 Task: Create record types in order object.
Action: Mouse moved to (774, 48)
Screenshot: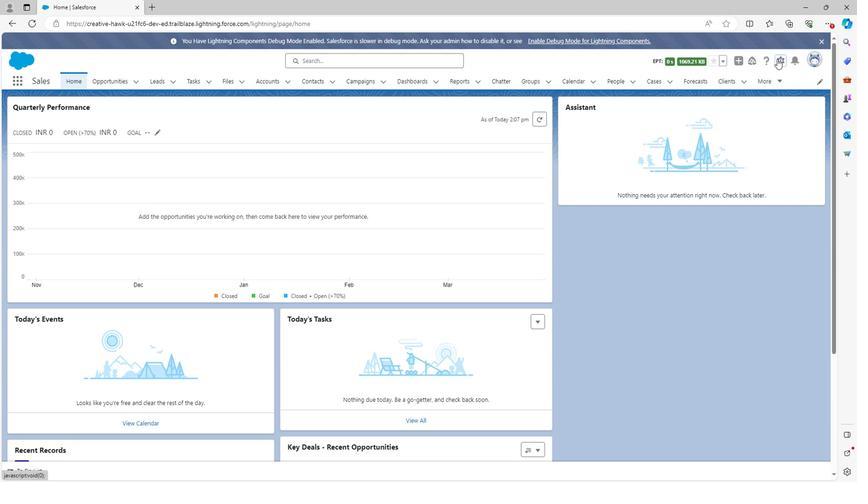 
Action: Mouse pressed left at (774, 48)
Screenshot: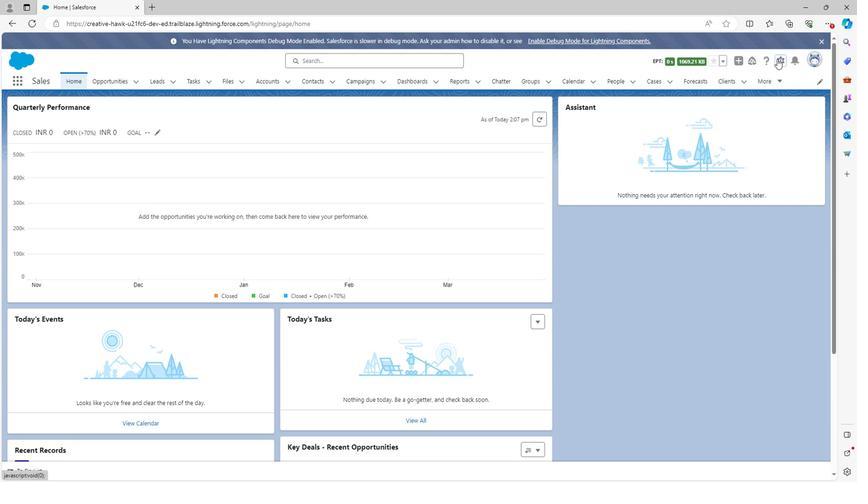 
Action: Mouse moved to (746, 76)
Screenshot: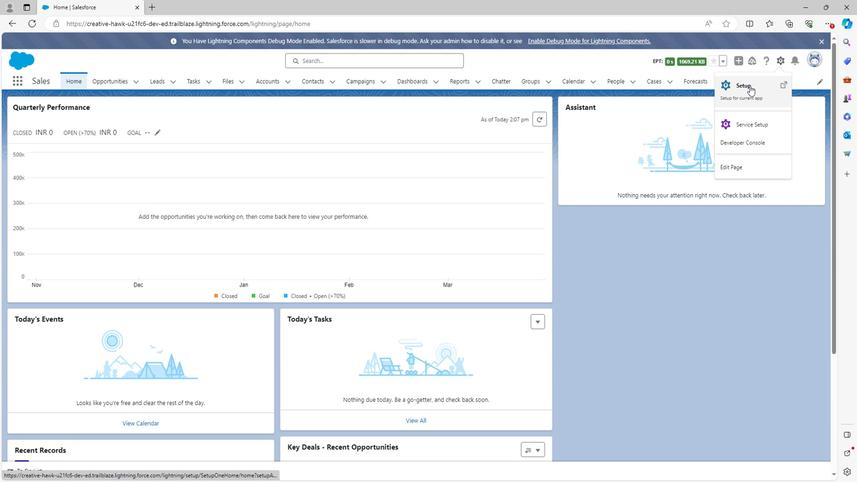
Action: Mouse pressed left at (746, 76)
Screenshot: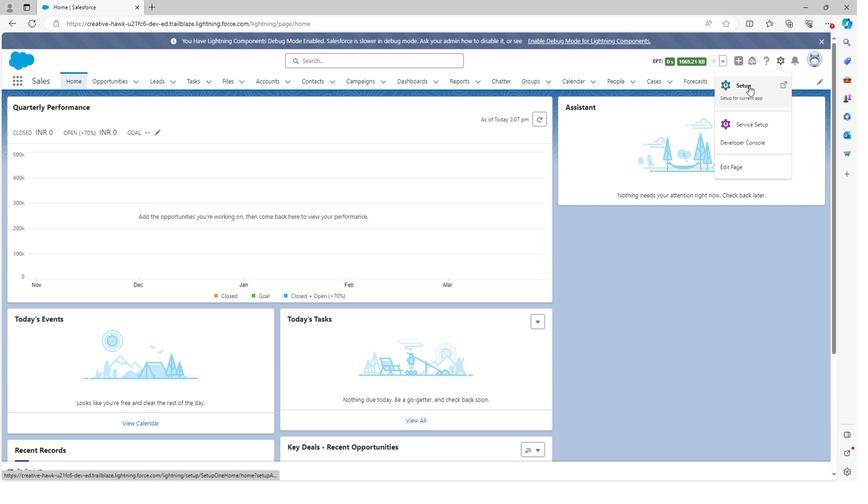 
Action: Mouse moved to (114, 71)
Screenshot: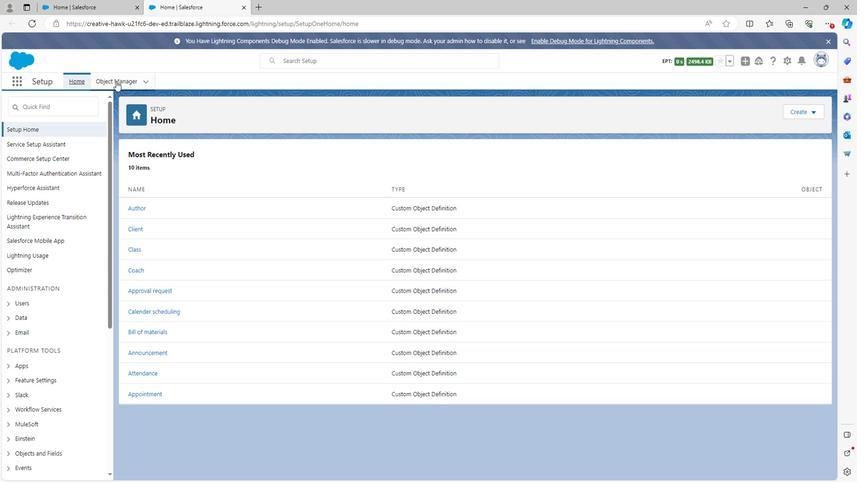 
Action: Mouse pressed left at (114, 71)
Screenshot: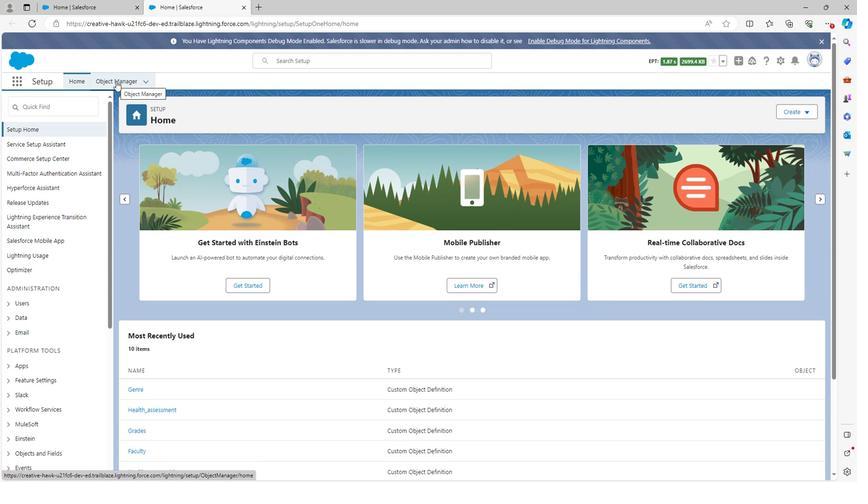 
Action: Mouse moved to (88, 310)
Screenshot: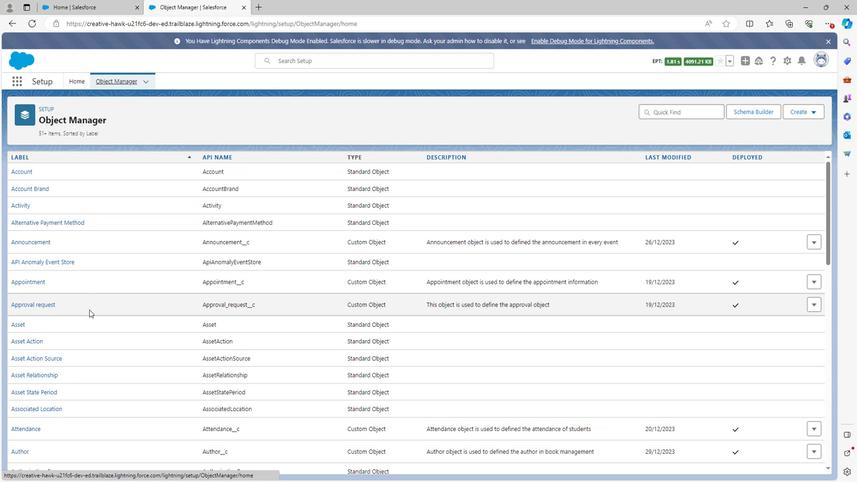 
Action: Mouse scrolled (88, 309) with delta (0, 0)
Screenshot: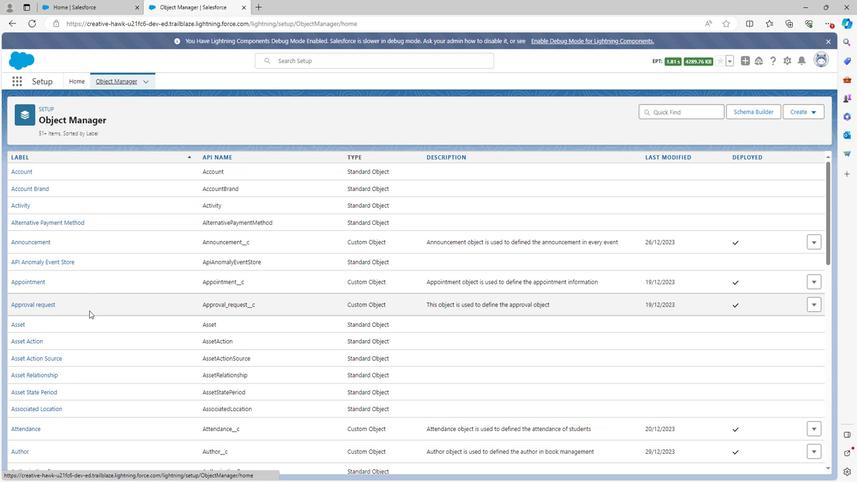 
Action: Mouse scrolled (88, 309) with delta (0, 0)
Screenshot: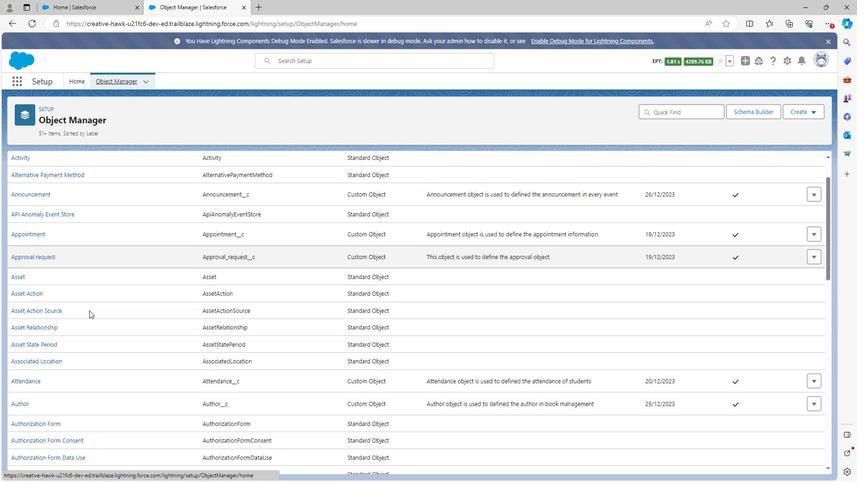 
Action: Mouse scrolled (88, 309) with delta (0, 0)
Screenshot: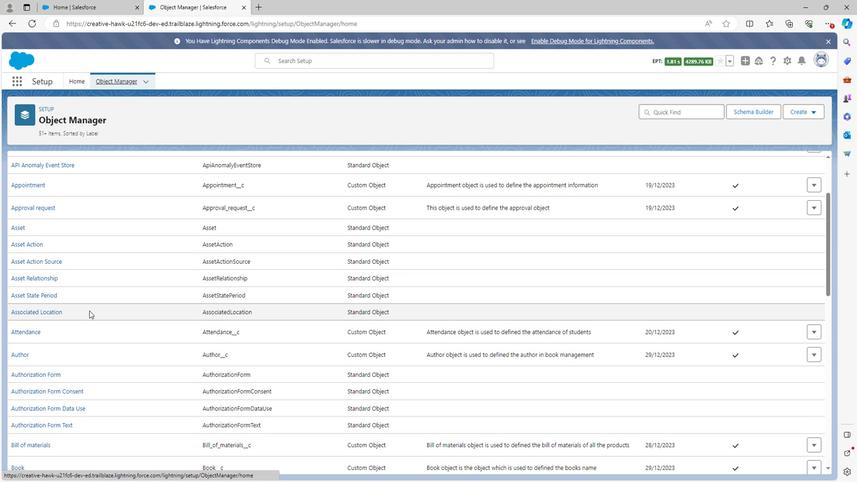 
Action: Mouse scrolled (88, 309) with delta (0, 0)
Screenshot: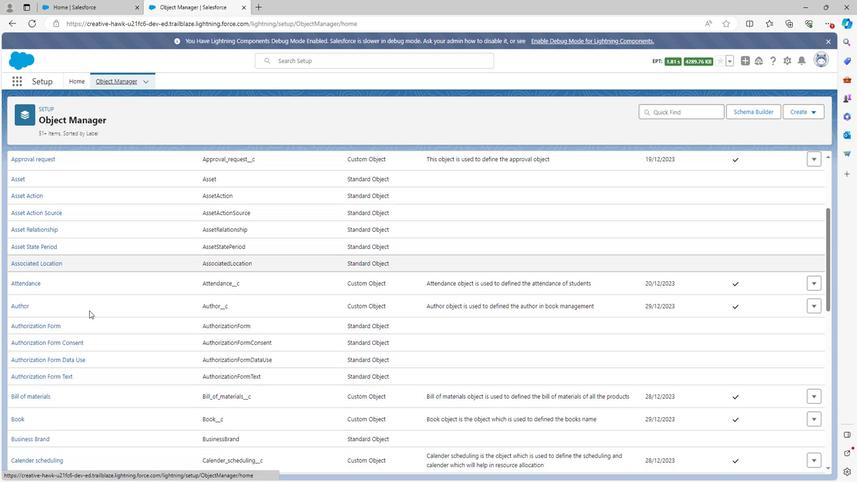 
Action: Mouse moved to (88, 310)
Screenshot: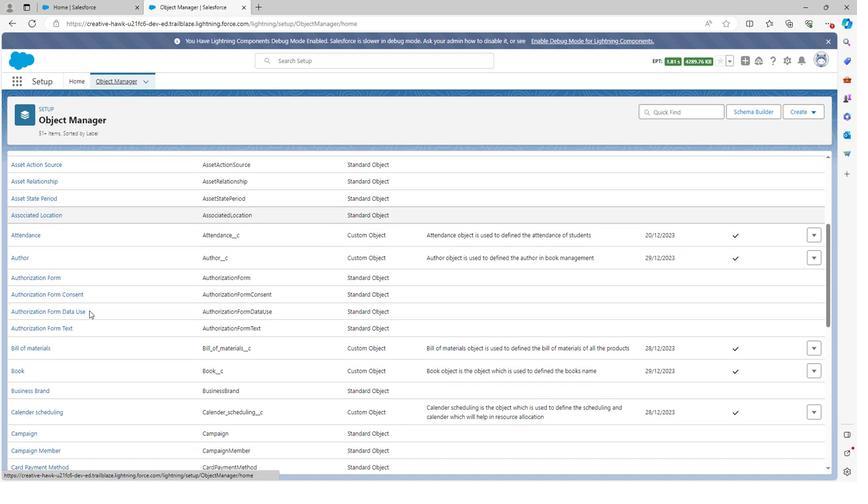 
Action: Mouse scrolled (88, 309) with delta (0, 0)
Screenshot: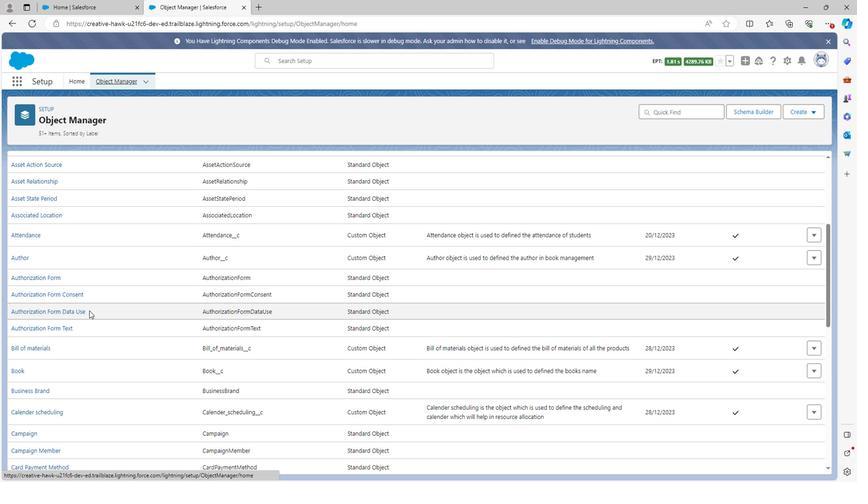 
Action: Mouse scrolled (88, 309) with delta (0, 0)
Screenshot: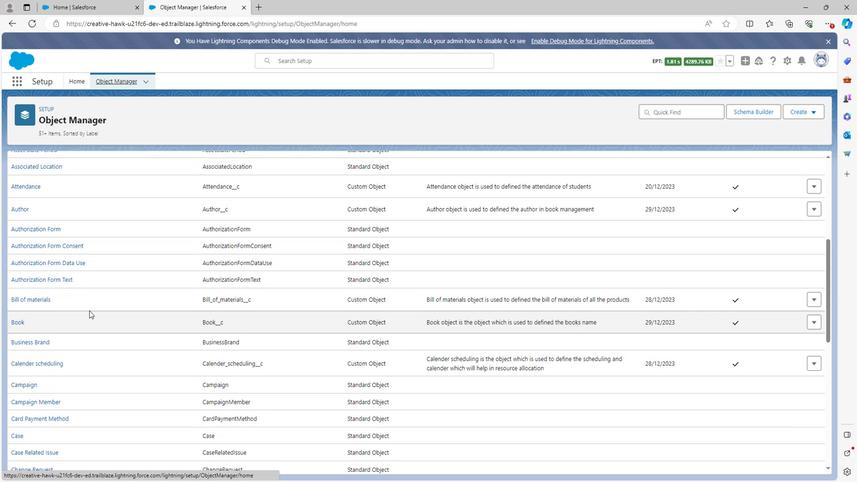 
Action: Mouse scrolled (88, 309) with delta (0, 0)
Screenshot: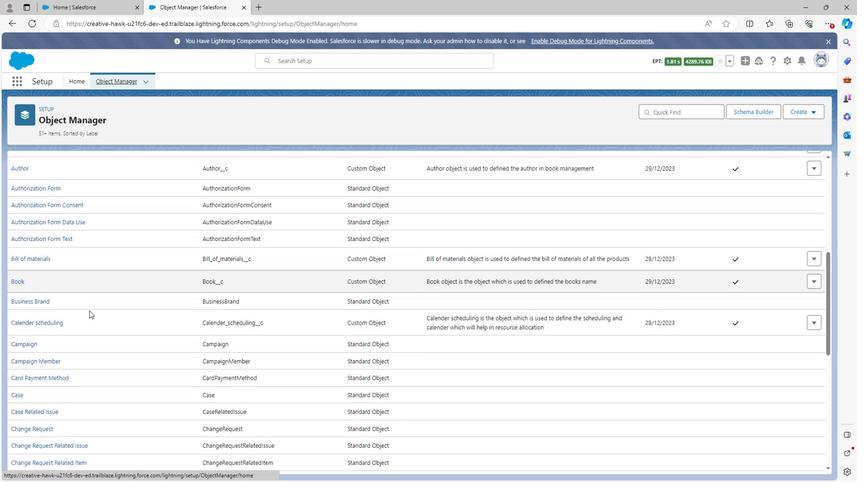 
Action: Mouse scrolled (88, 309) with delta (0, 0)
Screenshot: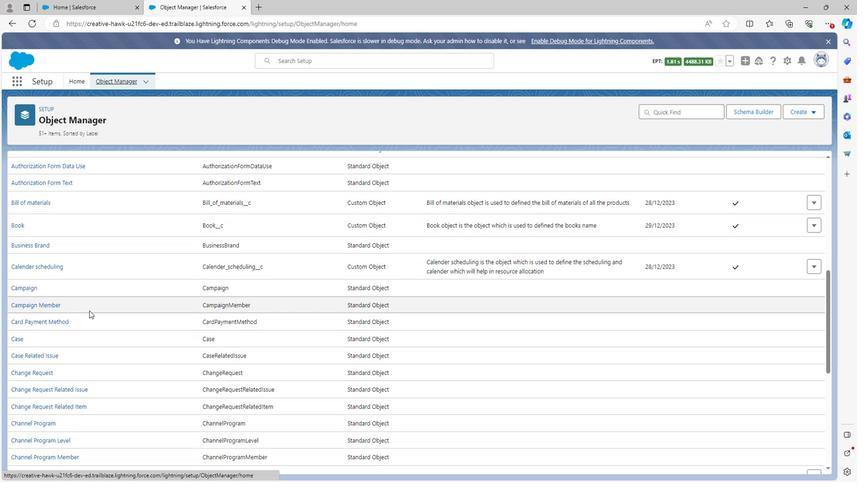 
Action: Mouse scrolled (88, 309) with delta (0, 0)
Screenshot: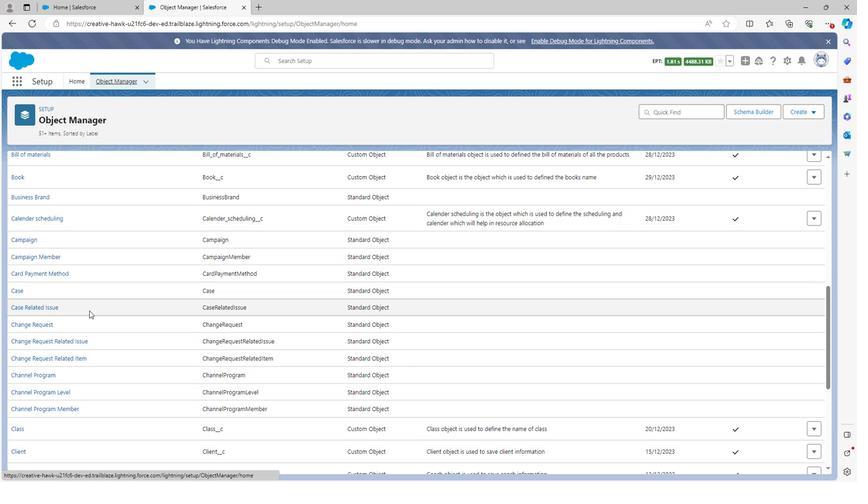 
Action: Mouse scrolled (88, 309) with delta (0, 0)
Screenshot: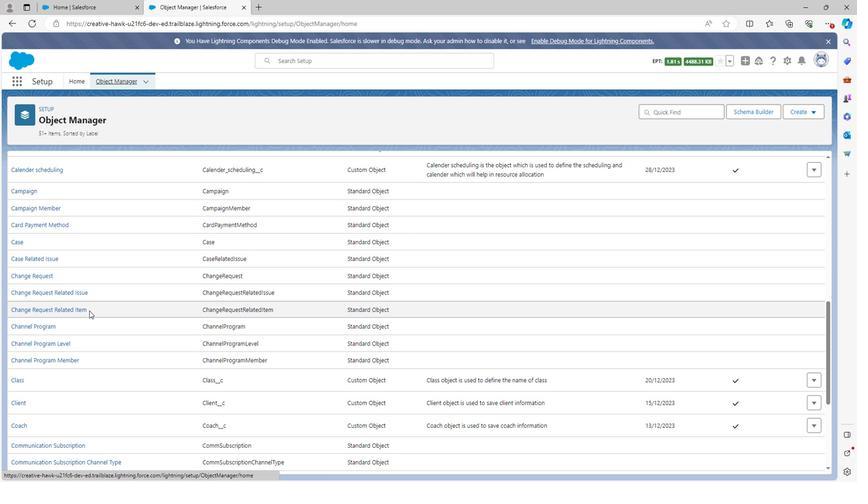 
Action: Mouse scrolled (88, 309) with delta (0, 0)
Screenshot: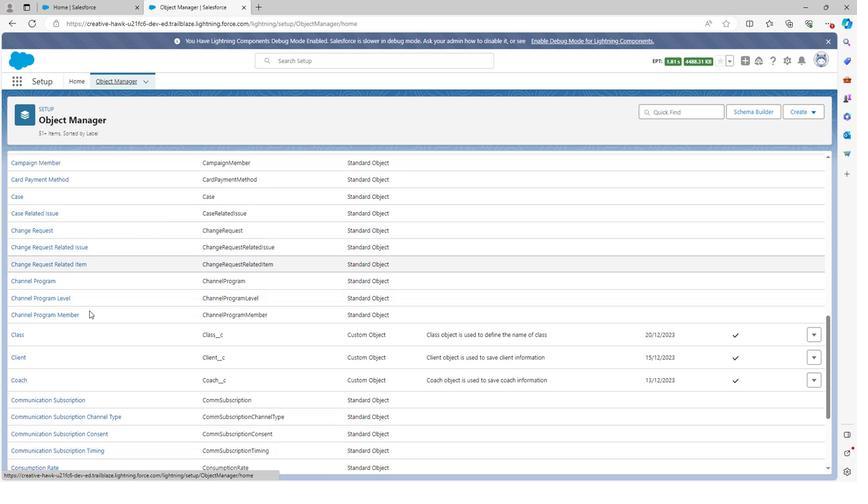 
Action: Mouse scrolled (88, 309) with delta (0, 0)
Screenshot: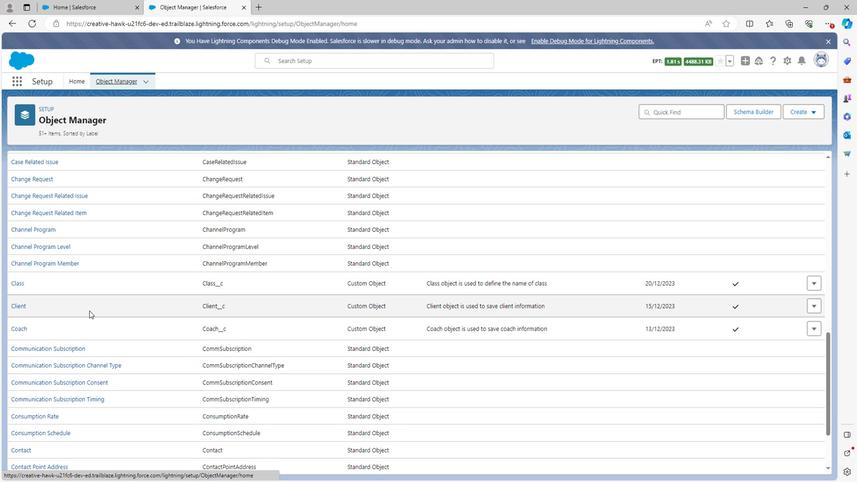 
Action: Mouse scrolled (88, 309) with delta (0, 0)
Screenshot: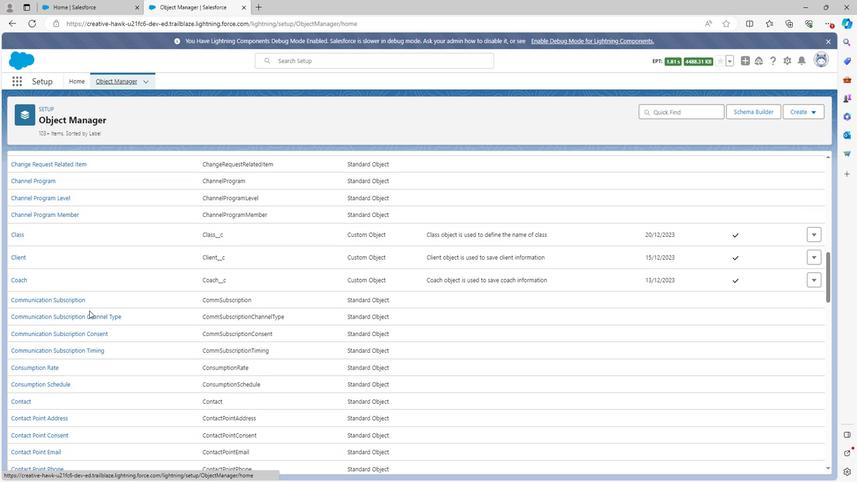 
Action: Mouse scrolled (88, 309) with delta (0, 0)
Screenshot: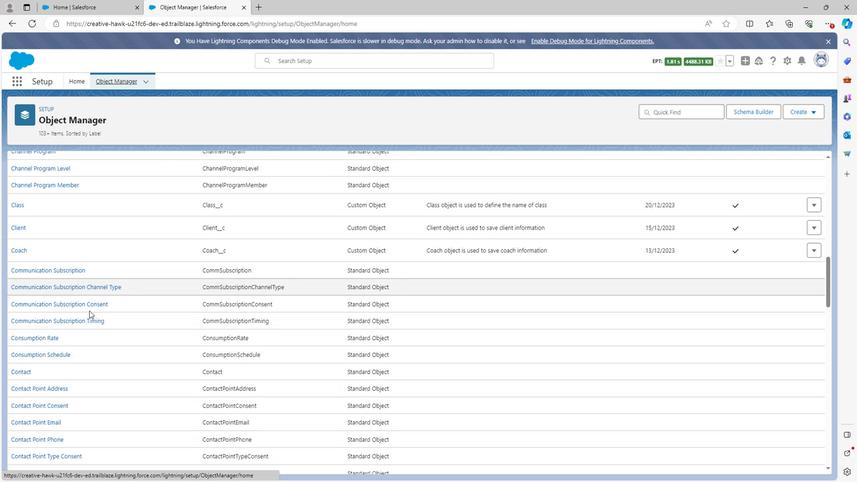 
Action: Mouse scrolled (88, 309) with delta (0, 0)
Screenshot: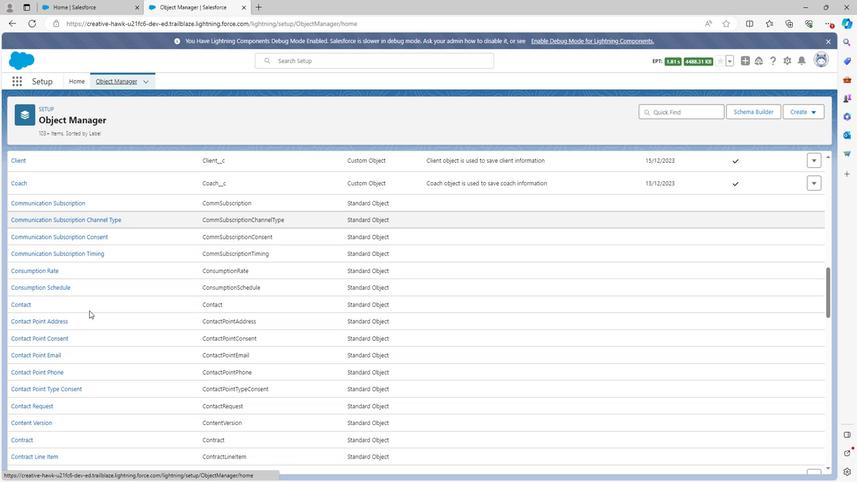 
Action: Mouse scrolled (88, 309) with delta (0, 0)
Screenshot: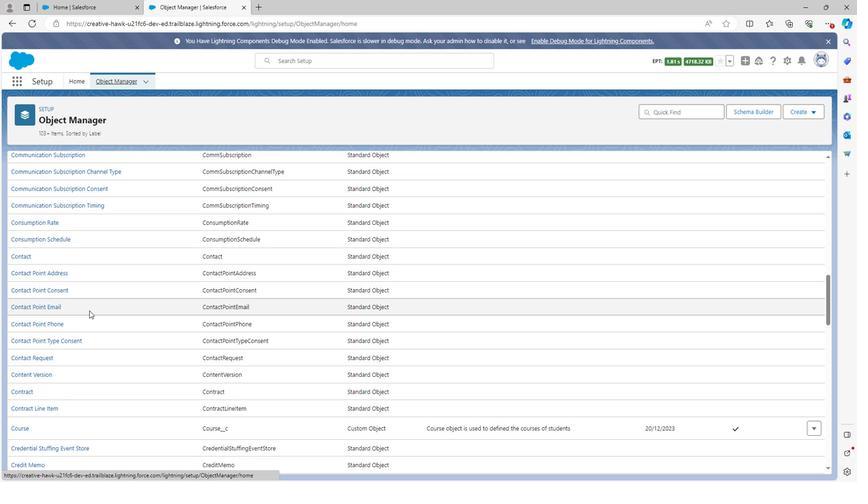 
Action: Mouse scrolled (88, 309) with delta (0, 0)
Screenshot: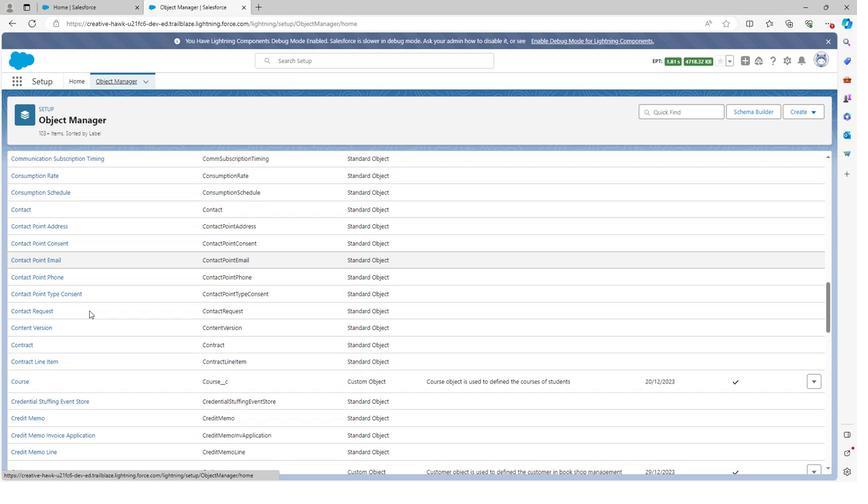 
Action: Mouse scrolled (88, 309) with delta (0, 0)
Screenshot: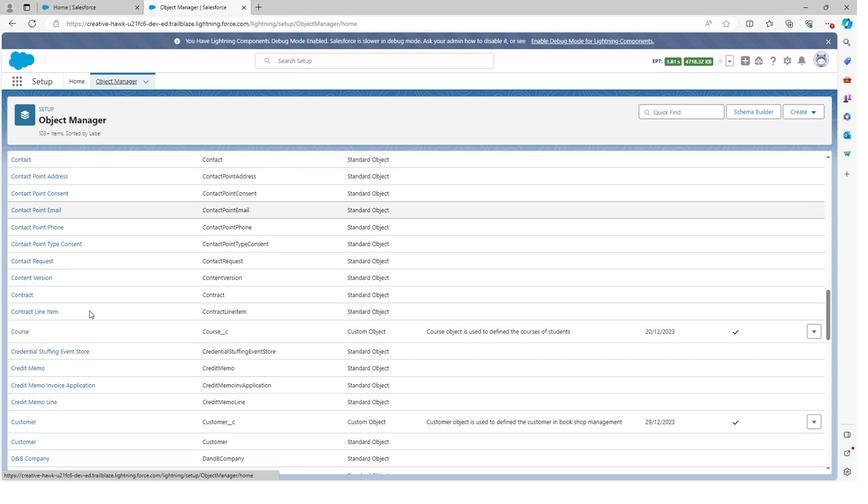 
Action: Mouse scrolled (88, 309) with delta (0, 0)
Screenshot: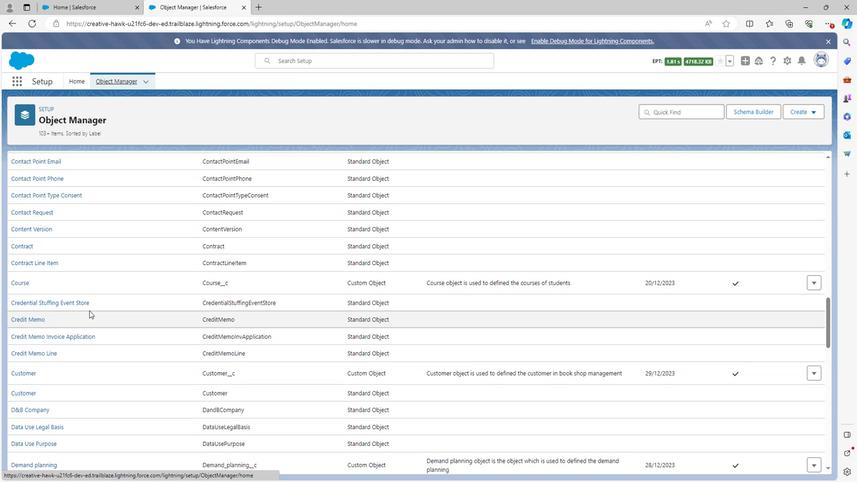 
Action: Mouse scrolled (88, 309) with delta (0, 0)
Screenshot: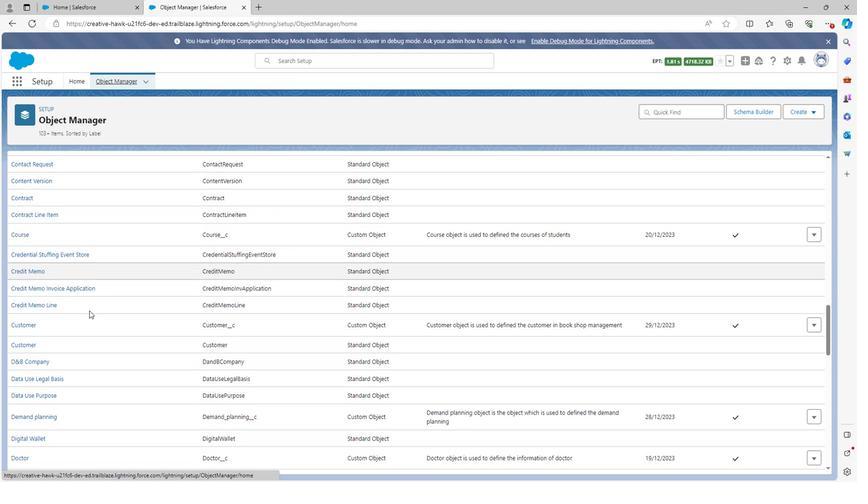 
Action: Mouse scrolled (88, 309) with delta (0, 0)
Screenshot: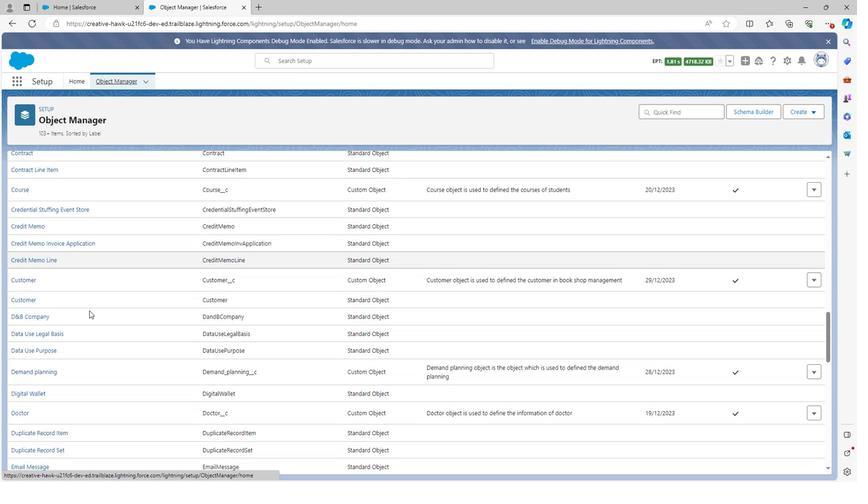 
Action: Mouse scrolled (88, 309) with delta (0, 0)
Screenshot: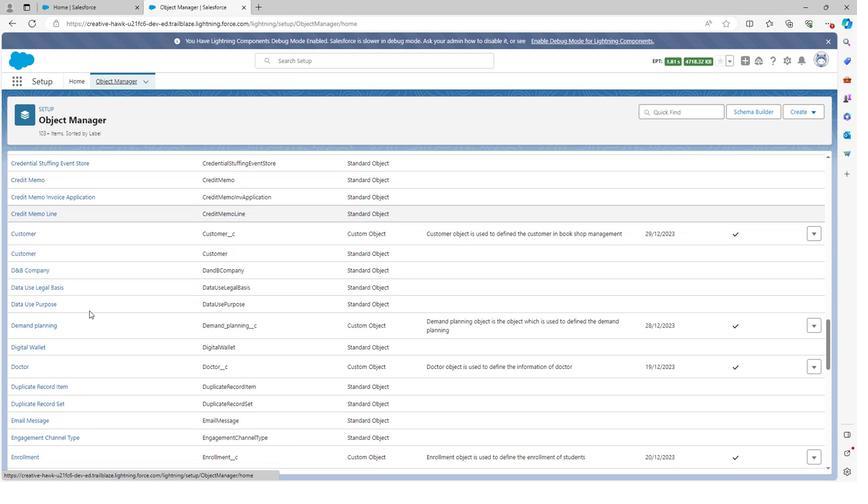 
Action: Mouse scrolled (88, 309) with delta (0, 0)
Screenshot: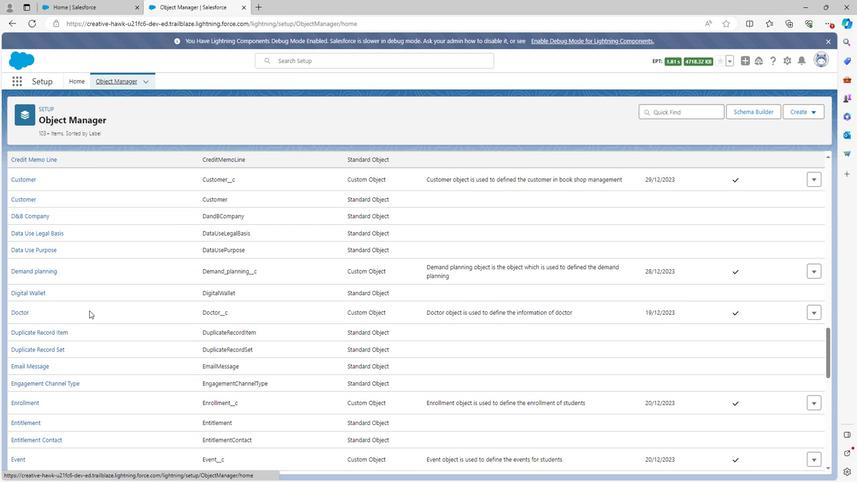 
Action: Mouse scrolled (88, 309) with delta (0, 0)
Screenshot: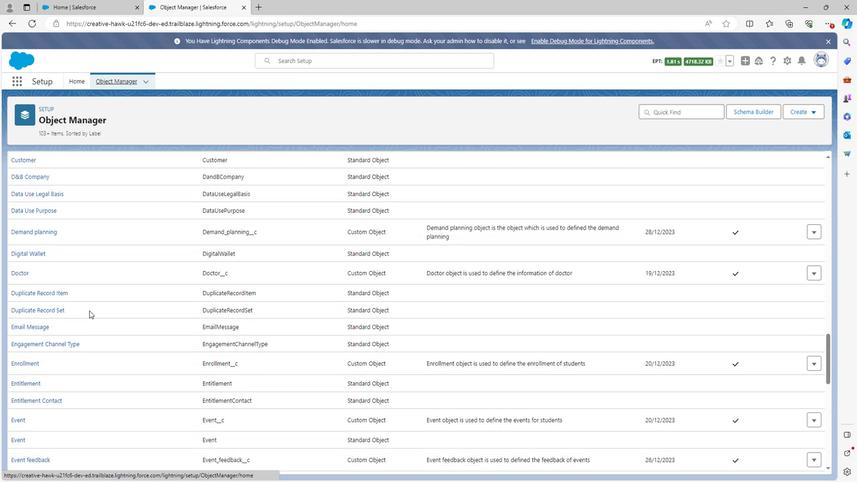 
Action: Mouse scrolled (88, 309) with delta (0, 0)
Screenshot: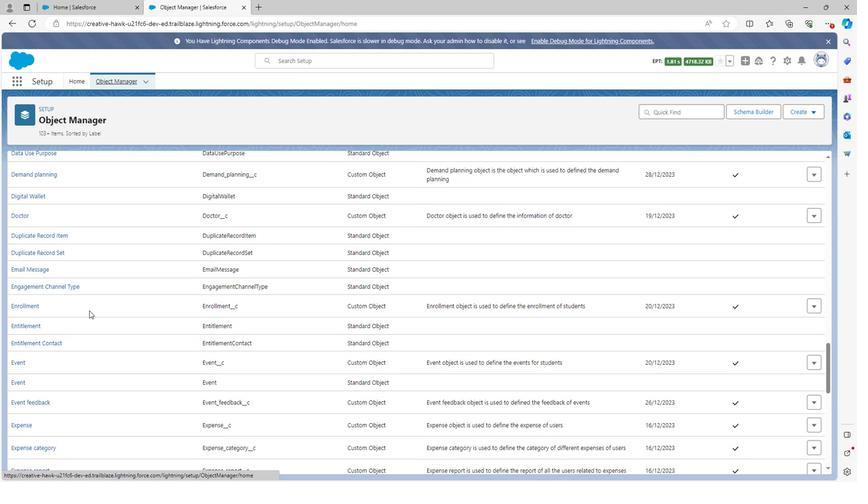 
Action: Mouse scrolled (88, 309) with delta (0, 0)
Screenshot: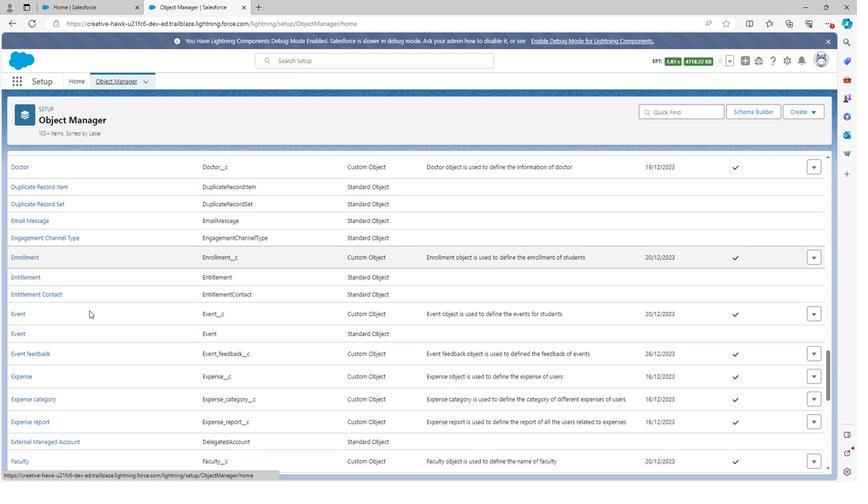 
Action: Mouse scrolled (88, 309) with delta (0, 0)
Screenshot: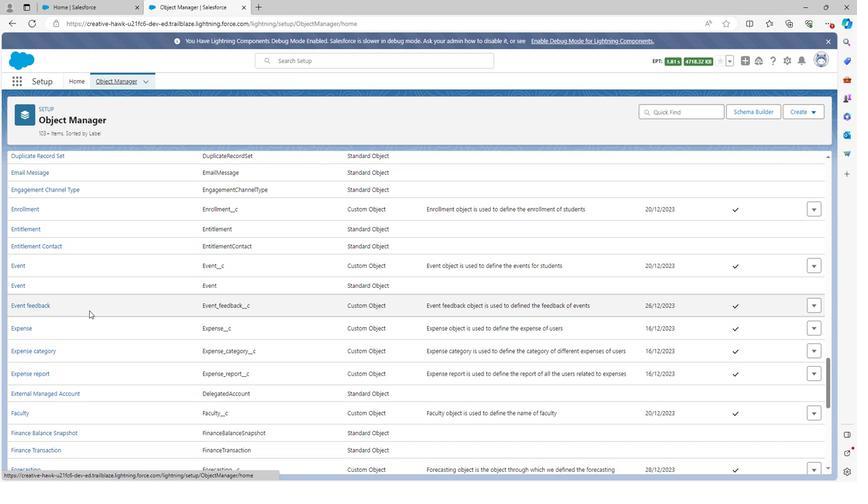 
Action: Mouse scrolled (88, 309) with delta (0, 0)
Screenshot: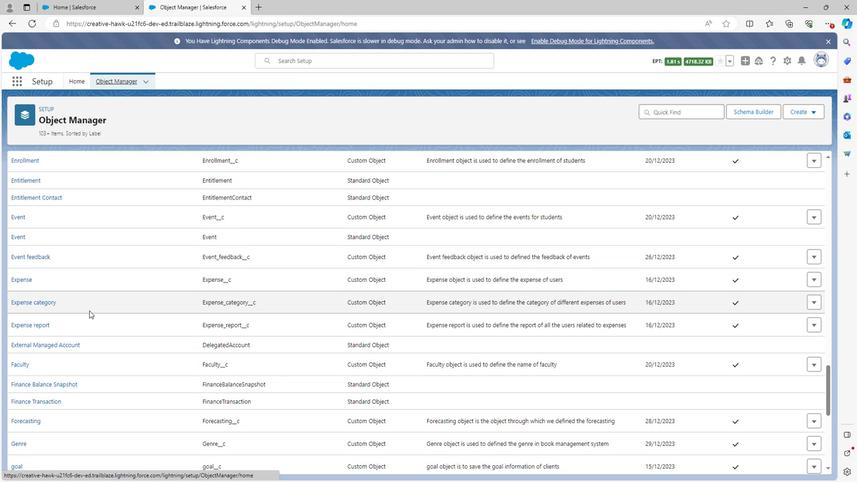 
Action: Mouse scrolled (88, 309) with delta (0, 0)
Screenshot: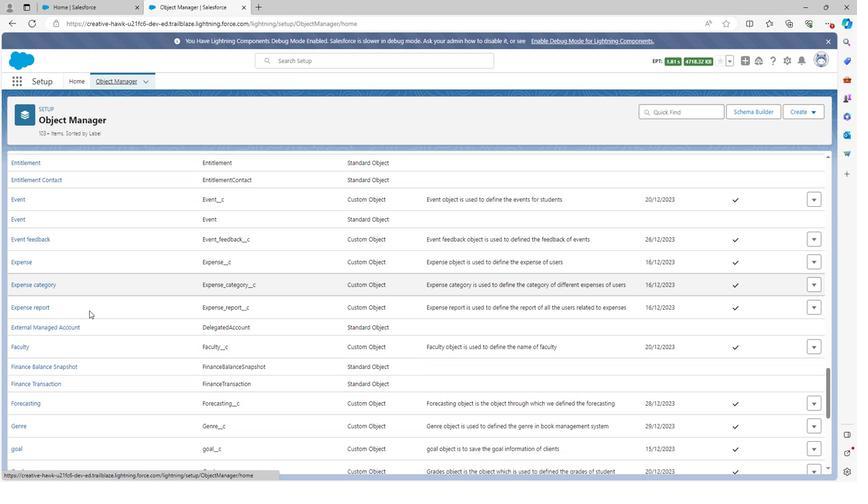 
Action: Mouse scrolled (88, 309) with delta (0, 0)
Screenshot: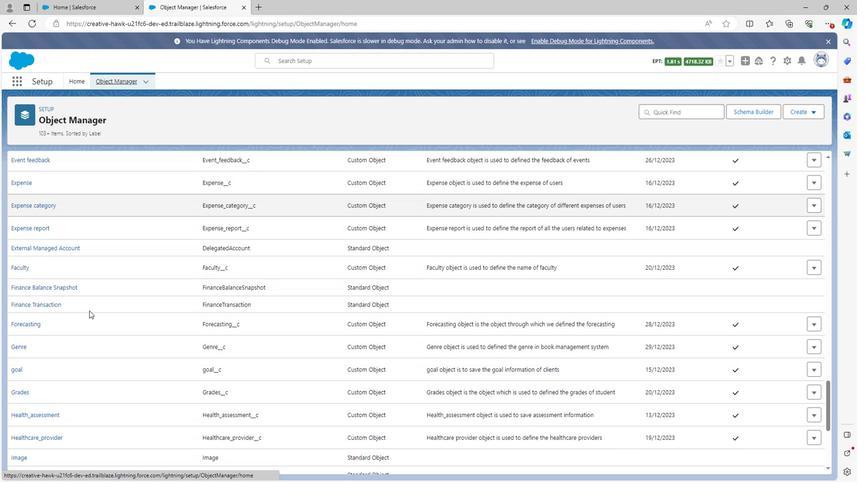 
Action: Mouse scrolled (88, 309) with delta (0, 0)
Screenshot: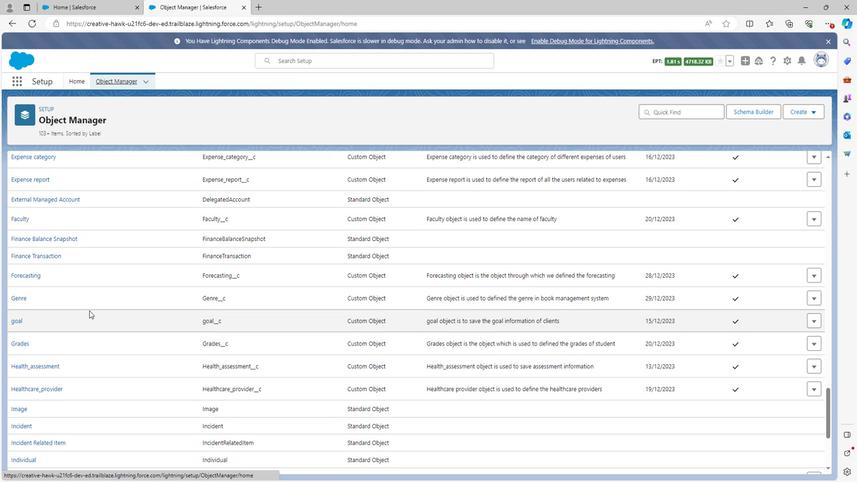 
Action: Mouse scrolled (88, 309) with delta (0, 0)
Screenshot: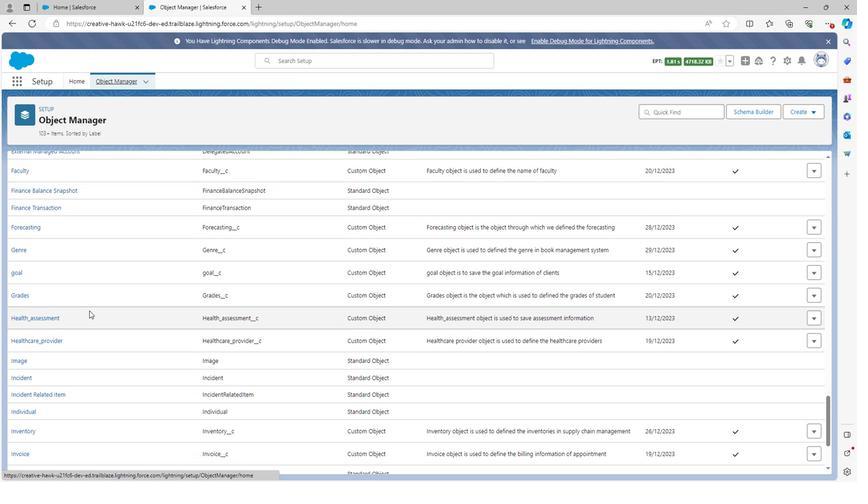 
Action: Mouse scrolled (88, 309) with delta (0, 0)
Screenshot: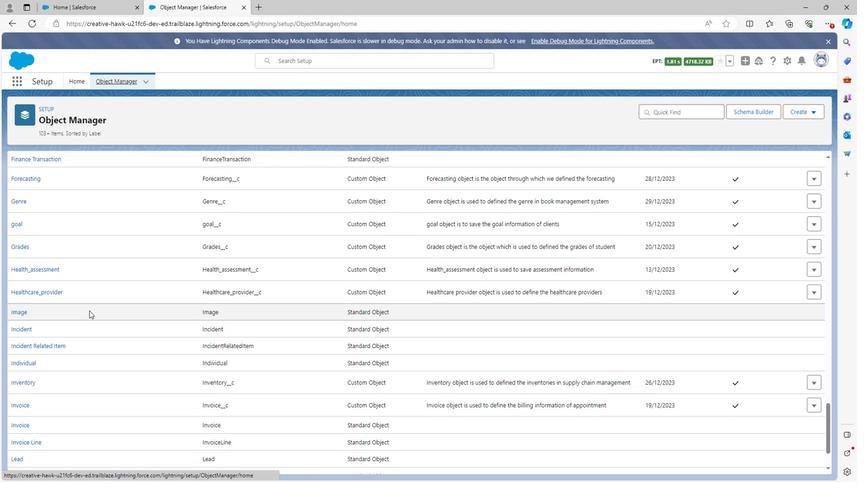 
Action: Mouse scrolled (88, 309) with delta (0, 0)
Screenshot: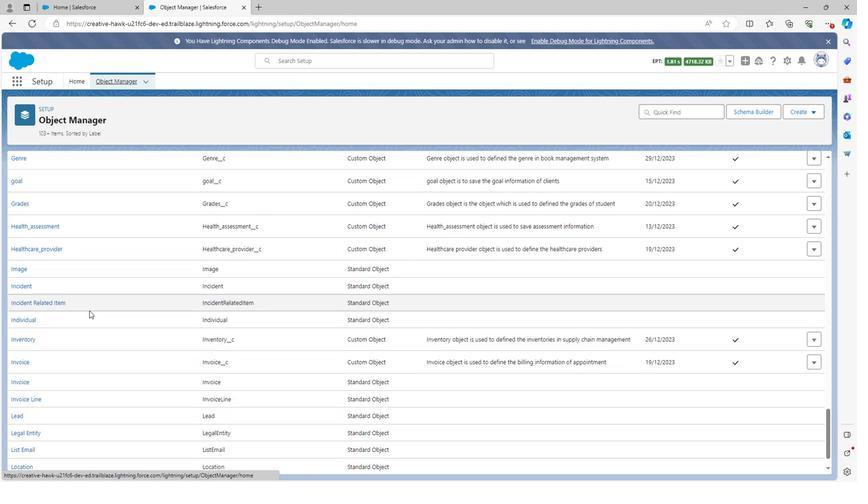 
Action: Mouse scrolled (88, 309) with delta (0, 0)
Screenshot: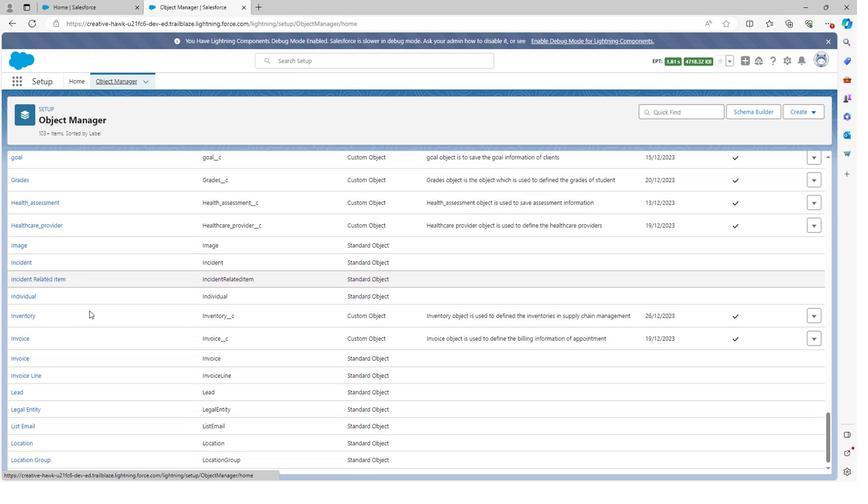 
Action: Mouse scrolled (88, 309) with delta (0, 0)
Screenshot: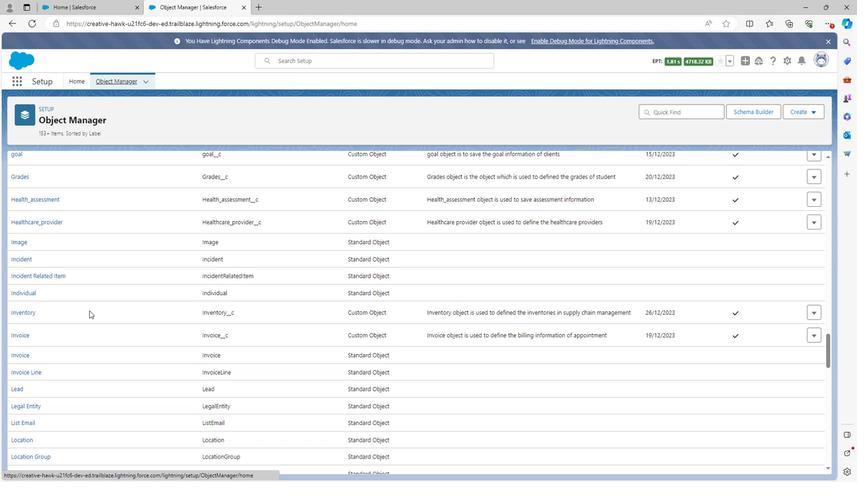 
Action: Mouse scrolled (88, 309) with delta (0, 0)
Screenshot: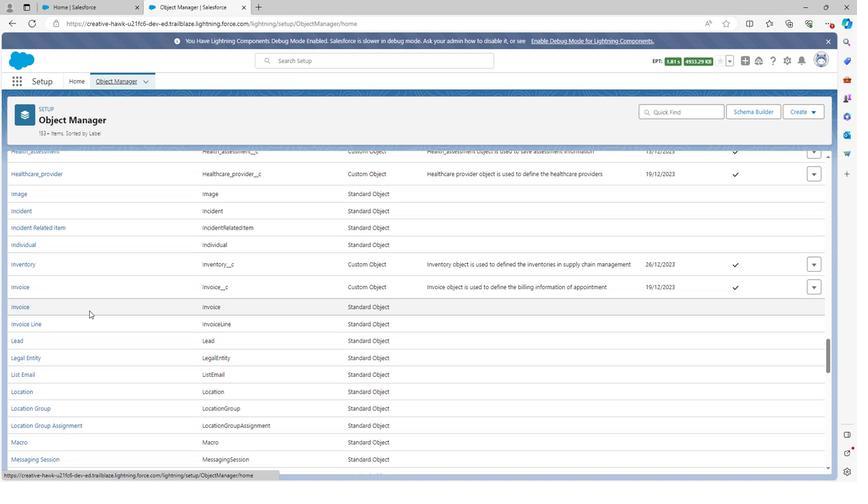 
Action: Mouse scrolled (88, 309) with delta (0, 0)
Screenshot: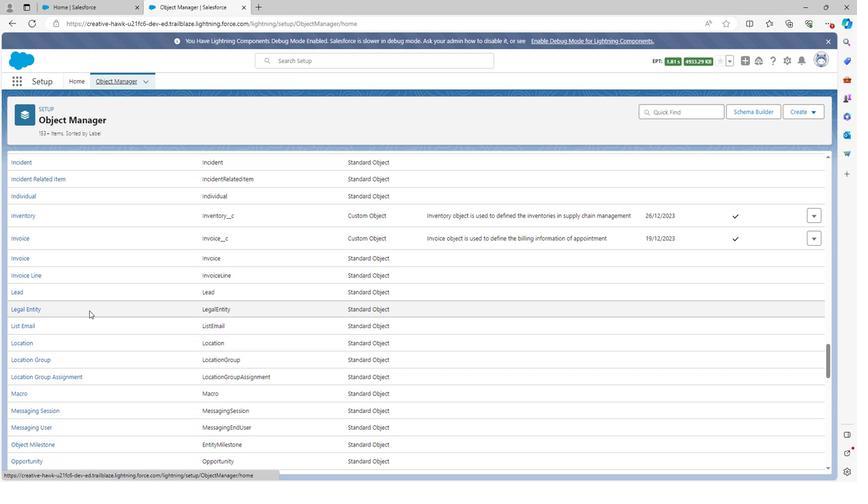
Action: Mouse scrolled (88, 309) with delta (0, 0)
Screenshot: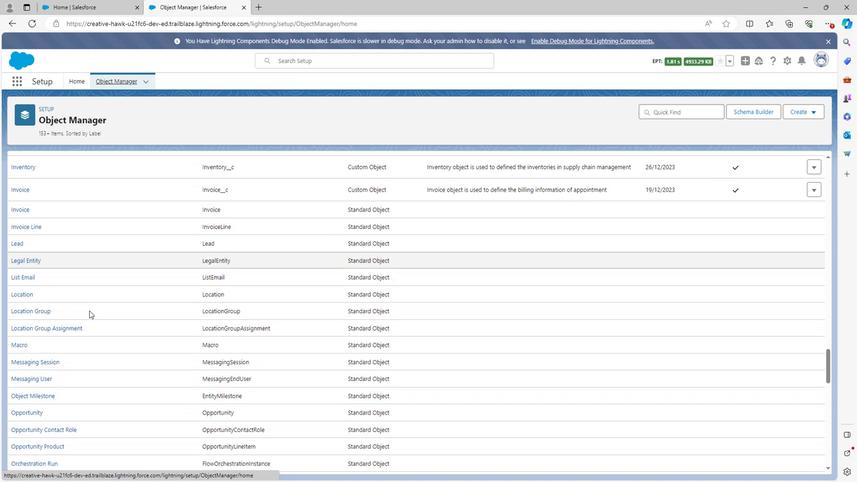
Action: Mouse scrolled (88, 309) with delta (0, 0)
Screenshot: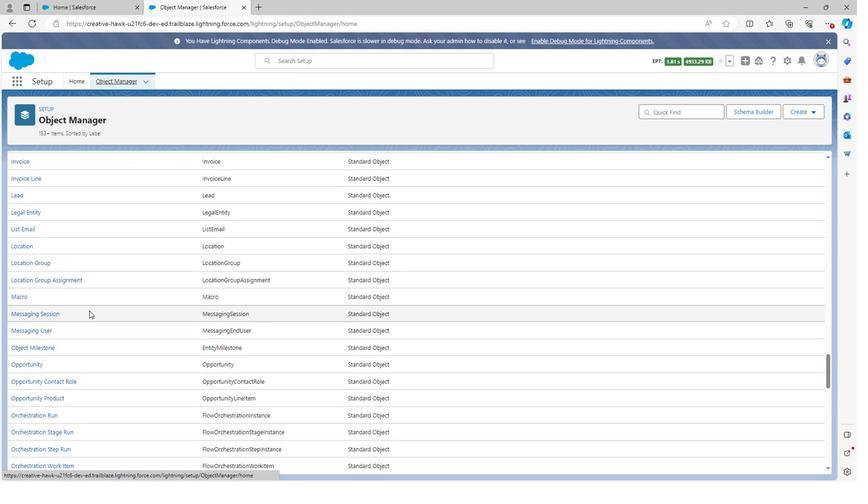 
Action: Mouse scrolled (88, 309) with delta (0, 0)
Screenshot: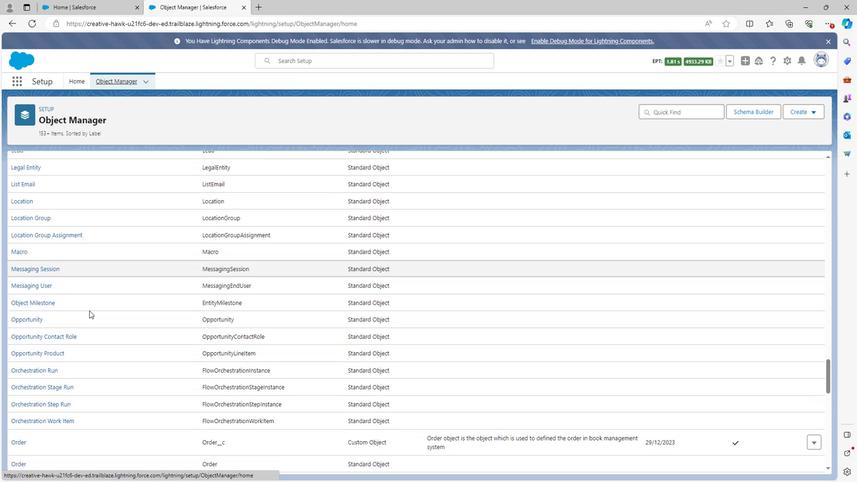 
Action: Mouse scrolled (88, 309) with delta (0, 0)
Screenshot: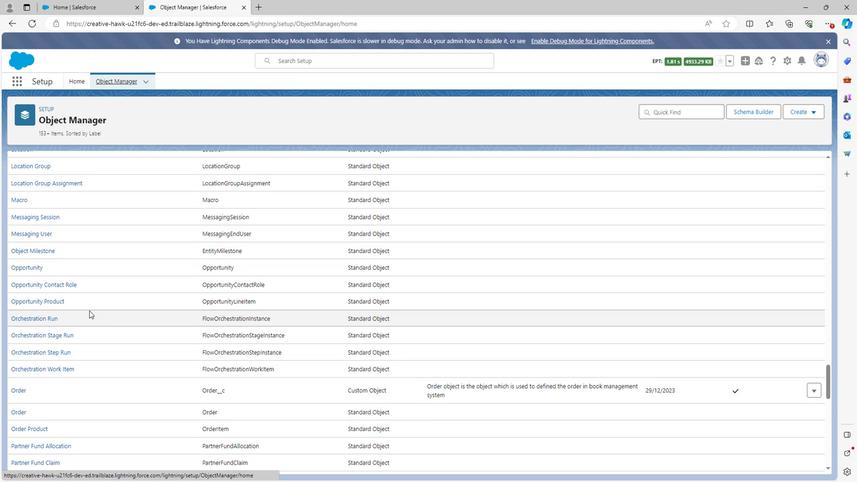 
Action: Mouse scrolled (88, 309) with delta (0, 0)
Screenshot: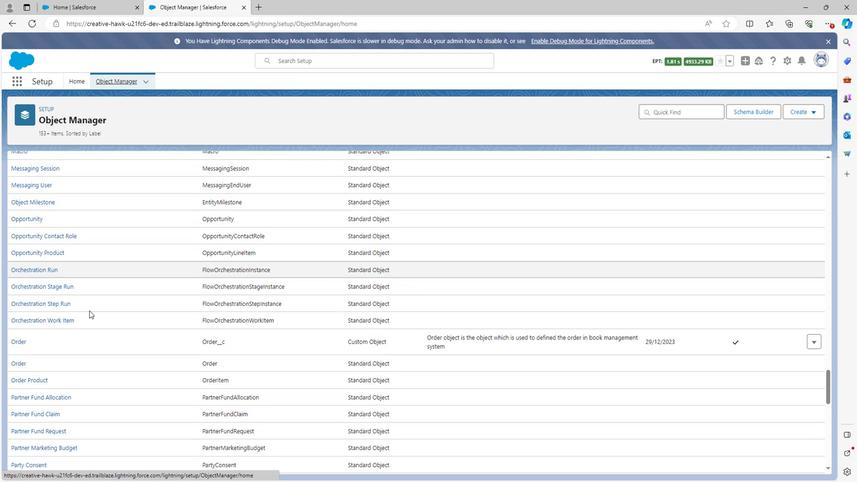 
Action: Mouse scrolled (88, 309) with delta (0, 0)
Screenshot: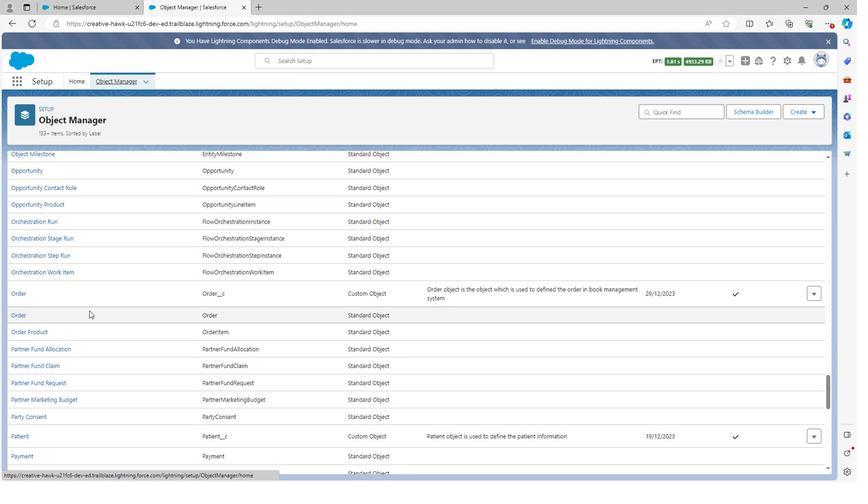 
Action: Mouse scrolled (88, 309) with delta (0, 0)
Screenshot: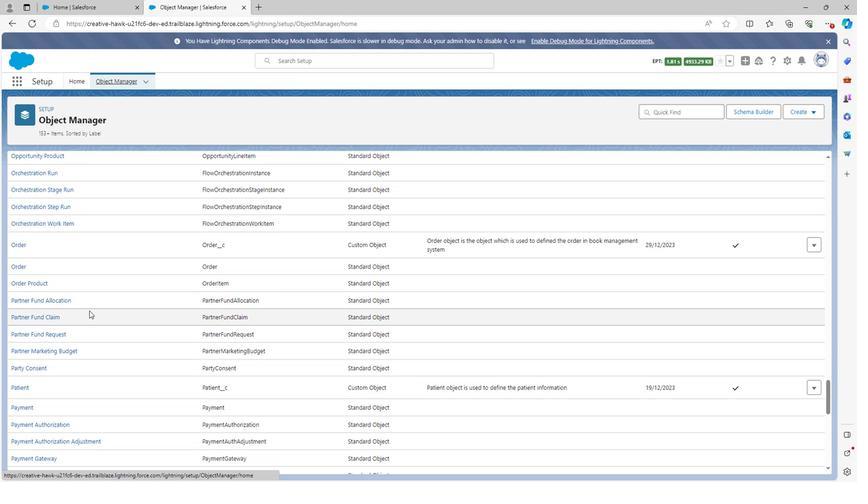 
Action: Mouse scrolled (88, 309) with delta (0, 0)
Screenshot: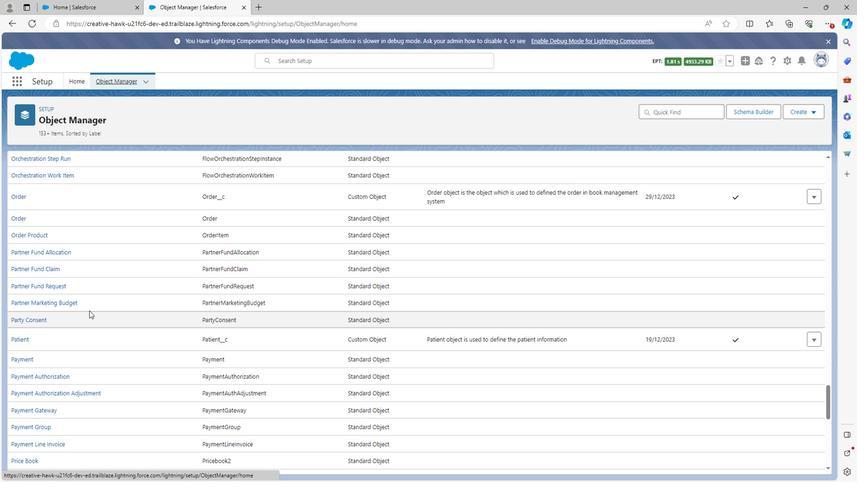 
Action: Mouse moved to (21, 164)
Screenshot: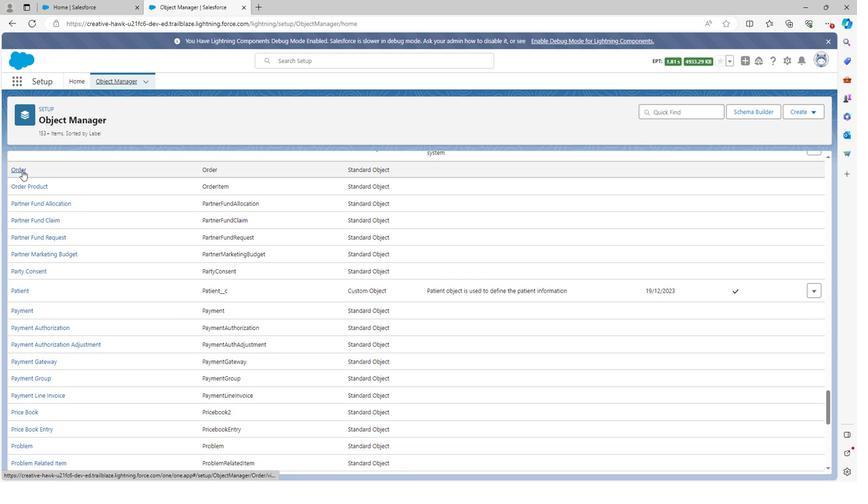 
Action: Mouse pressed left at (21, 164)
Screenshot: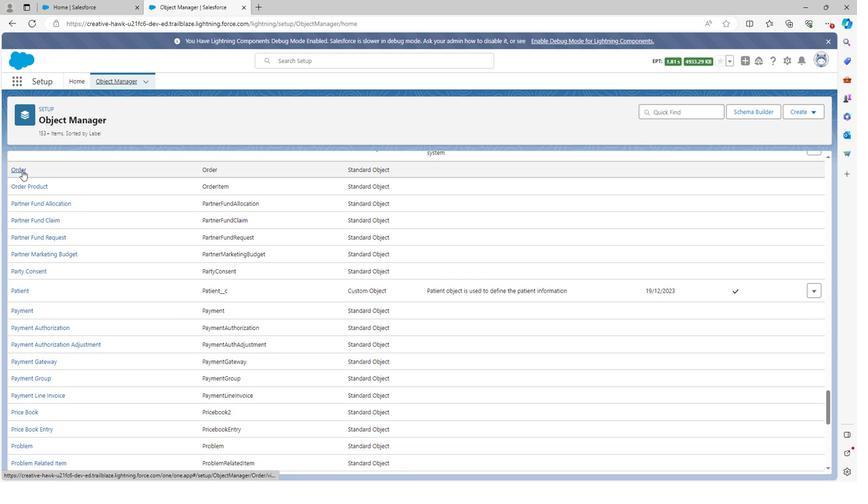 
Action: Mouse moved to (44, 165)
Screenshot: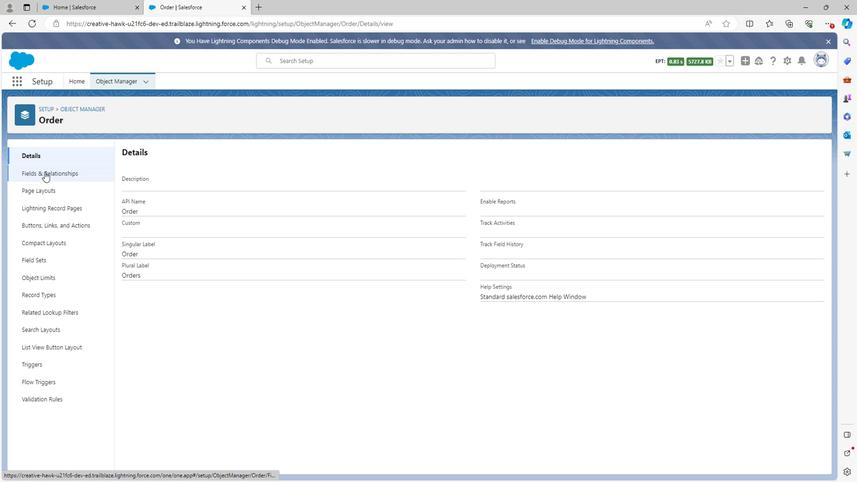 
Action: Mouse pressed left at (44, 165)
Screenshot: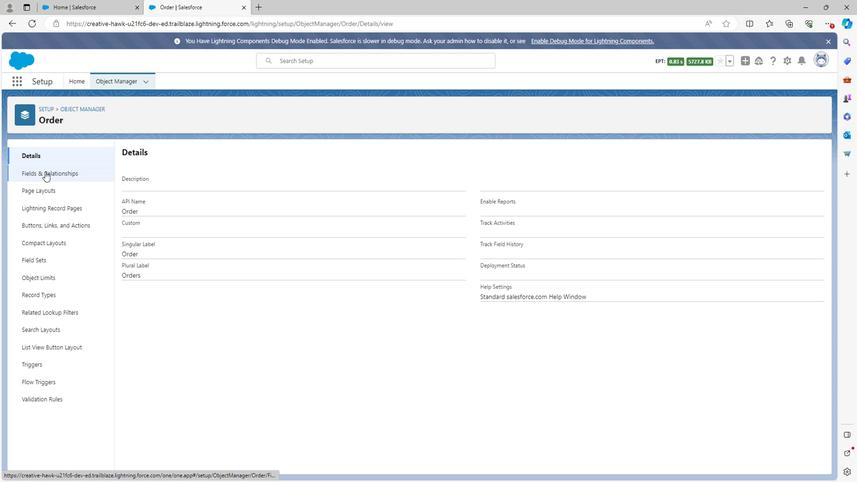 
Action: Mouse moved to (48, 289)
Screenshot: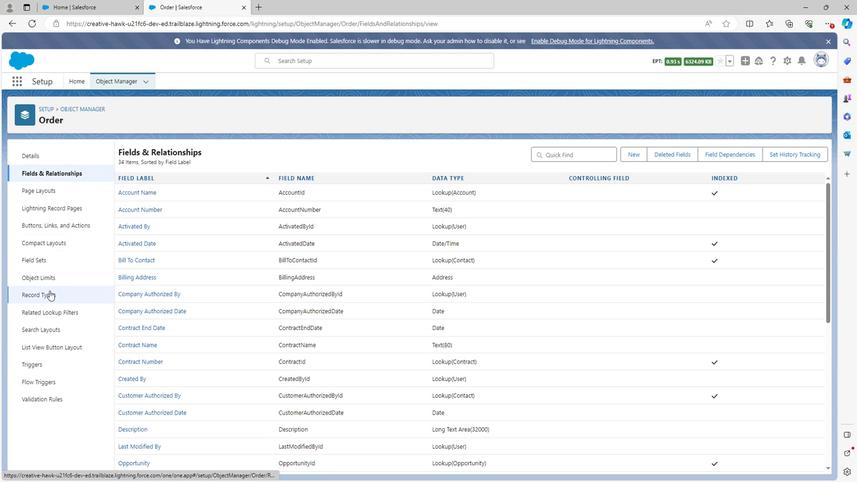 
Action: Mouse pressed left at (48, 289)
Screenshot: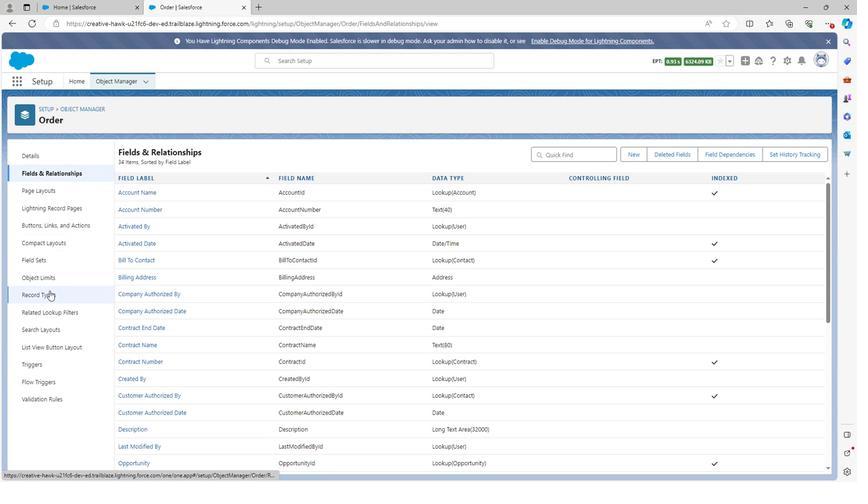 
Action: Mouse moved to (733, 148)
Screenshot: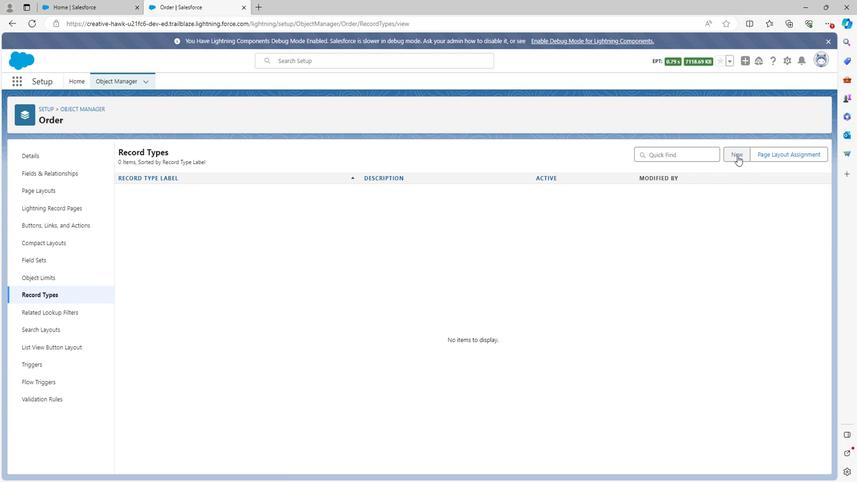 
Action: Mouse pressed left at (733, 148)
Screenshot: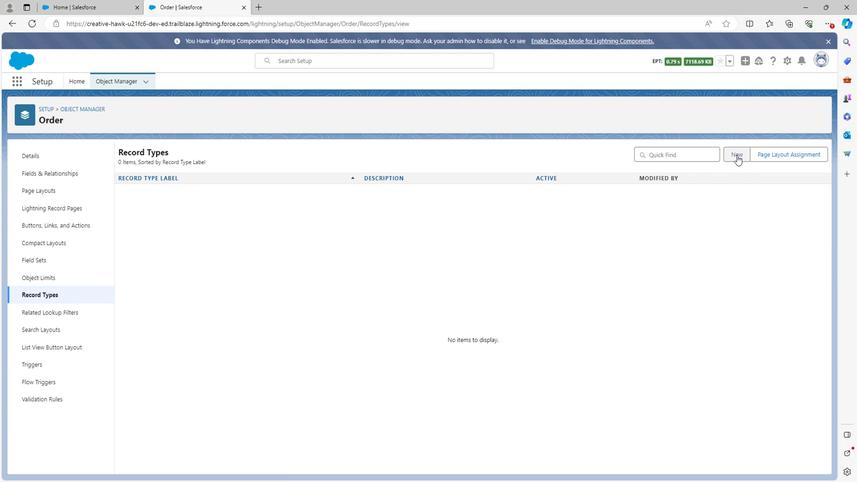 
Action: Mouse moved to (312, 235)
Screenshot: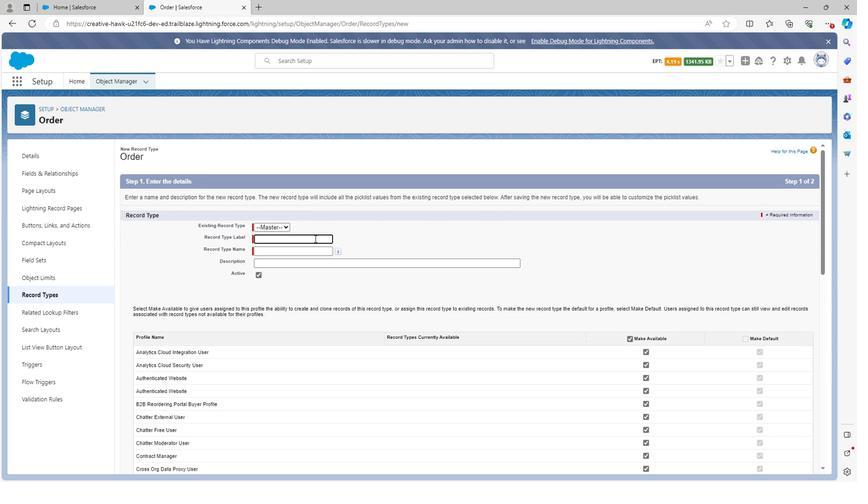 
Action: Mouse pressed left at (312, 235)
Screenshot: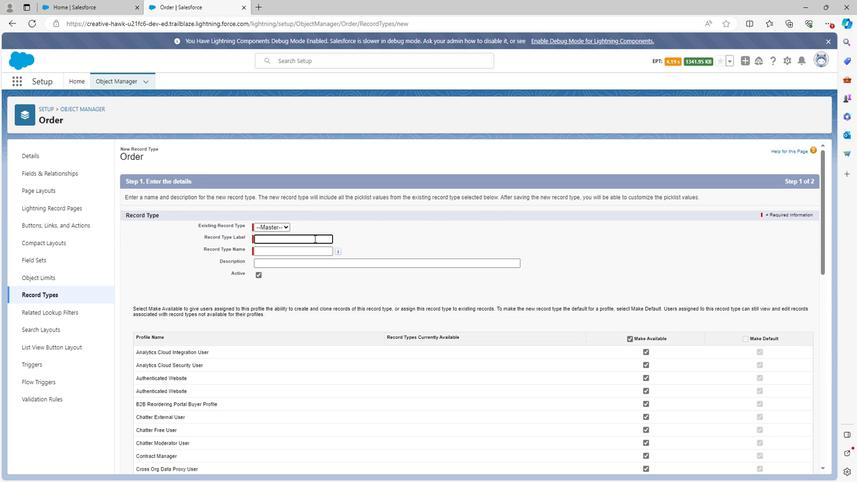 
Action: Key pressed <Key.shift>Order<Key.space>number
Screenshot: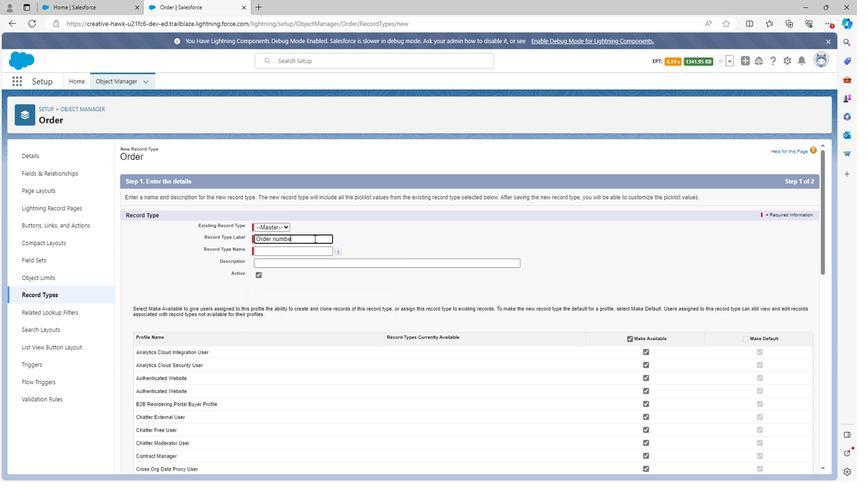
Action: Mouse moved to (354, 245)
Screenshot: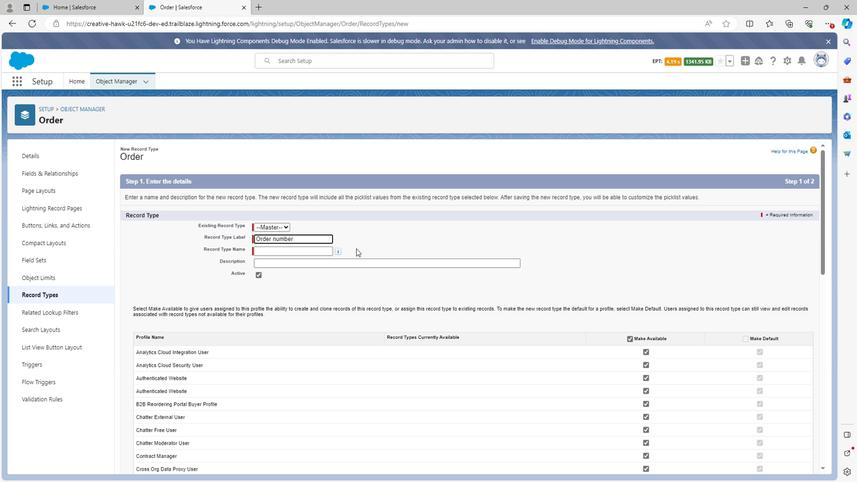 
Action: Mouse pressed left at (354, 245)
Screenshot: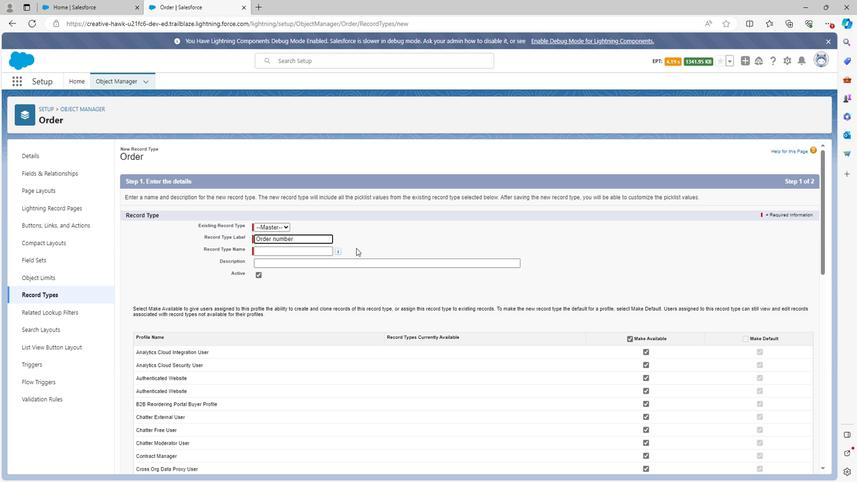 
Action: Mouse moved to (314, 261)
Screenshot: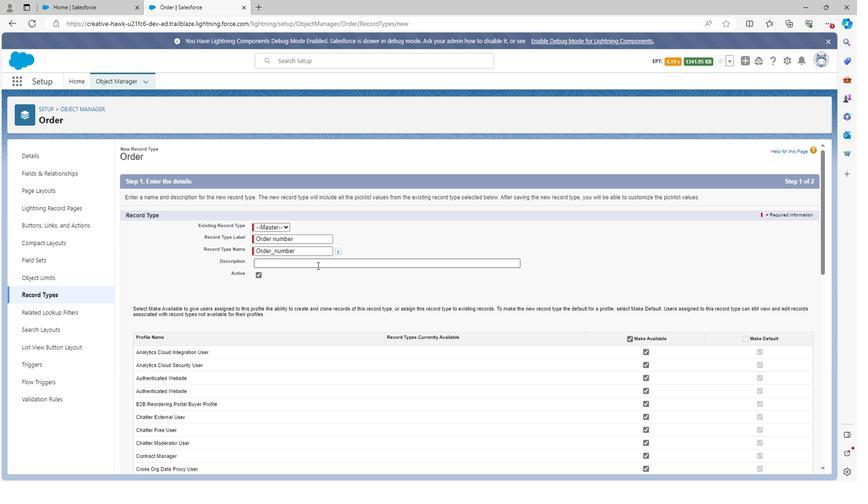 
Action: Mouse pressed left at (314, 261)
Screenshot: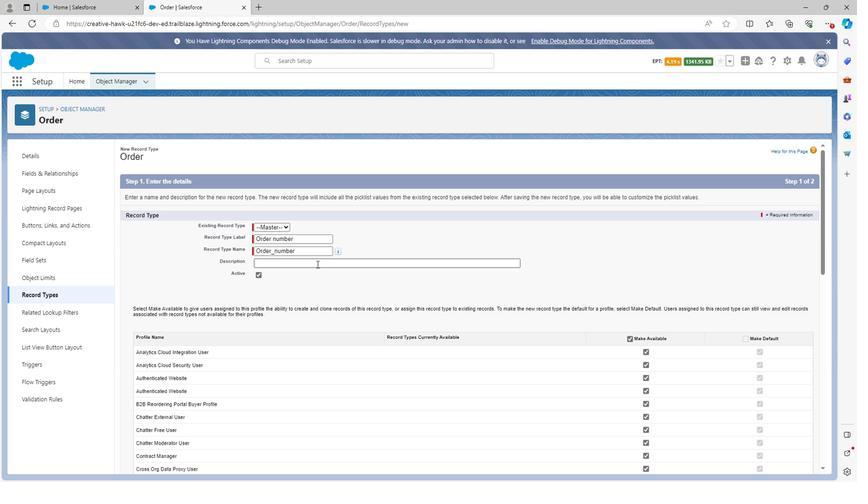 
Action: Mouse moved to (315, 257)
Screenshot: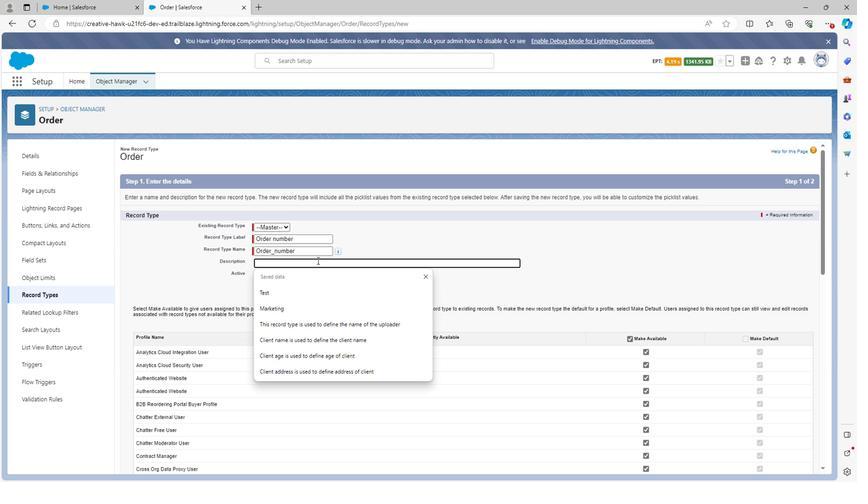 
Action: Key pressed <Key.shift>
Screenshot: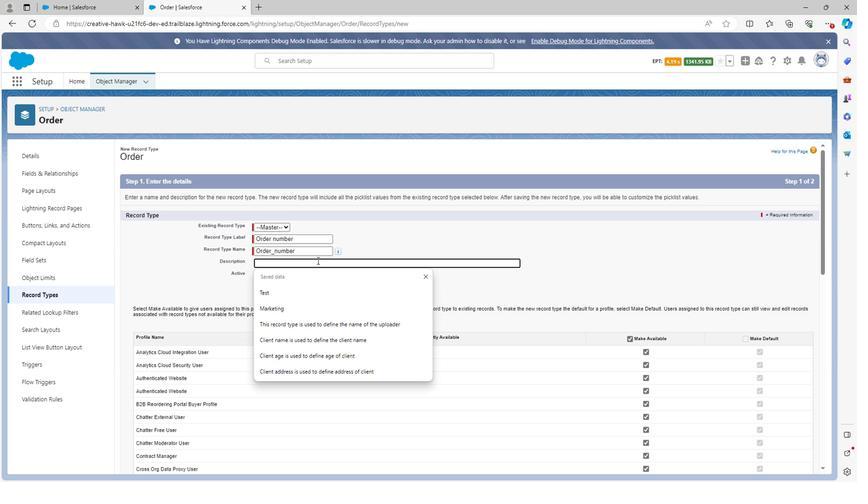 
Action: Mouse moved to (324, 257)
Screenshot: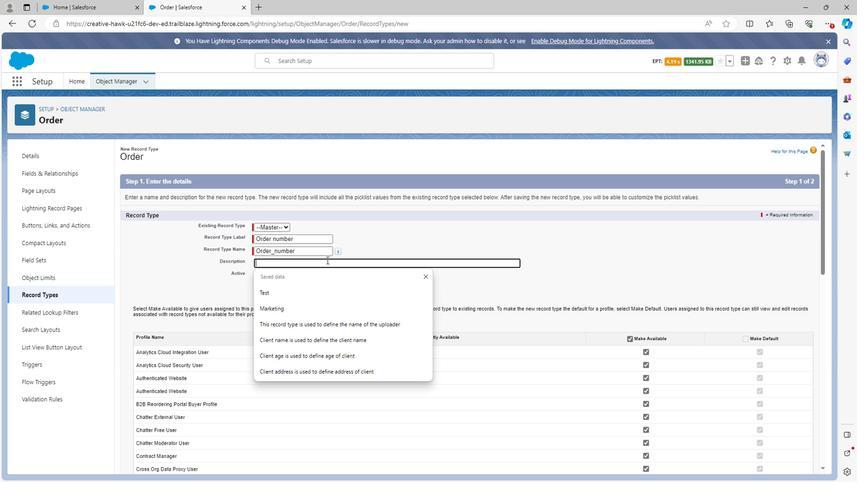 
Action: Key pressed <Key.shift><Key.shift><Key.shift><Key.shift><Key.shift><Key.shift><Key.shift><Key.shift><Key.shift><Key.shift><Key.shift><Key.shift><Key.shift><Key.shift><Key.shift><Key.shift><Key.shift>Order<Key.space>number<Key.space>reco
Screenshot: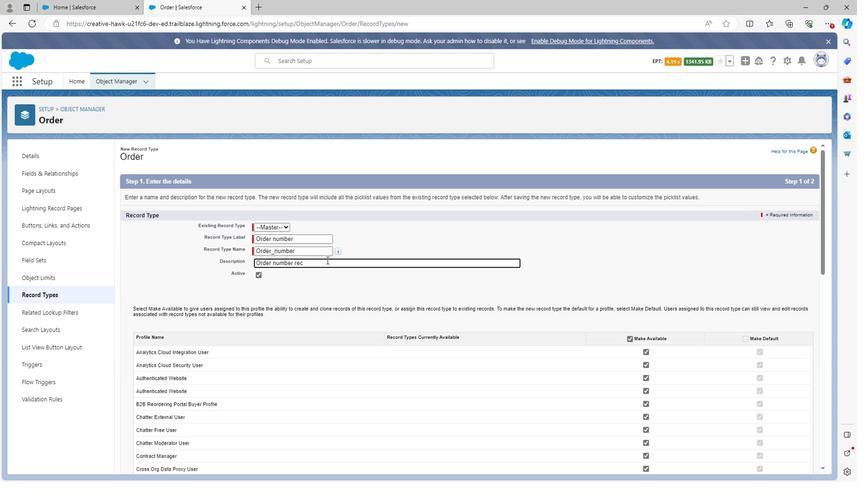 
Action: Mouse moved to (324, 259)
Screenshot: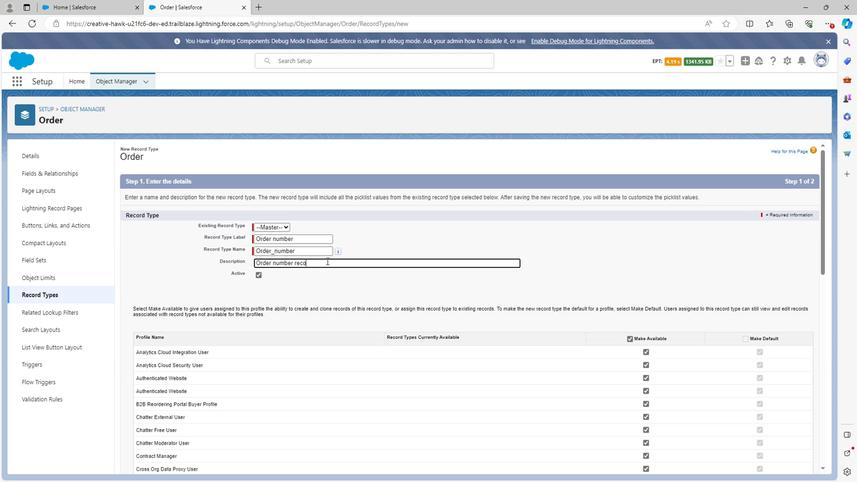 
Action: Key pressed rd<Key.space>typ
Screenshot: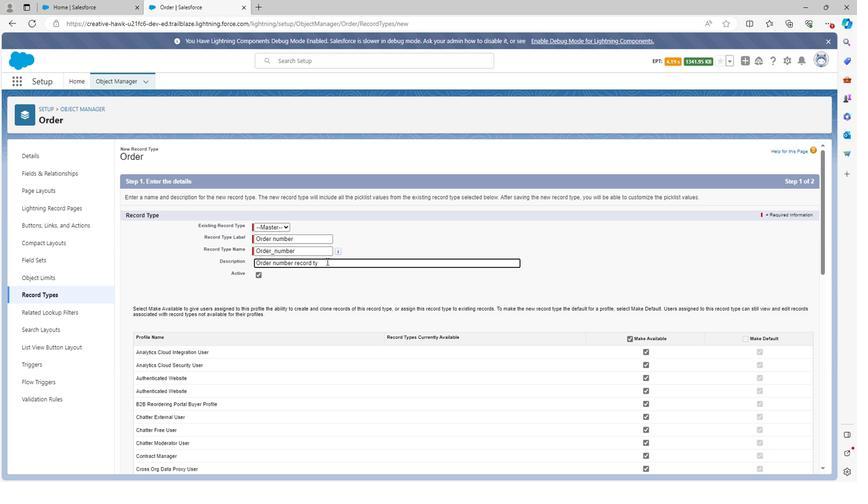 
Action: Mouse moved to (324, 259)
Screenshot: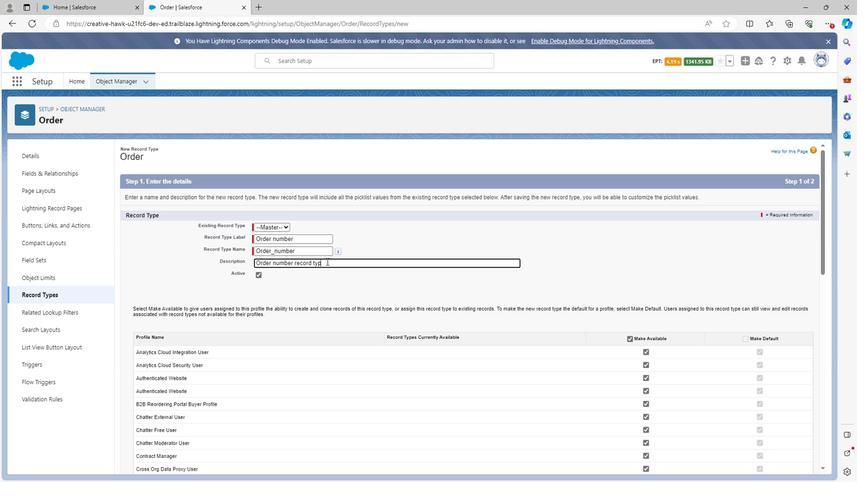 
Action: Key pressed e<Key.space>is<Key.space>the<Key.space>
Screenshot: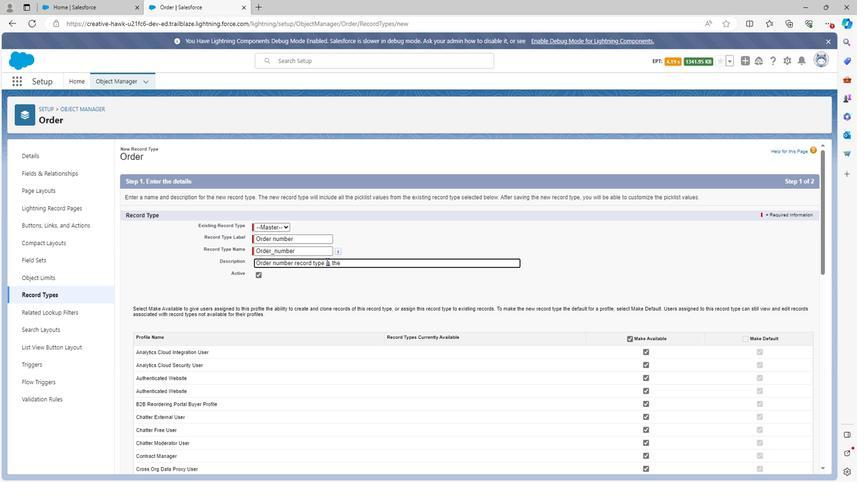 
Action: Mouse moved to (340, 277)
Screenshot: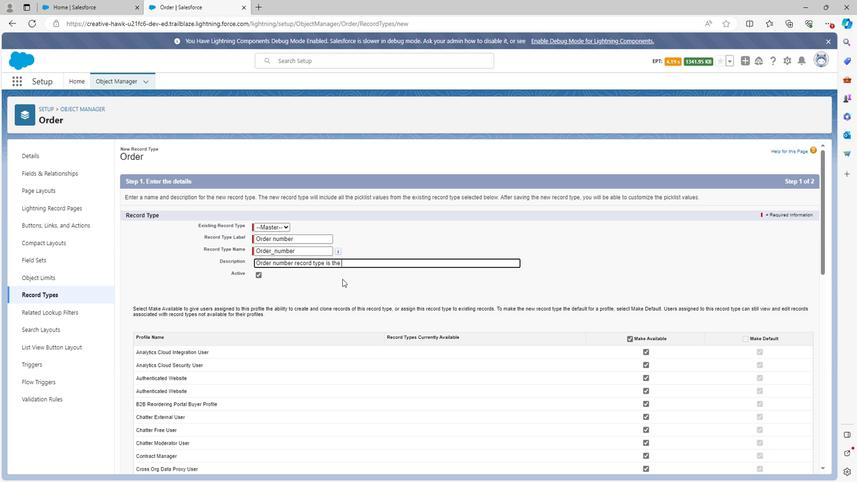 
Action: Key pressed re
Screenshot: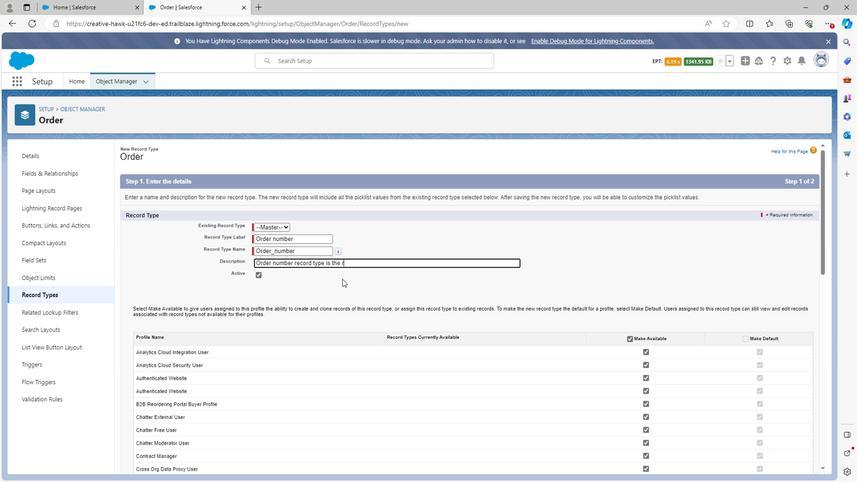 
Action: Mouse moved to (340, 277)
Screenshot: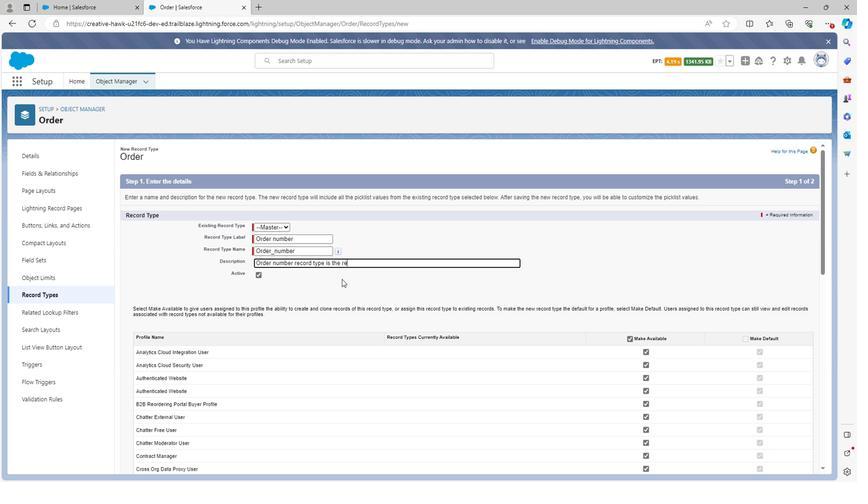 
Action: Key pressed c
Screenshot: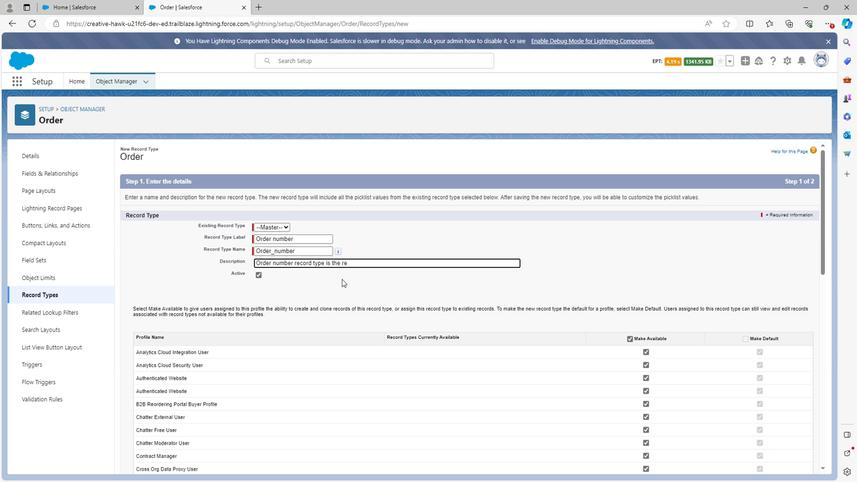 
Action: Mouse moved to (338, 275)
Screenshot: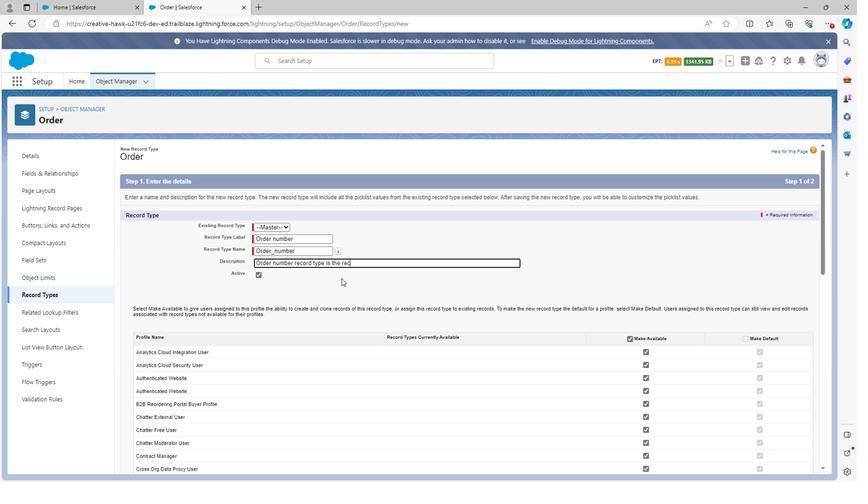 
Action: Key pressed ord
Screenshot: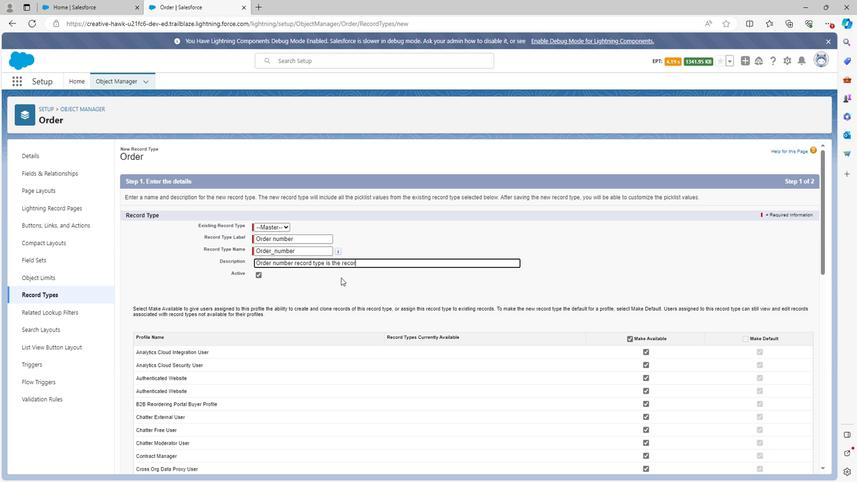 
Action: Mouse moved to (336, 275)
Screenshot: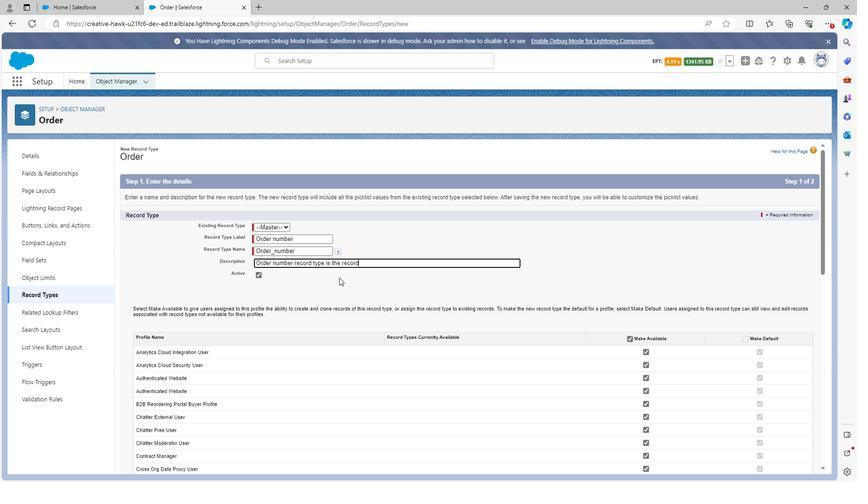 
Action: Key pressed <Key.space>ty
Screenshot: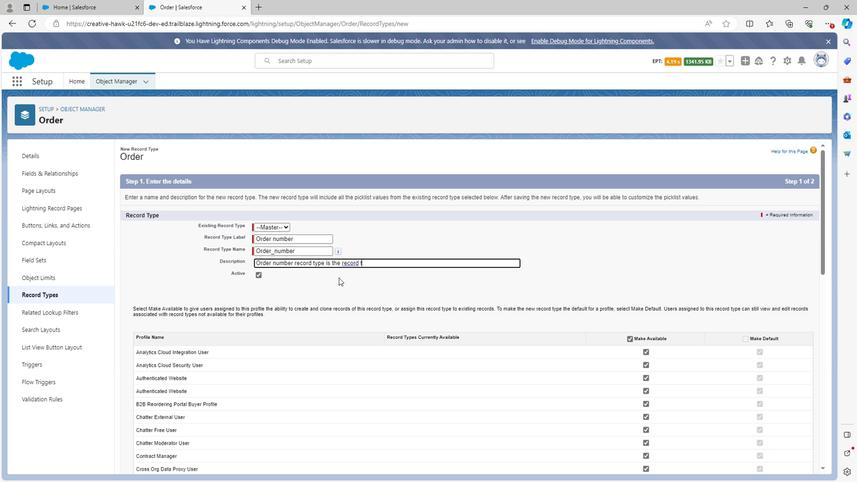 
Action: Mouse moved to (336, 275)
Screenshot: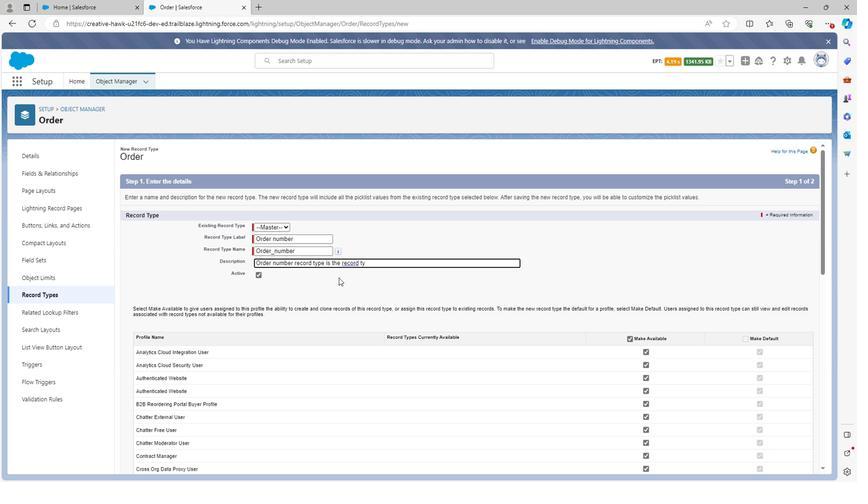 
Action: Key pressed p
Screenshot: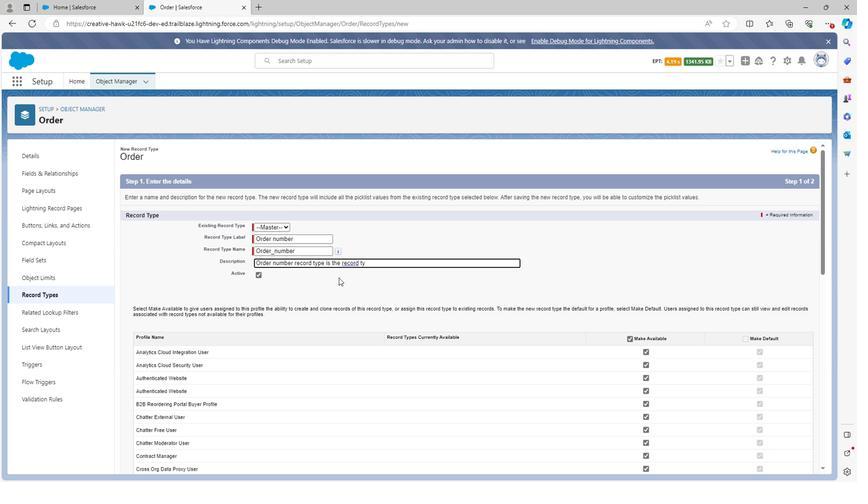 
Action: Mouse moved to (336, 275)
Screenshot: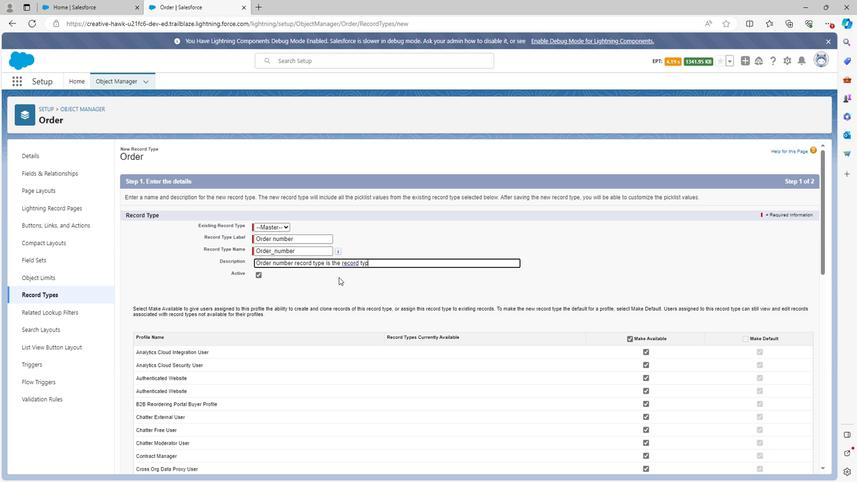 
Action: Key pressed e<Key.space>
Screenshot: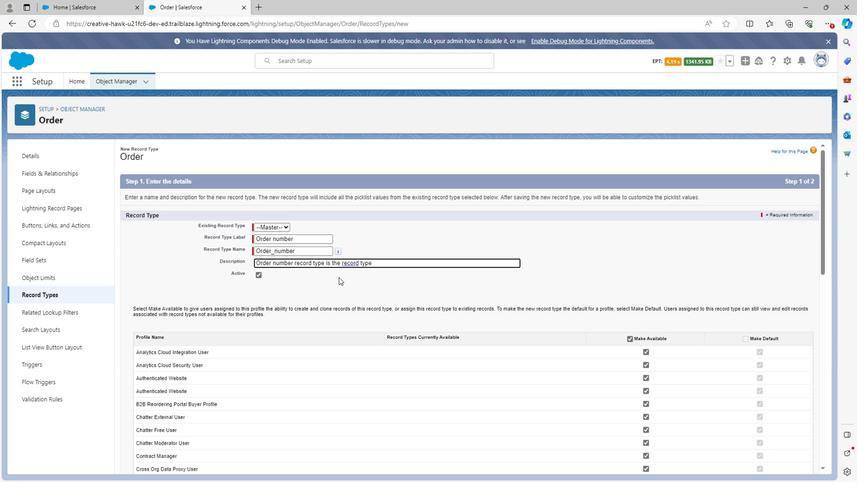
Action: Mouse moved to (336, 275)
Screenshot: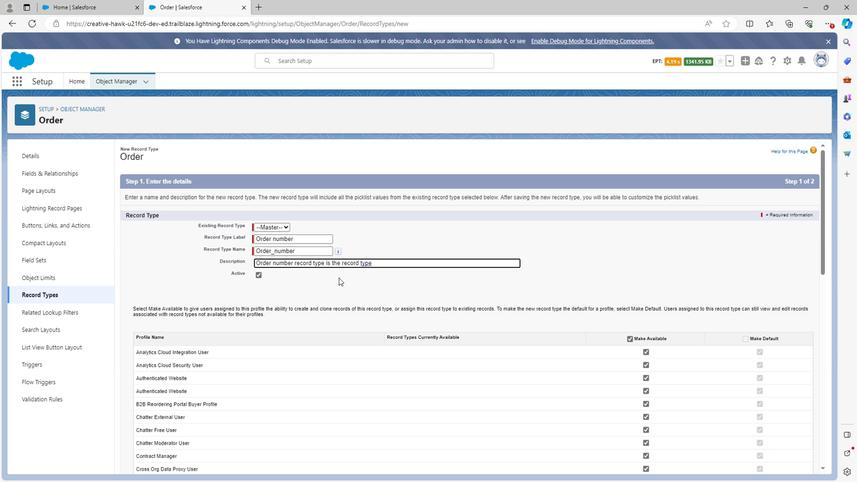 
Action: Key pressed t
Screenshot: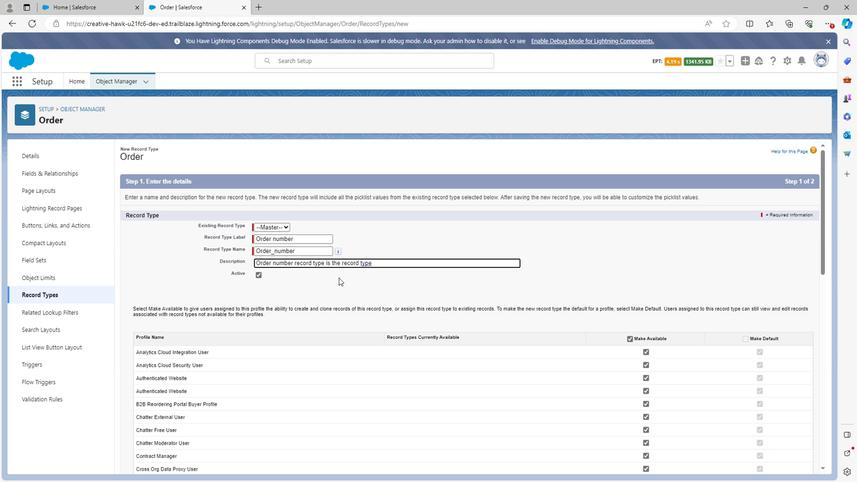 
Action: Mouse moved to (366, 279)
Screenshot: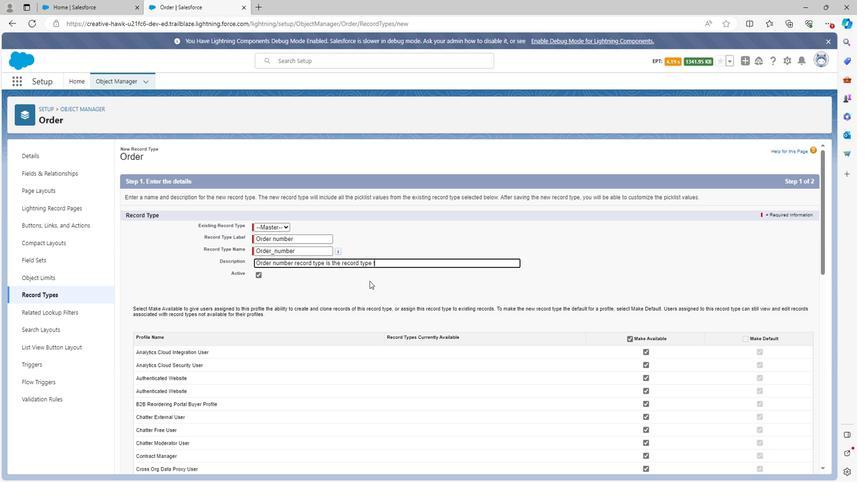 
Action: Key pressed hr
Screenshot: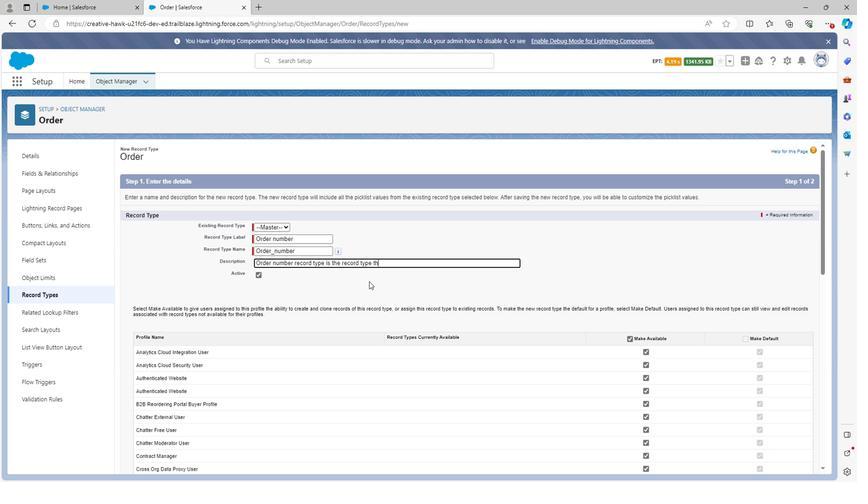 
Action: Mouse moved to (366, 279)
Screenshot: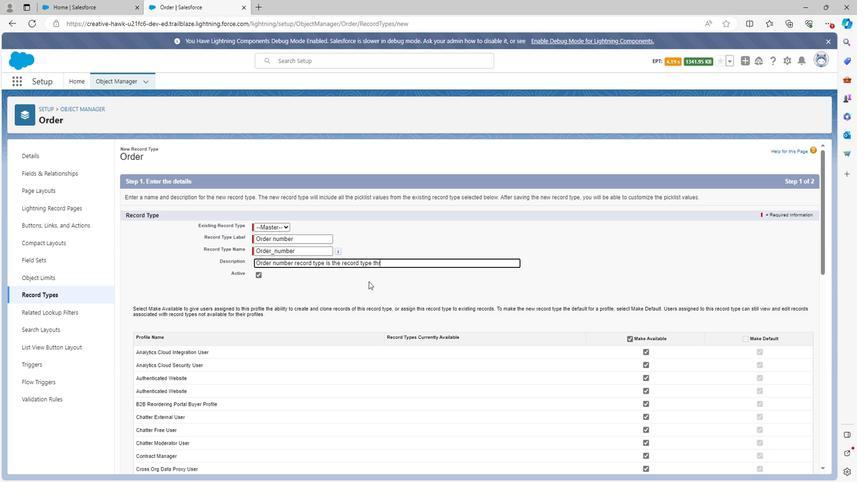 
Action: Key pressed o
Screenshot: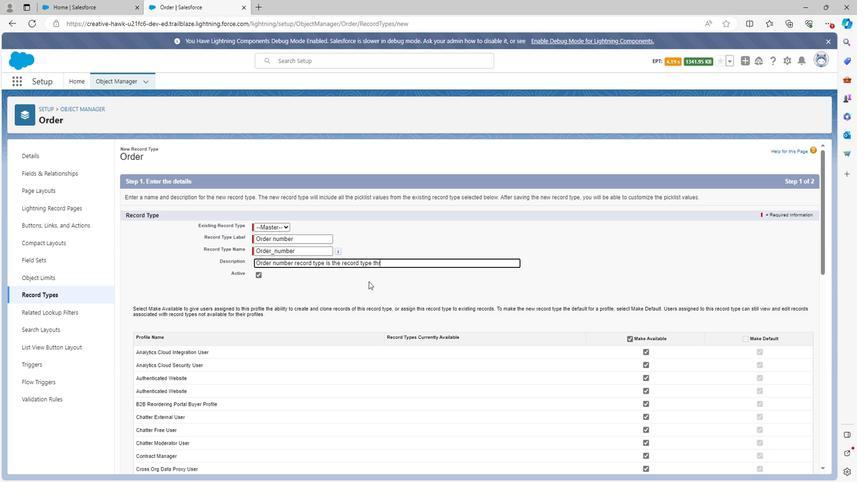 
Action: Mouse moved to (366, 280)
Screenshot: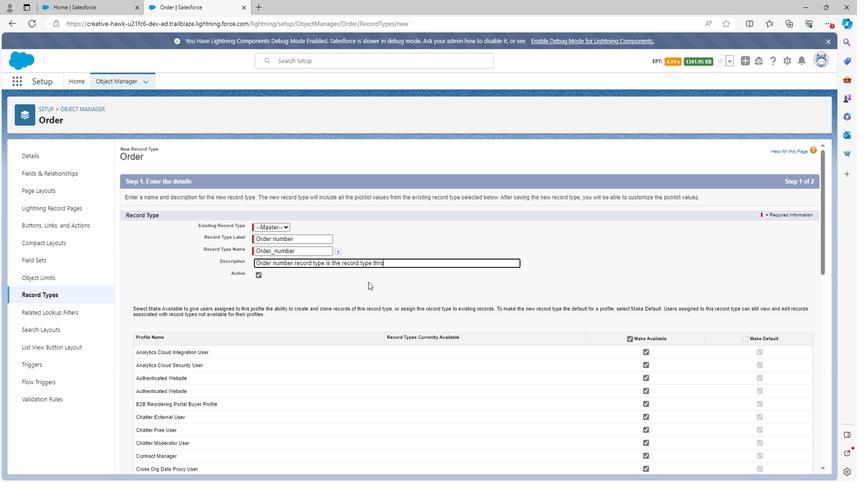 
Action: Key pressed u
Screenshot: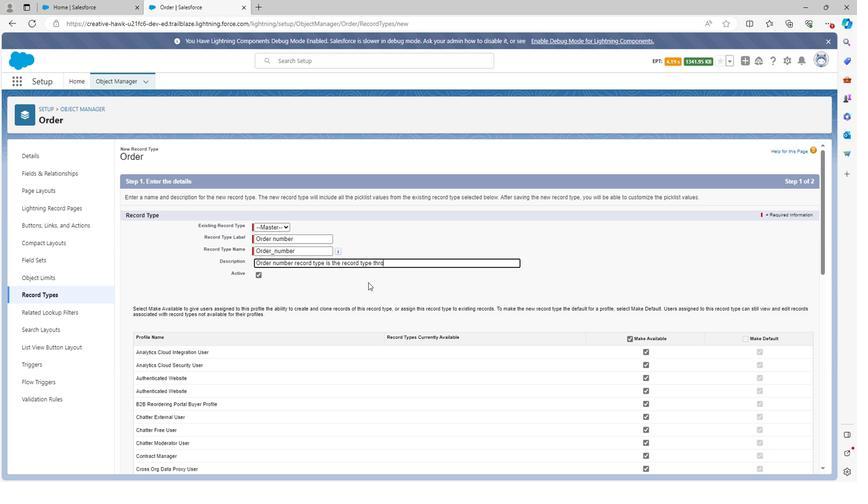
Action: Mouse moved to (369, 287)
Screenshot: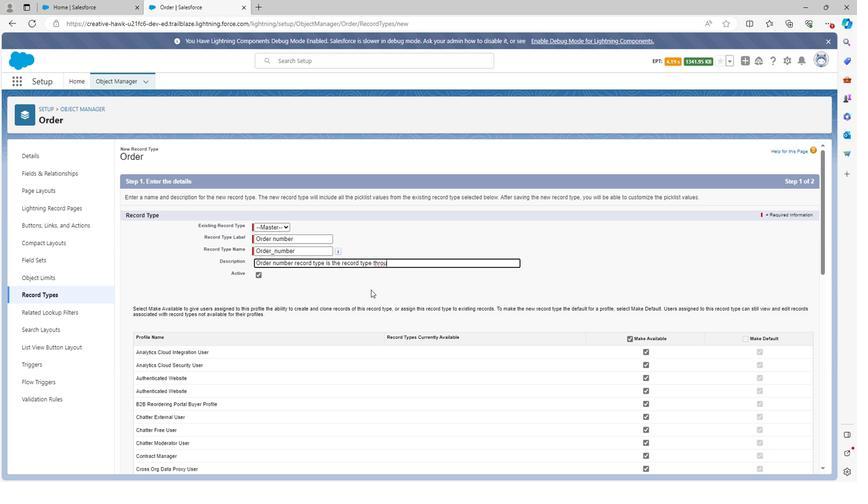 
Action: Key pressed gh<Key.space>
Screenshot: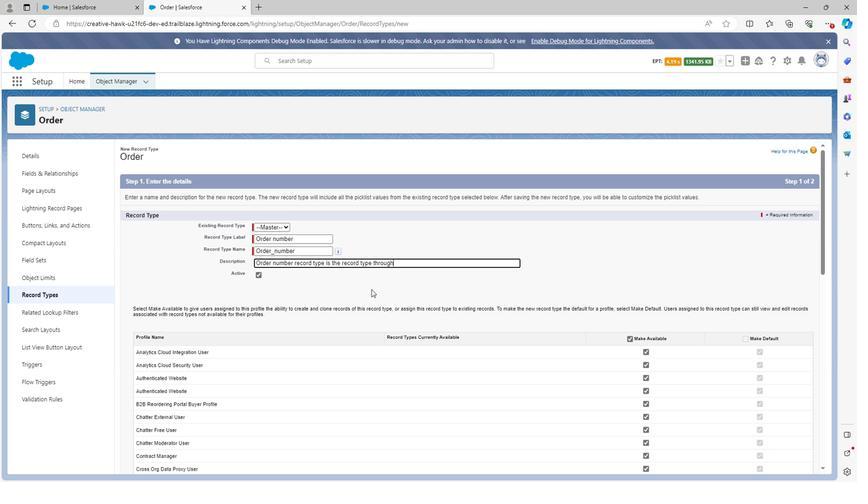
Action: Mouse moved to (368, 283)
Screenshot: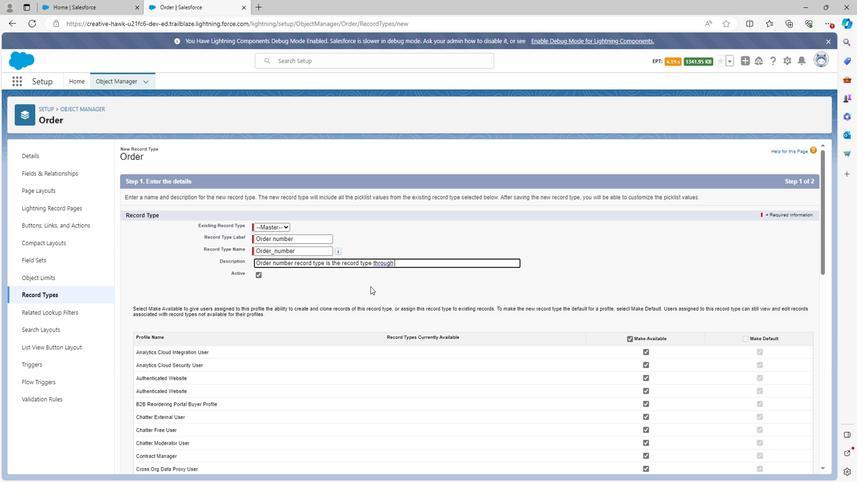 
Action: Key pressed w
Screenshot: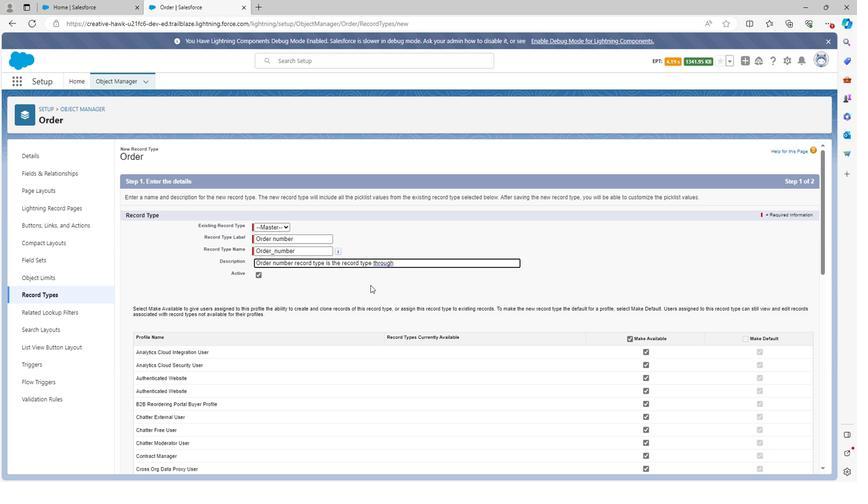
Action: Mouse moved to (368, 283)
Screenshot: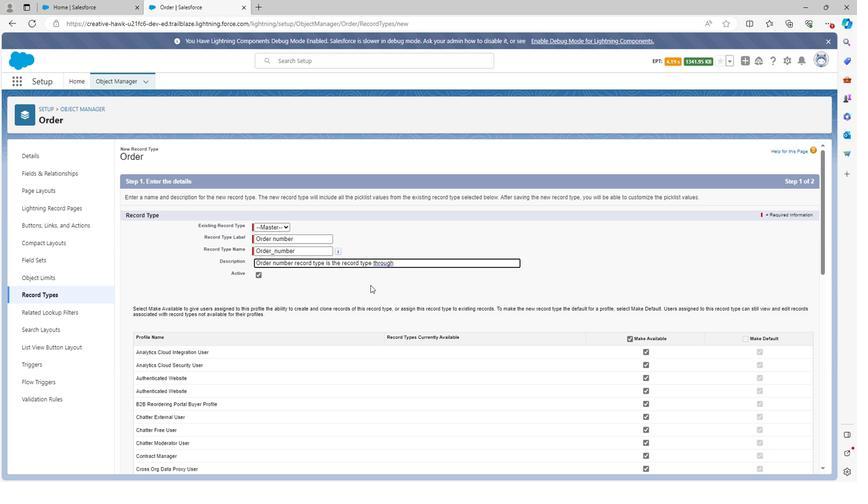 
Action: Key pressed hi
Screenshot: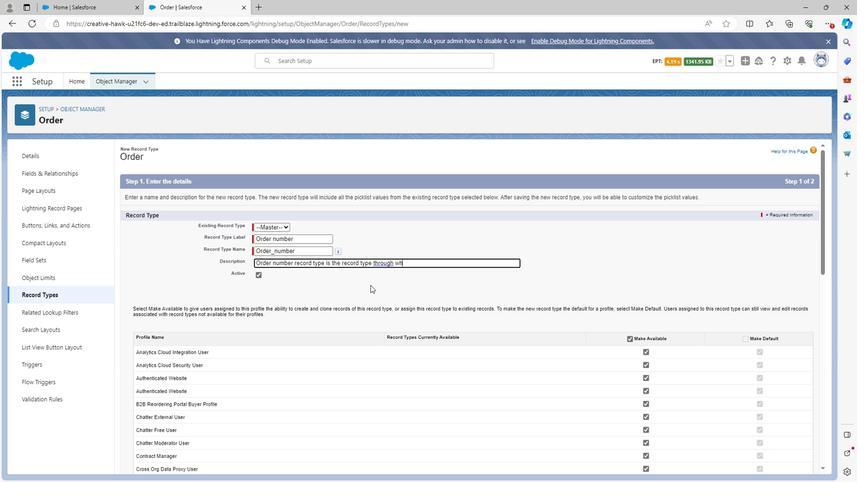 
Action: Mouse moved to (368, 285)
Screenshot: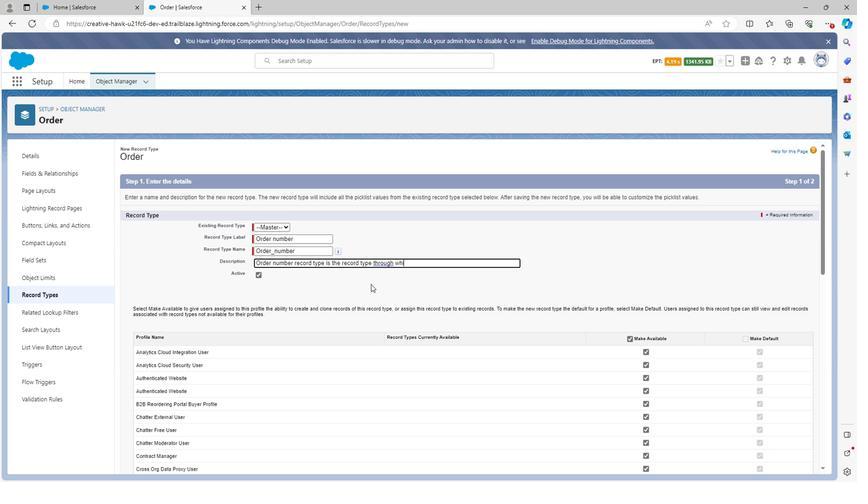
Action: Key pressed ch<Key.space>
Screenshot: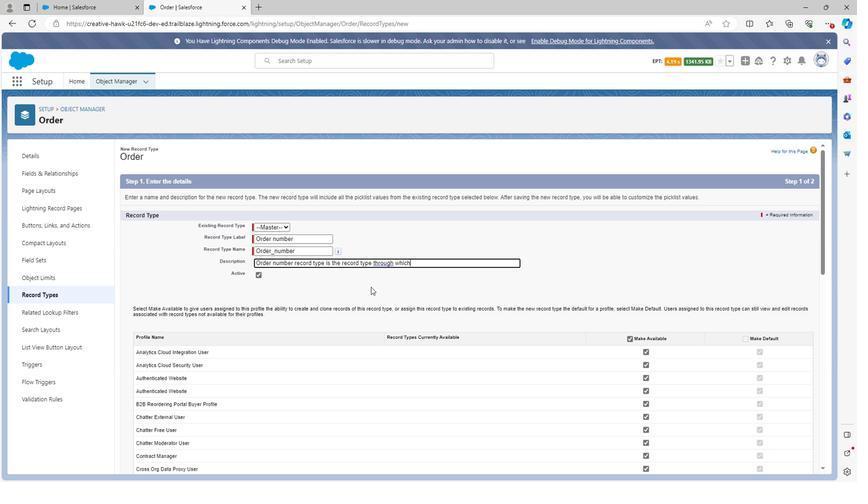 
Action: Mouse moved to (368, 286)
Screenshot: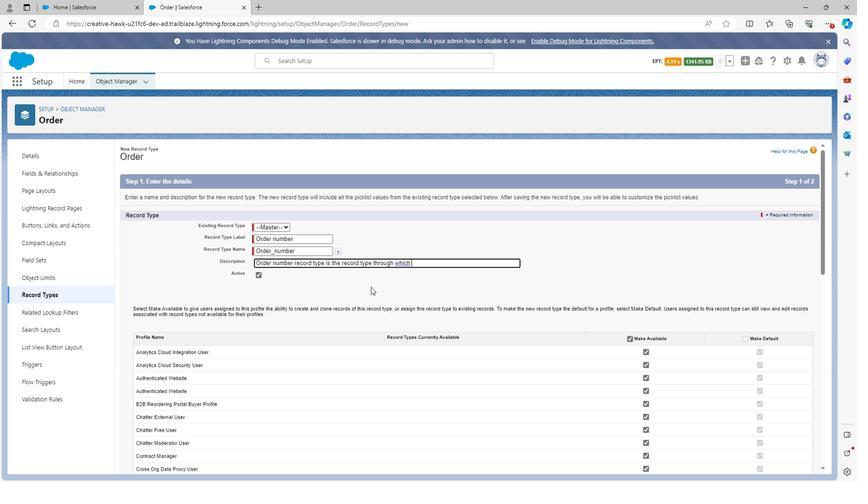 
Action: Key pressed w
Screenshot: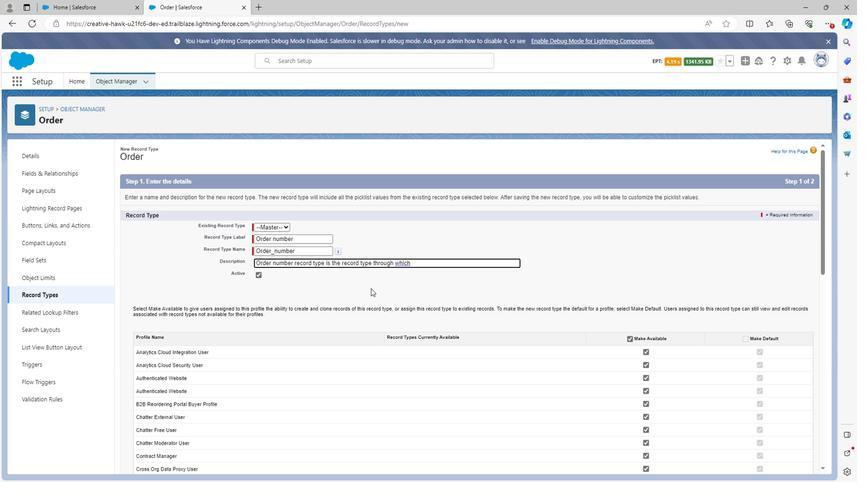 
Action: Mouse moved to (368, 287)
Screenshot: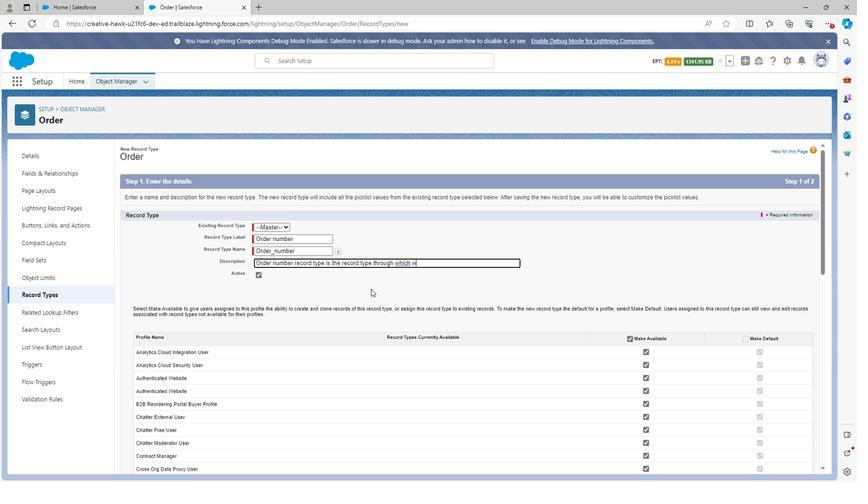 
Action: Key pressed e<Key.space>can
Screenshot: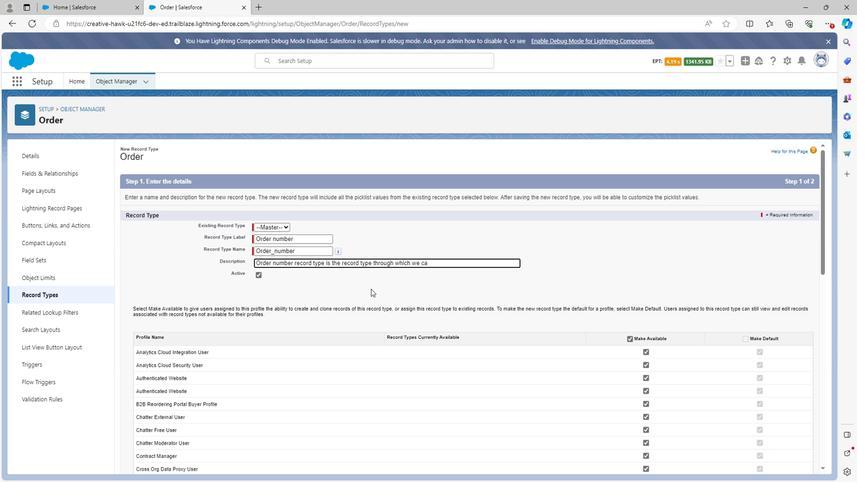 
Action: Mouse moved to (368, 287)
Screenshot: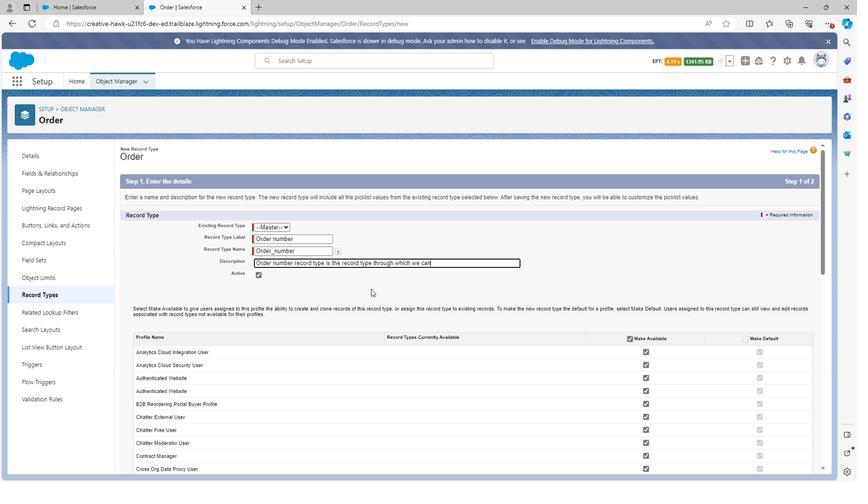 
Action: Key pressed <Key.space>add<Key.space>
Screenshot: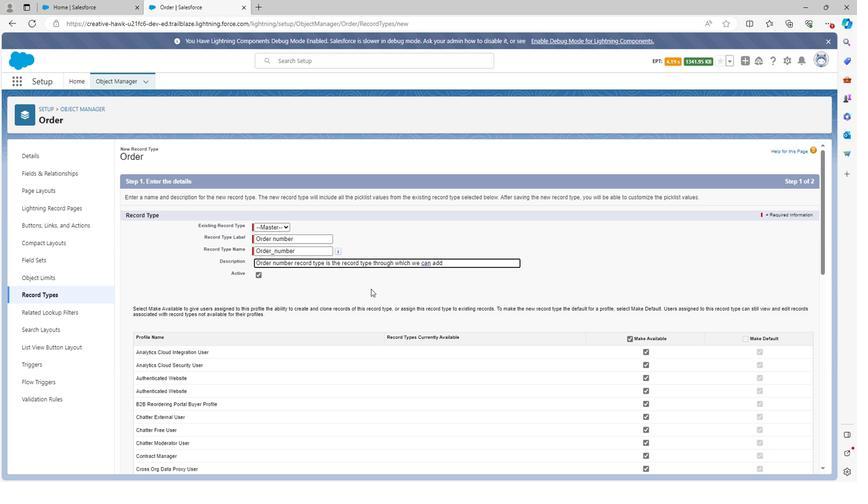 
Action: Mouse moved to (368, 288)
Screenshot: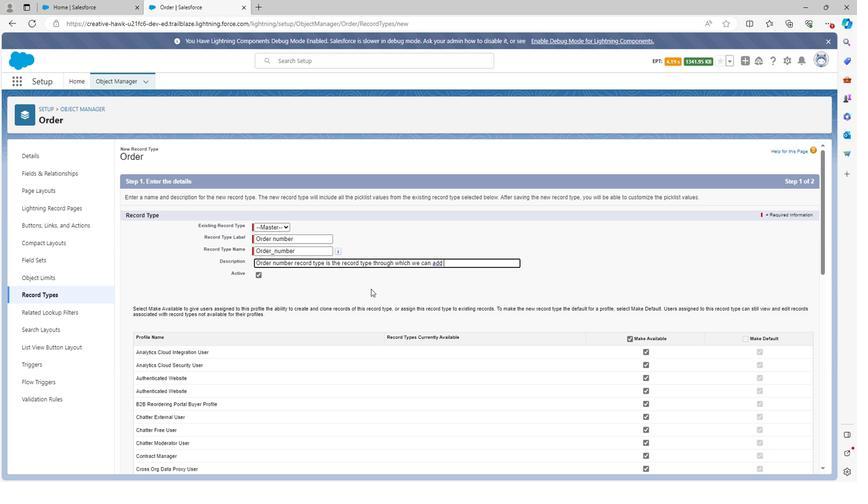 
Action: Key pressed num
Screenshot: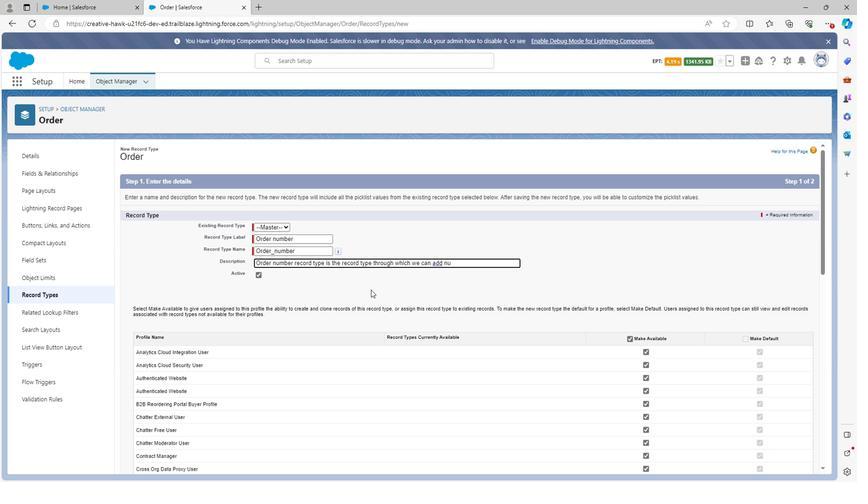
Action: Mouse moved to (368, 288)
Screenshot: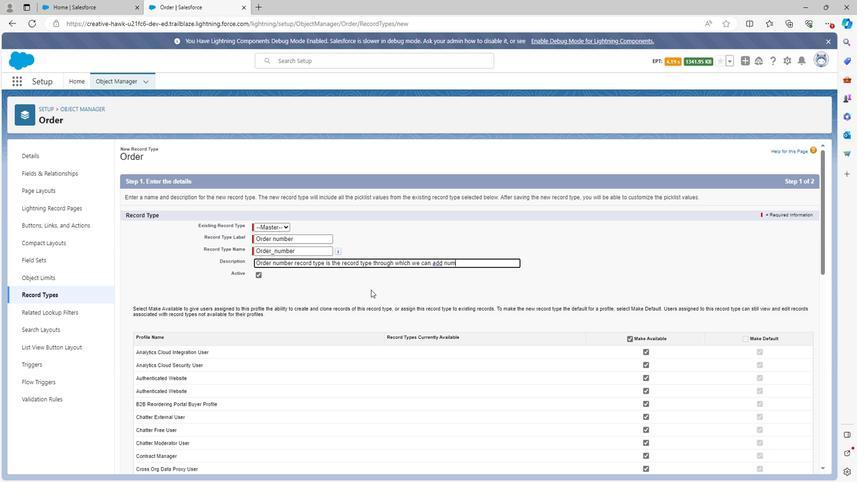 
Action: Key pressed ber<Key.space>
Screenshot: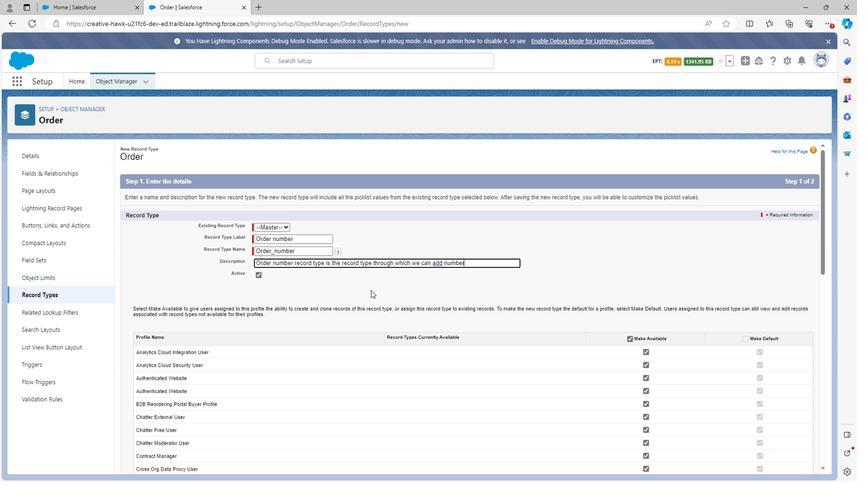
Action: Mouse moved to (368, 286)
Screenshot: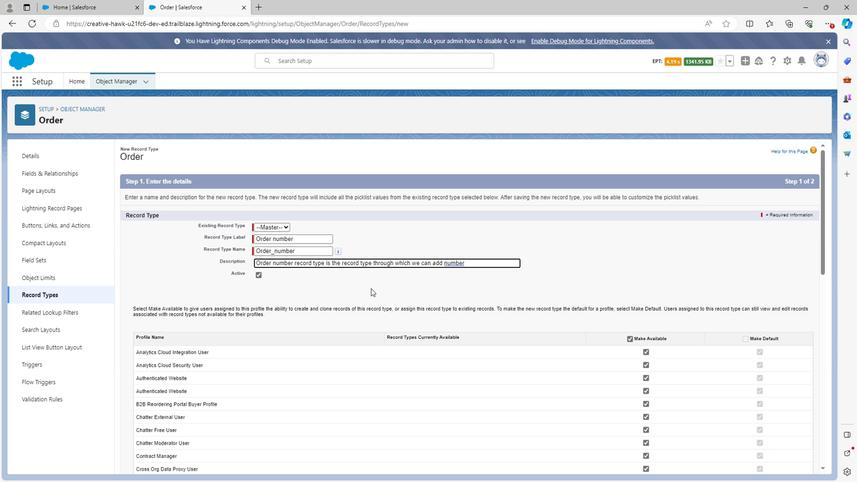 
Action: Key pressed o
Screenshot: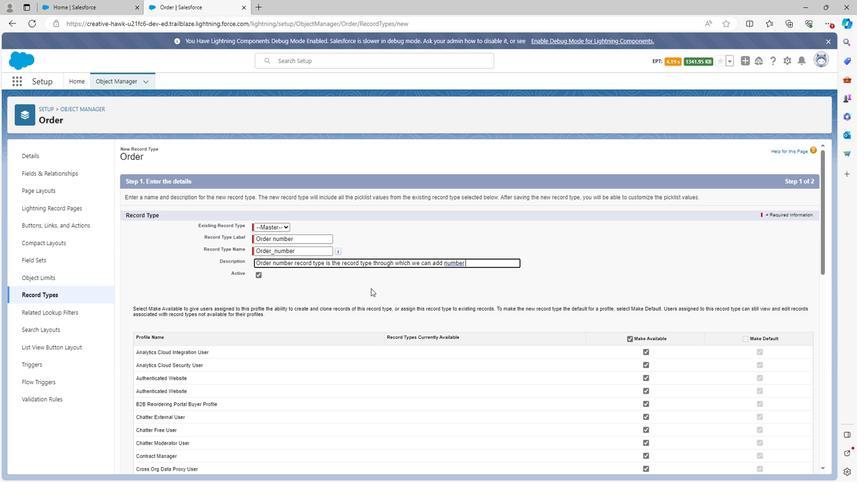 
Action: Mouse moved to (369, 286)
Screenshot: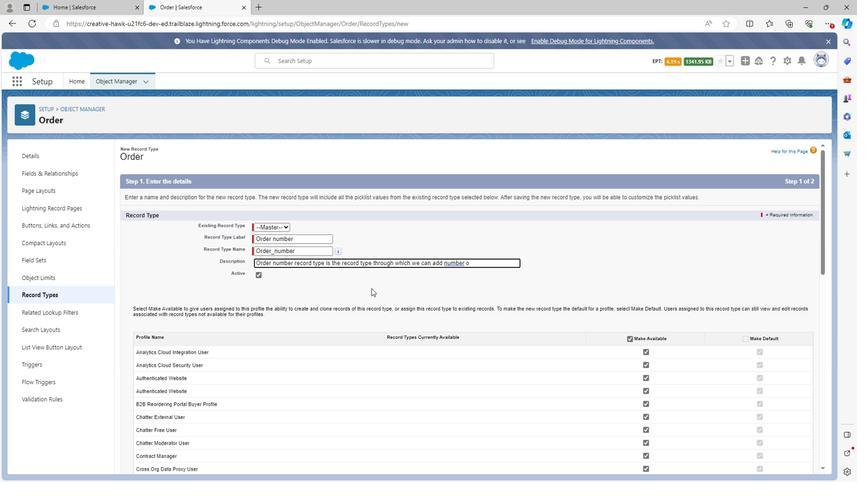 
Action: Key pressed f<Key.space>
Screenshot: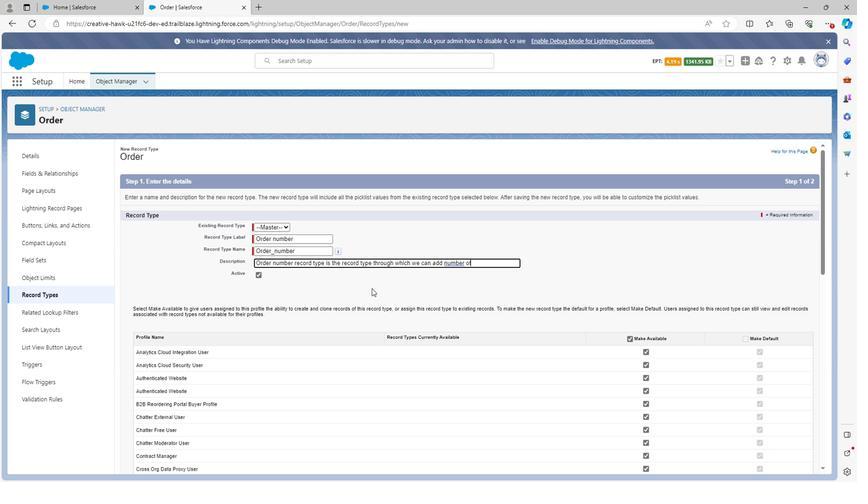 
Action: Mouse moved to (370, 286)
Screenshot: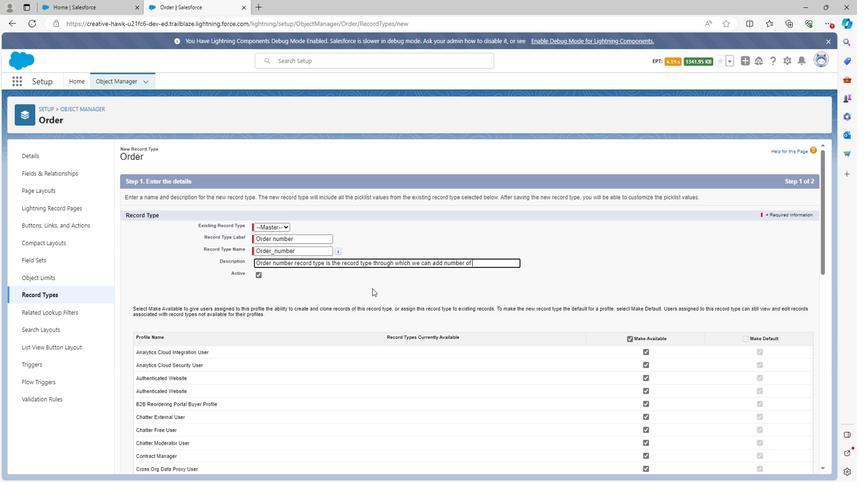 
Action: Key pressed o
Screenshot: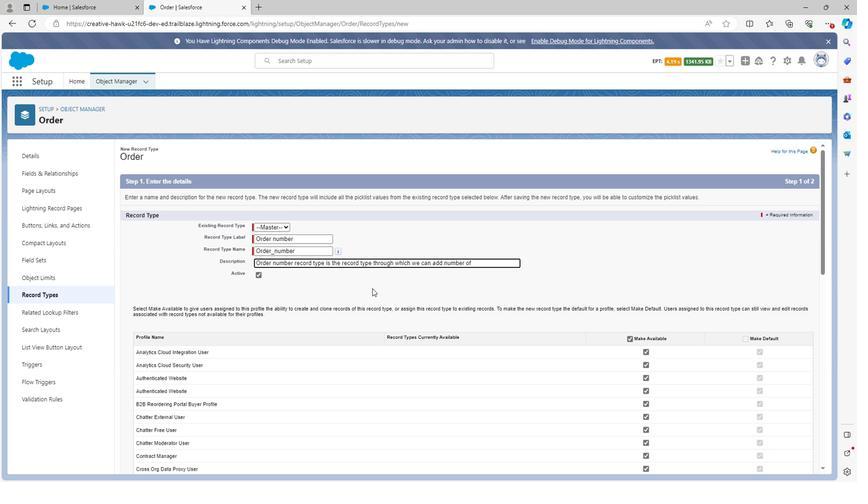 
Action: Mouse moved to (370, 288)
Screenshot: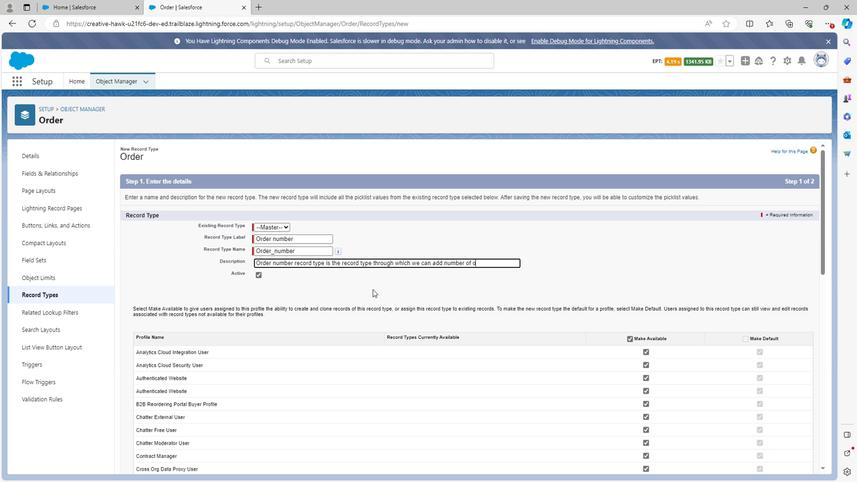 
Action: Key pressed rder
Screenshot: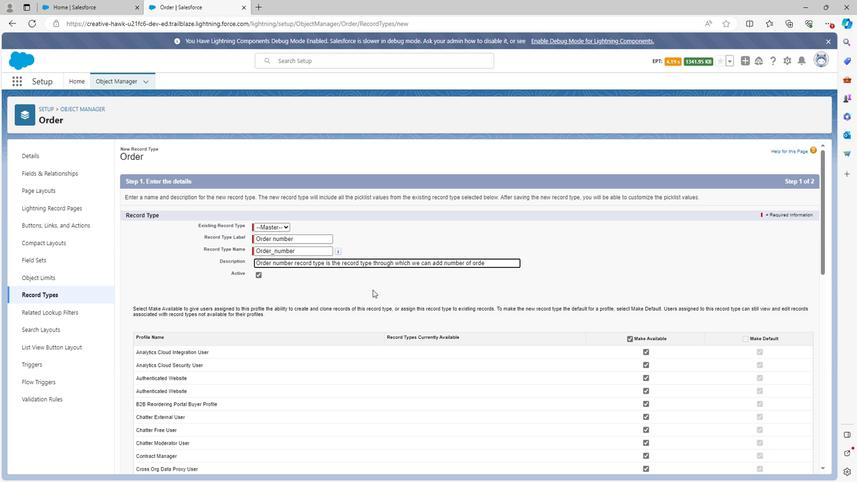 
Action: Mouse moved to (370, 287)
Screenshot: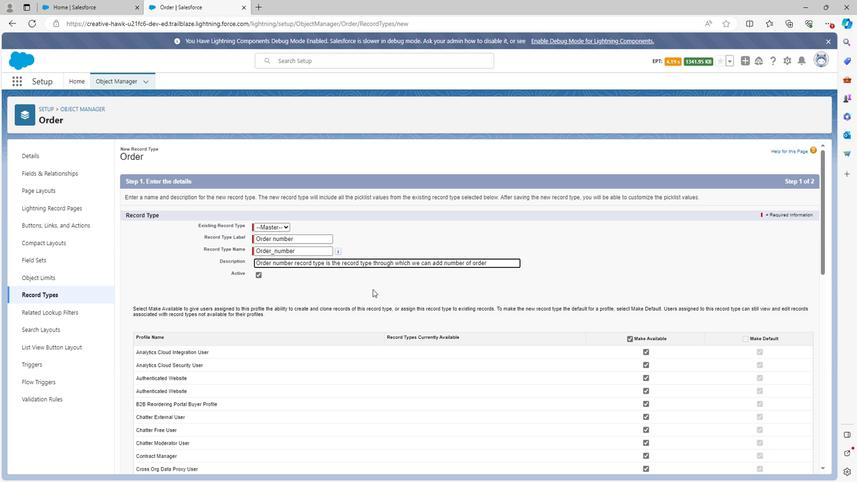 
Action: Key pressed s<Key.space>recor
Screenshot: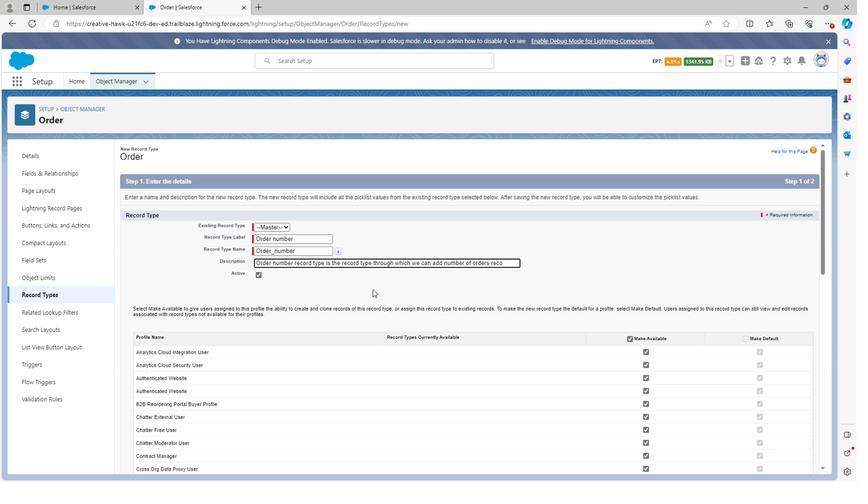 
Action: Mouse moved to (370, 288)
Screenshot: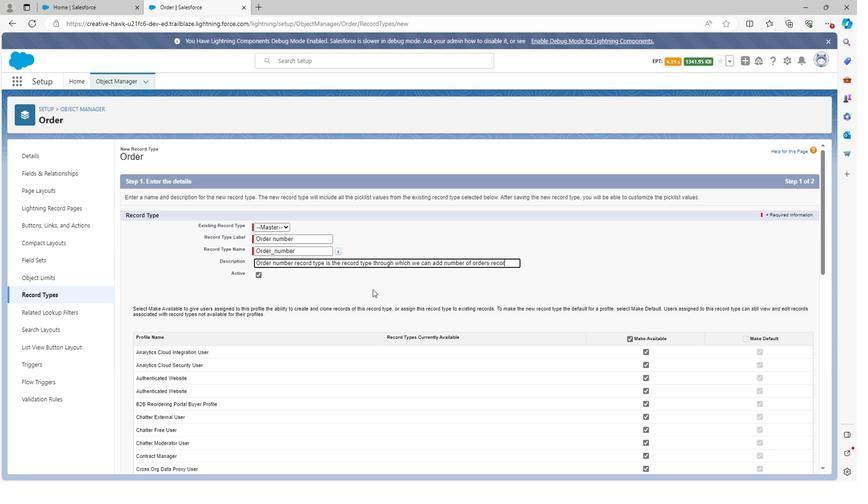 
Action: Key pressed d
Screenshot: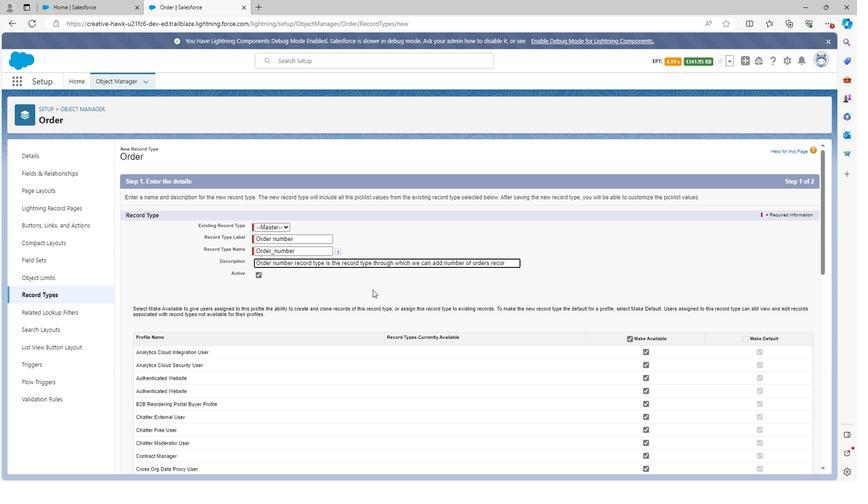 
Action: Mouse moved to (625, 339)
Screenshot: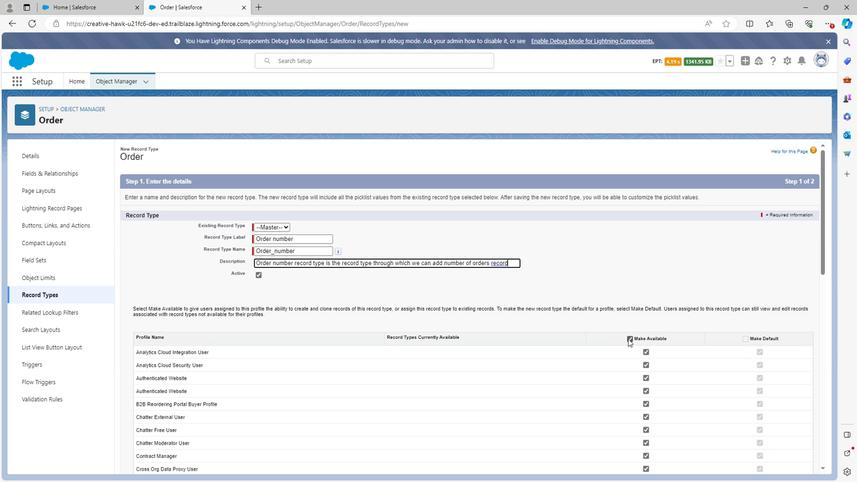 
Action: Mouse pressed left at (625, 339)
Screenshot: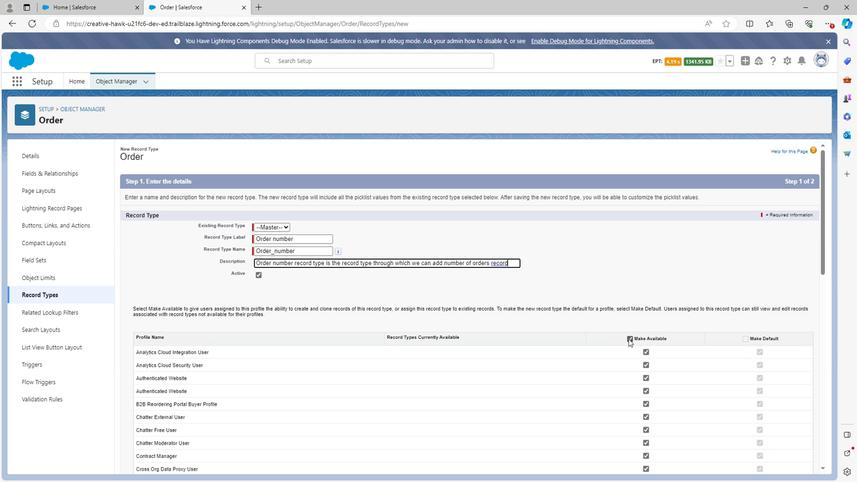 
Action: Mouse moved to (741, 340)
Screenshot: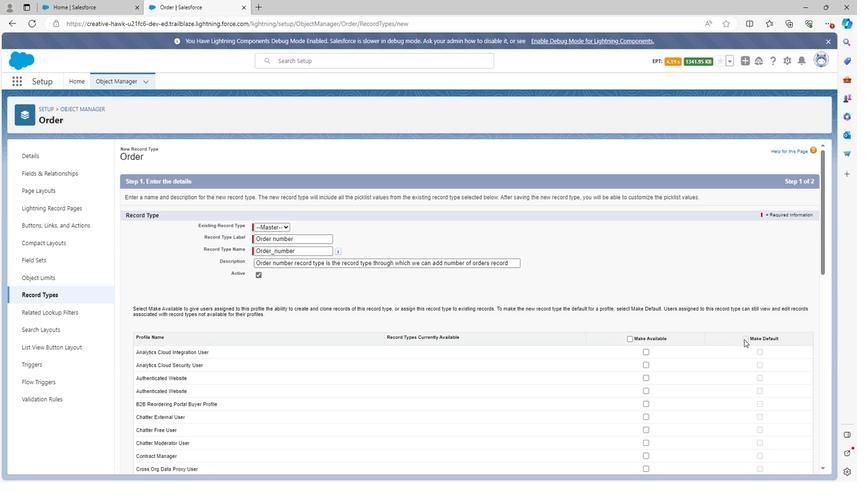 
Action: Mouse pressed left at (741, 340)
Screenshot: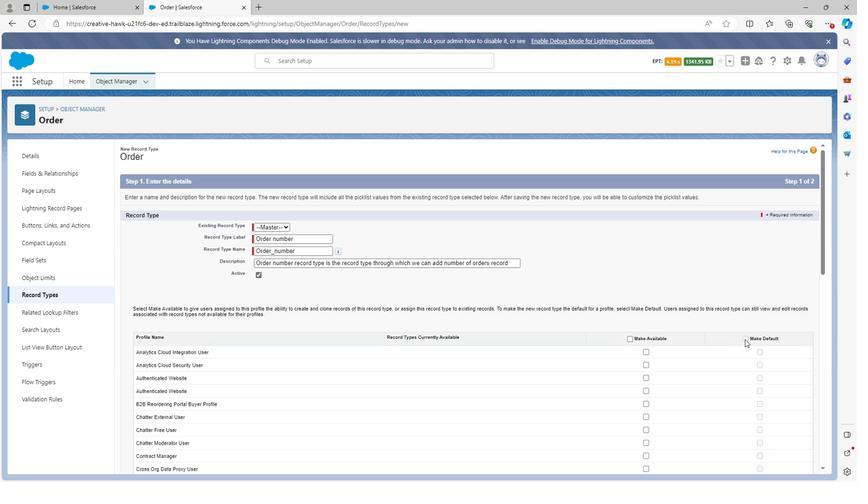 
Action: Mouse moved to (628, 338)
Screenshot: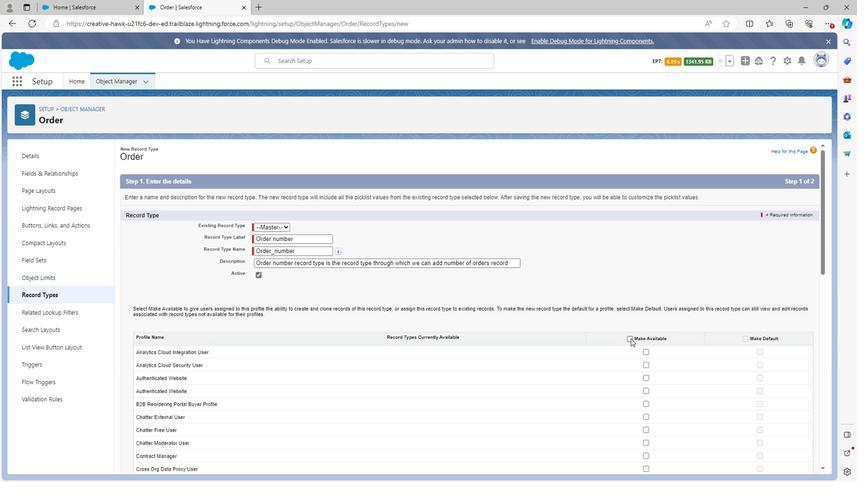 
Action: Mouse pressed left at (628, 338)
Screenshot: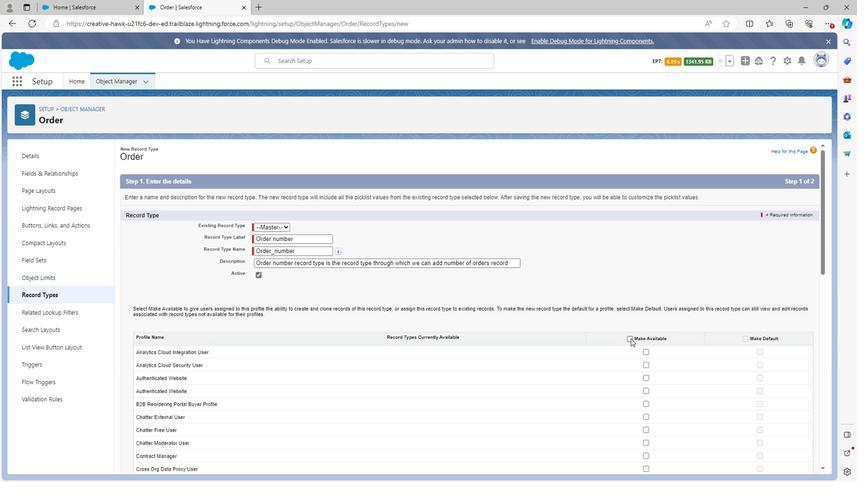 
Action: Mouse moved to (635, 339)
Screenshot: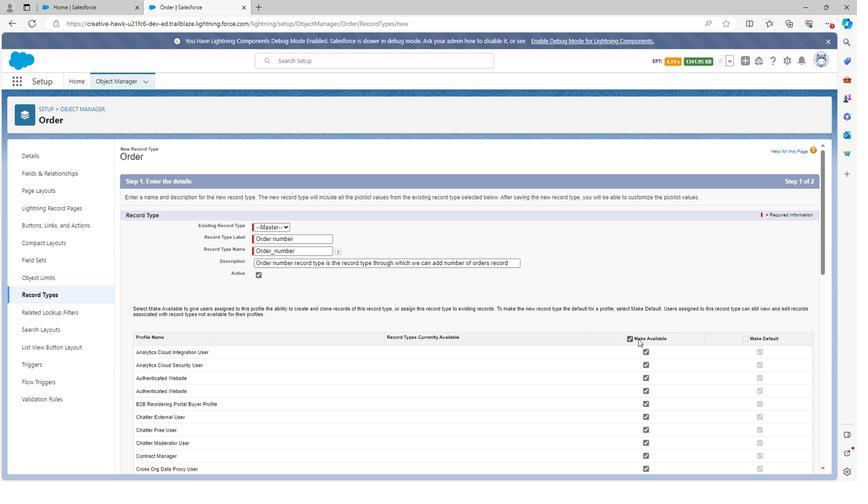 
Action: Mouse scrolled (635, 338) with delta (0, 0)
Screenshot: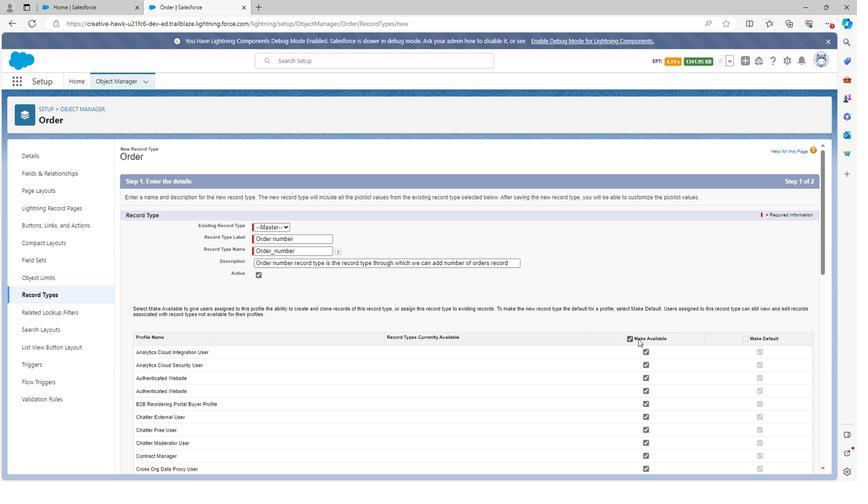 
Action: Mouse scrolled (635, 338) with delta (0, 0)
Screenshot: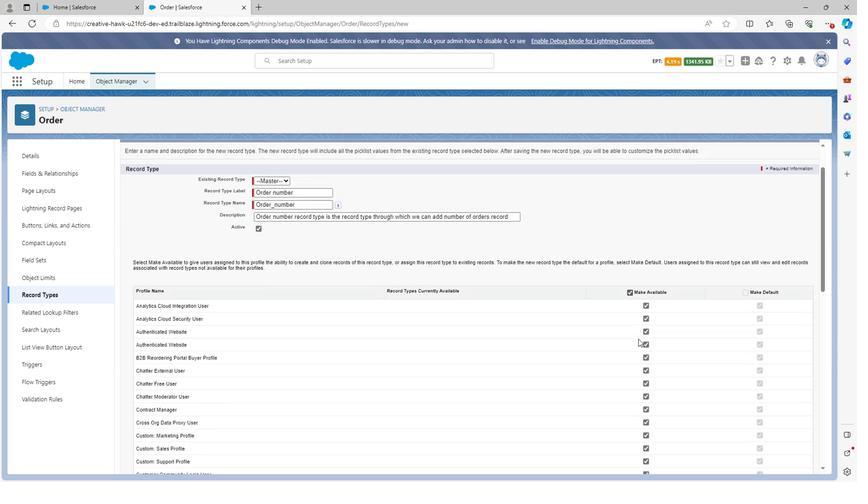 
Action: Mouse moved to (641, 247)
Screenshot: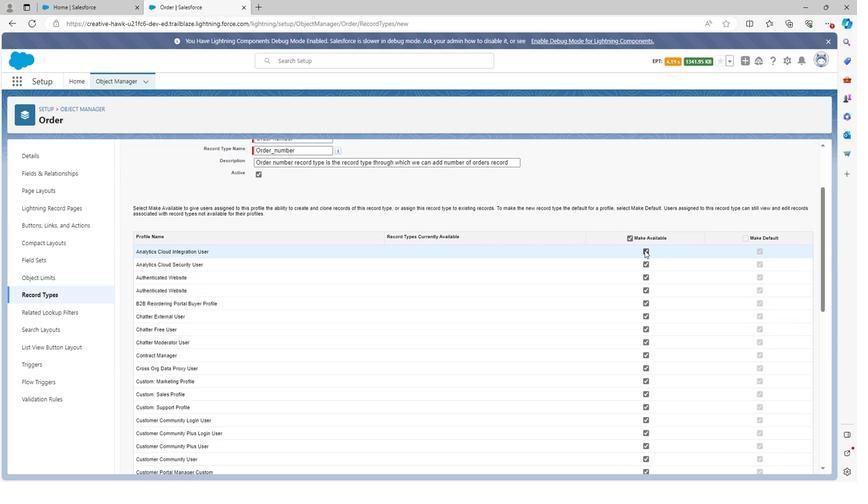 
Action: Mouse pressed left at (641, 247)
Screenshot: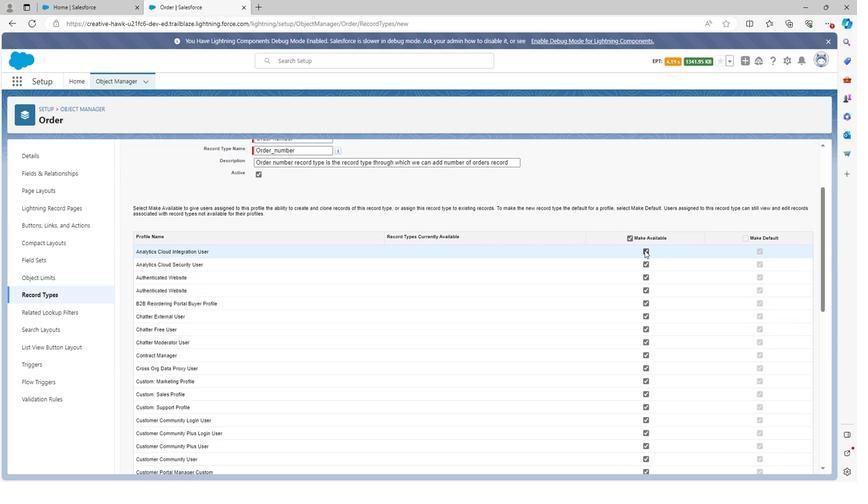 
Action: Mouse moved to (642, 262)
Screenshot: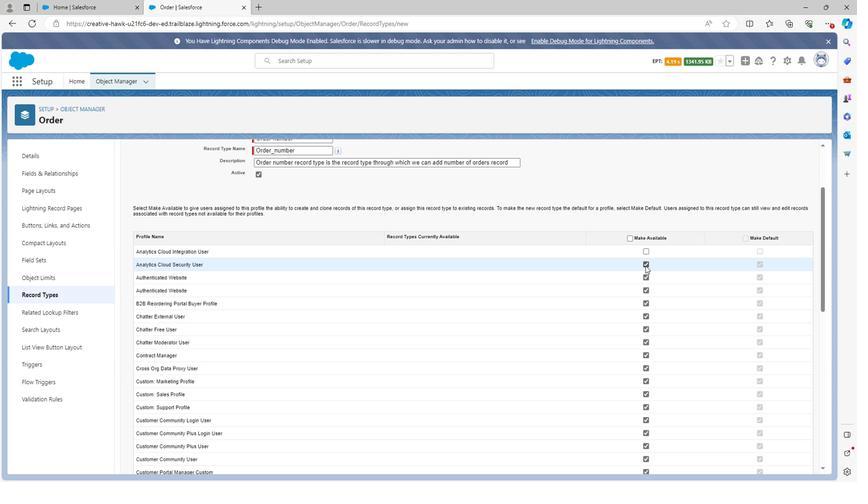 
Action: Mouse pressed left at (642, 262)
Screenshot: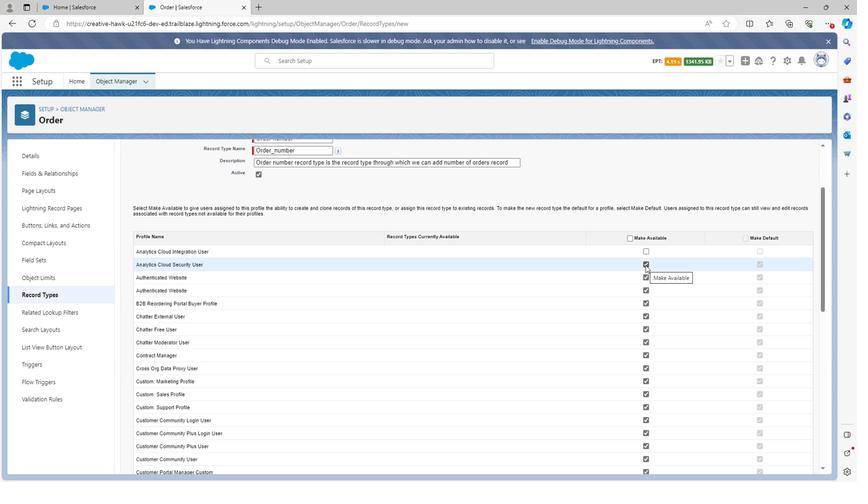 
Action: Mouse moved to (642, 303)
Screenshot: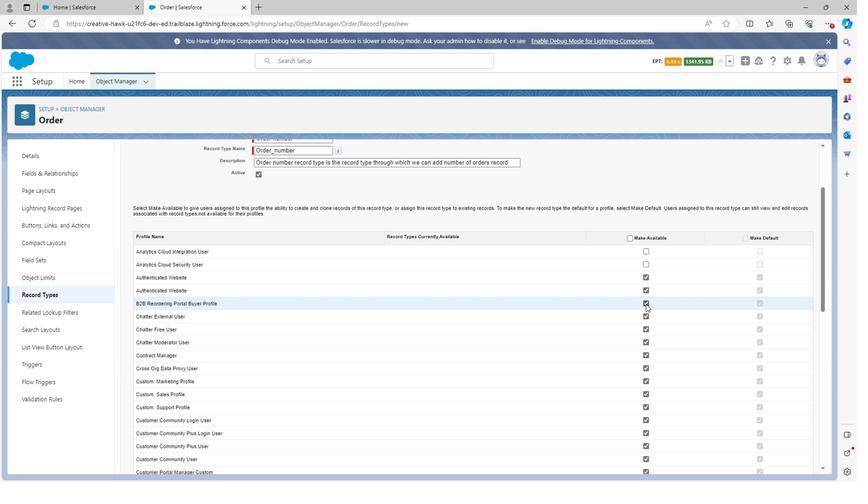 
Action: Mouse pressed left at (642, 303)
Screenshot: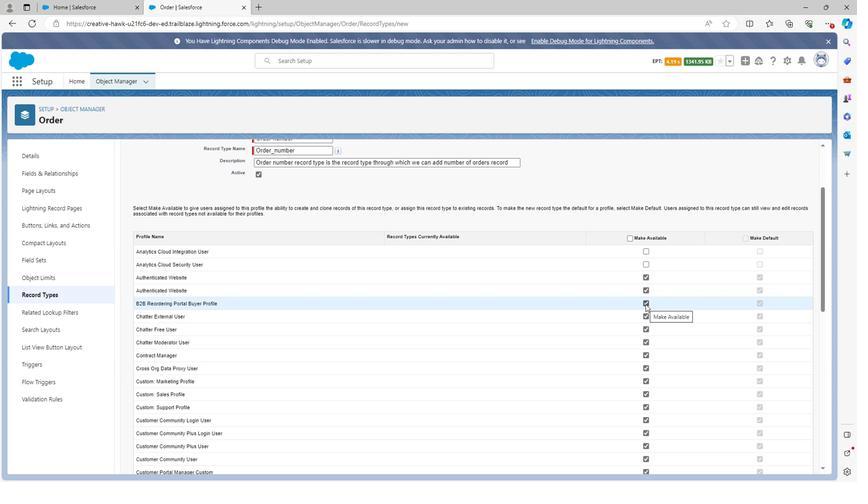 
Action: Mouse moved to (641, 340)
Screenshot: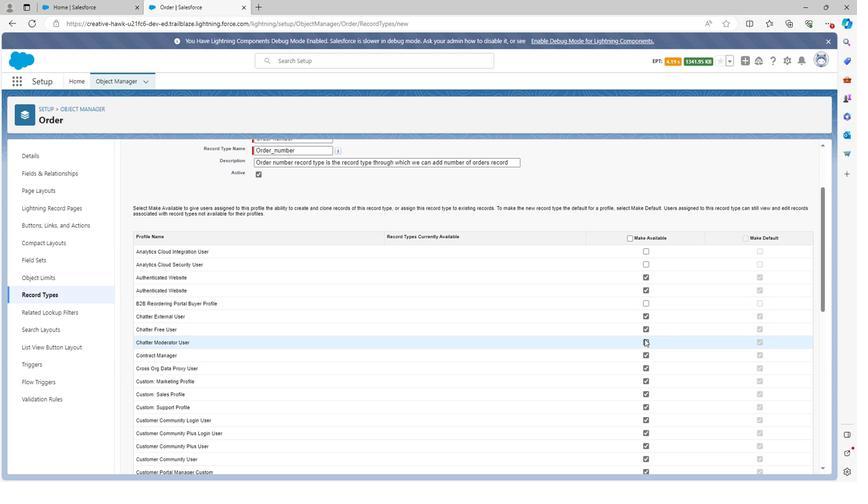 
Action: Mouse pressed left at (641, 340)
Screenshot: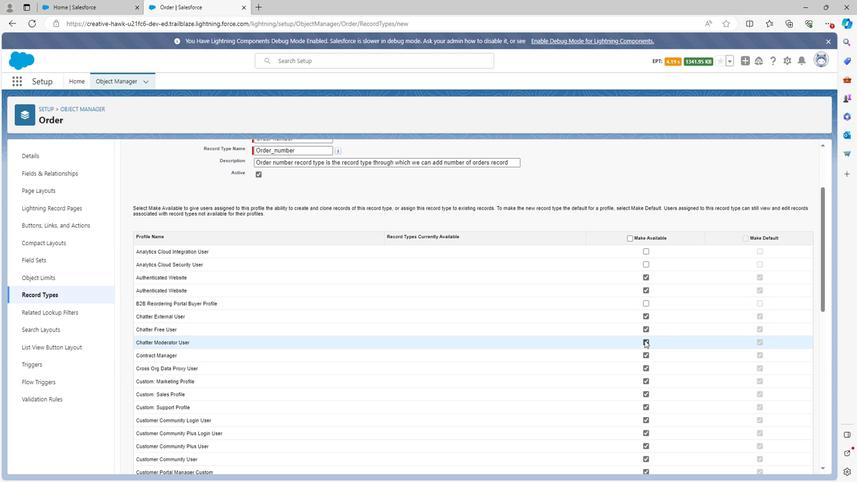 
Action: Mouse moved to (641, 368)
Screenshot: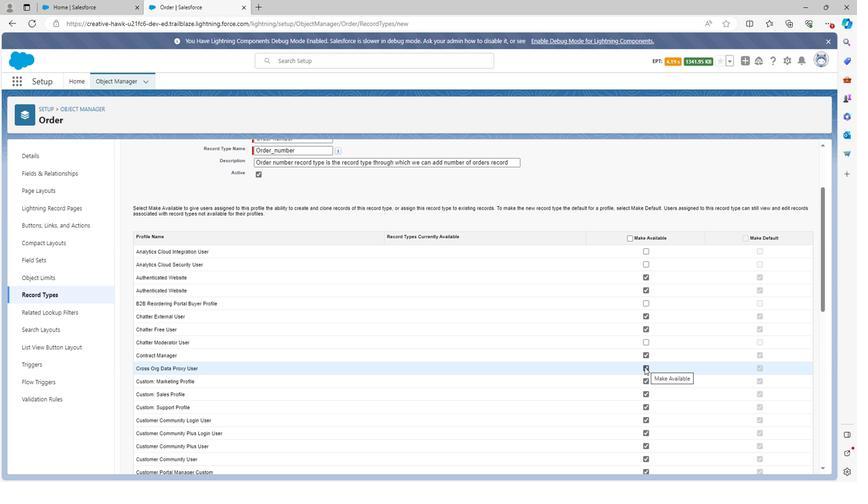 
Action: Mouse pressed left at (641, 368)
Screenshot: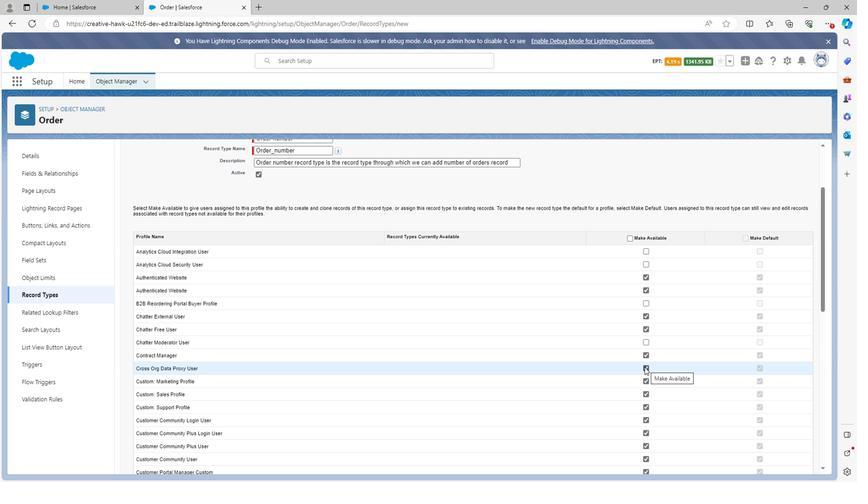 
Action: Mouse moved to (642, 410)
Screenshot: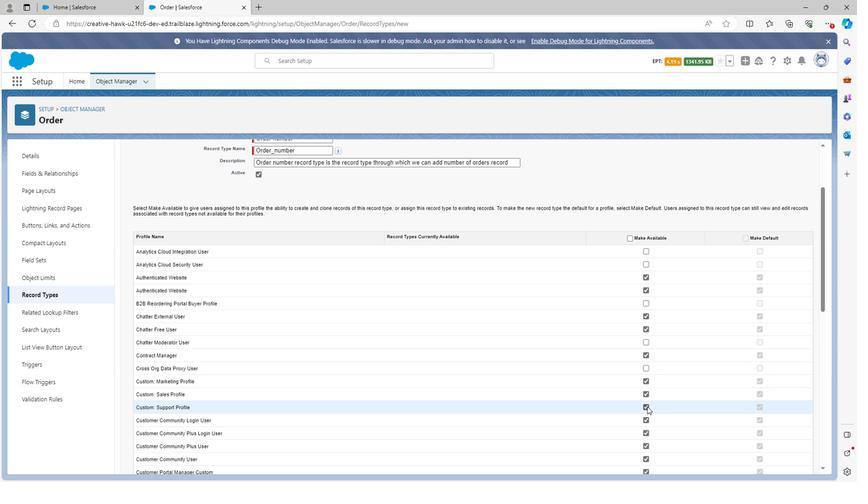 
Action: Mouse pressed left at (642, 410)
Screenshot: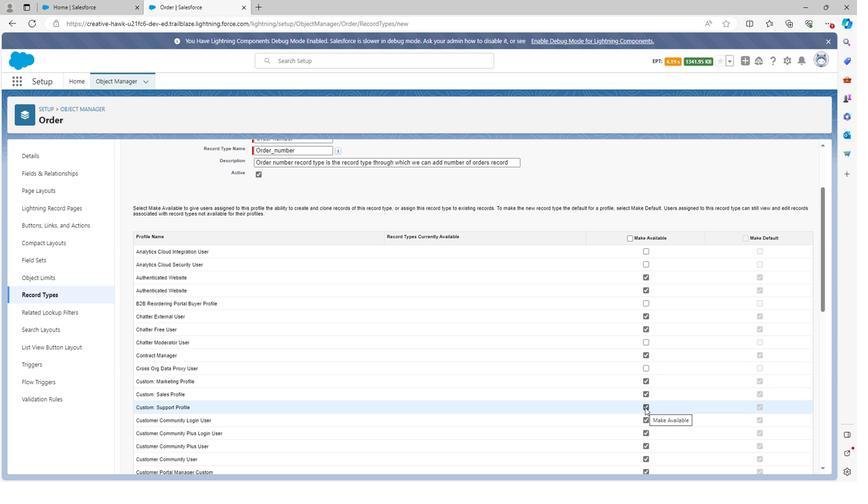 
Action: Mouse moved to (645, 434)
Screenshot: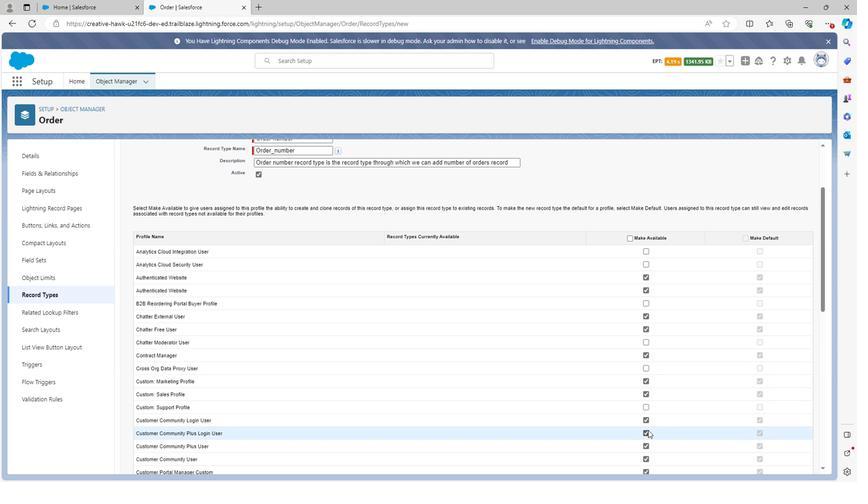 
Action: Mouse pressed left at (645, 434)
Screenshot: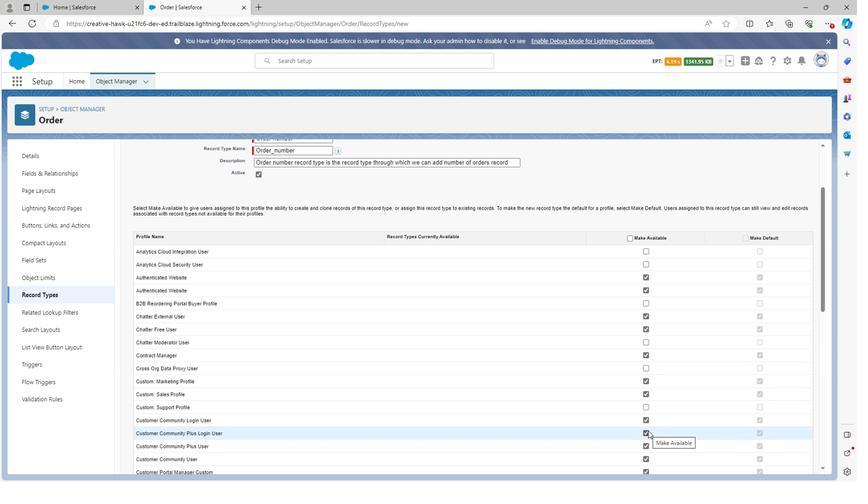 
Action: Mouse moved to (644, 434)
Screenshot: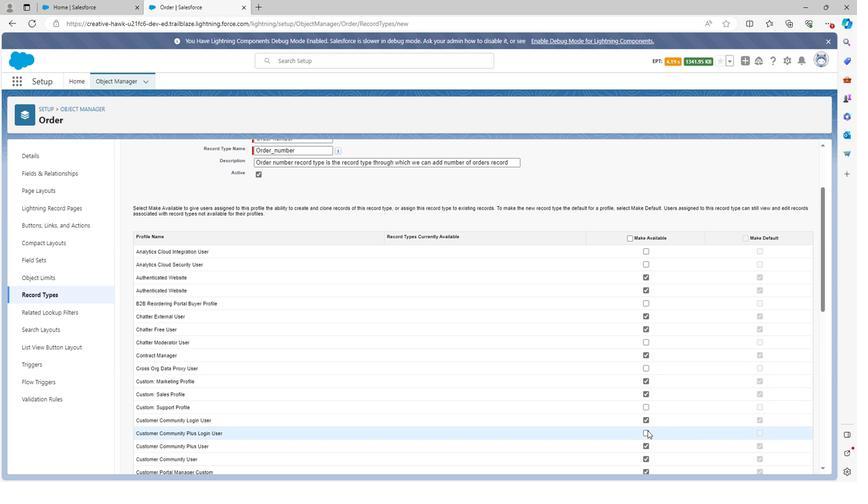 
Action: Mouse scrolled (644, 434) with delta (0, 0)
Screenshot: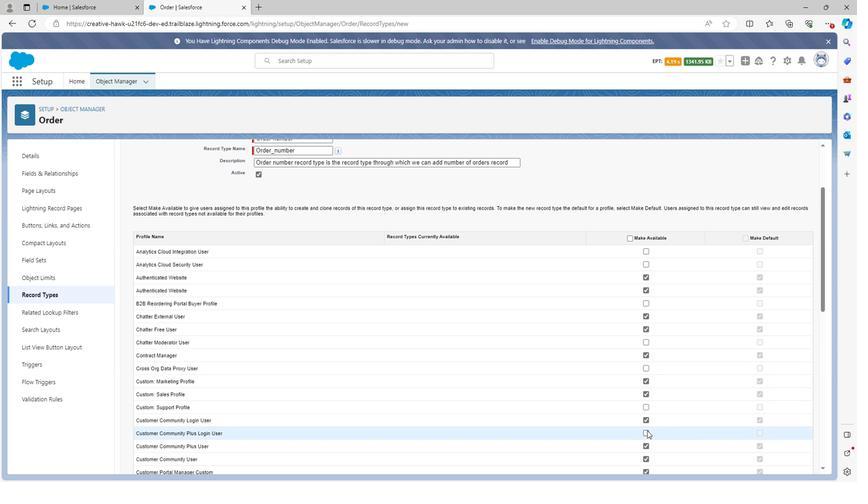 
Action: Mouse moved to (642, 439)
Screenshot: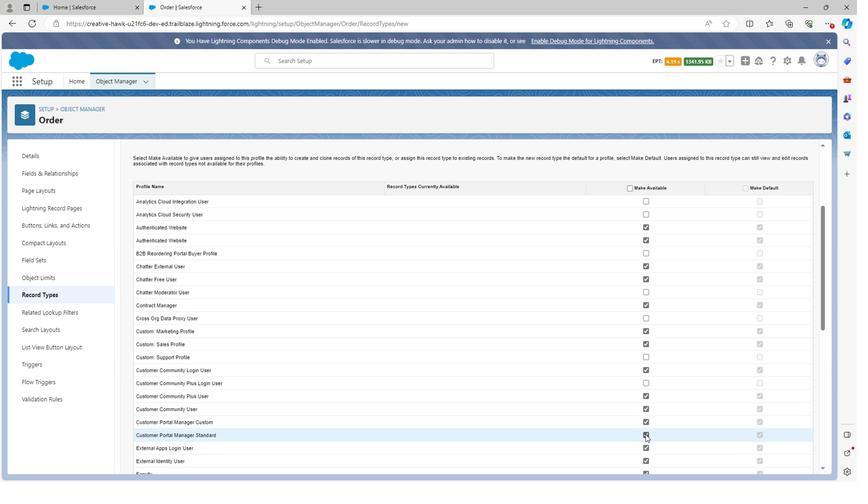 
Action: Mouse pressed left at (642, 439)
Screenshot: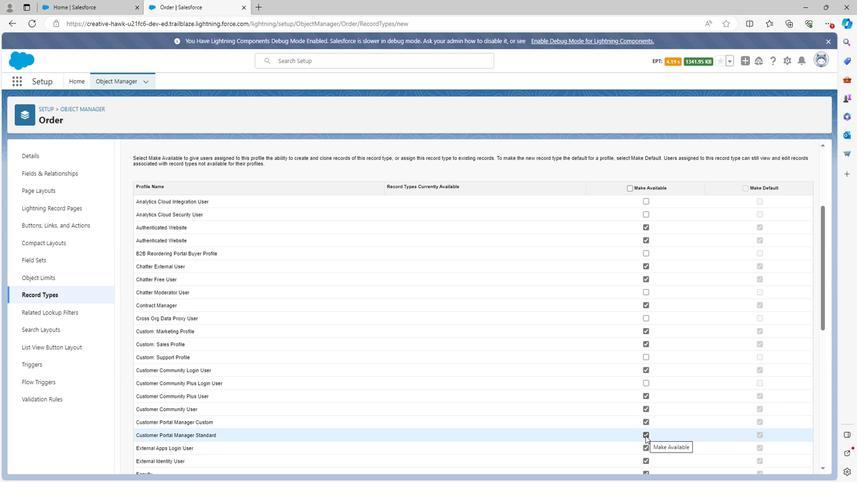 
Action: Mouse moved to (644, 435)
Screenshot: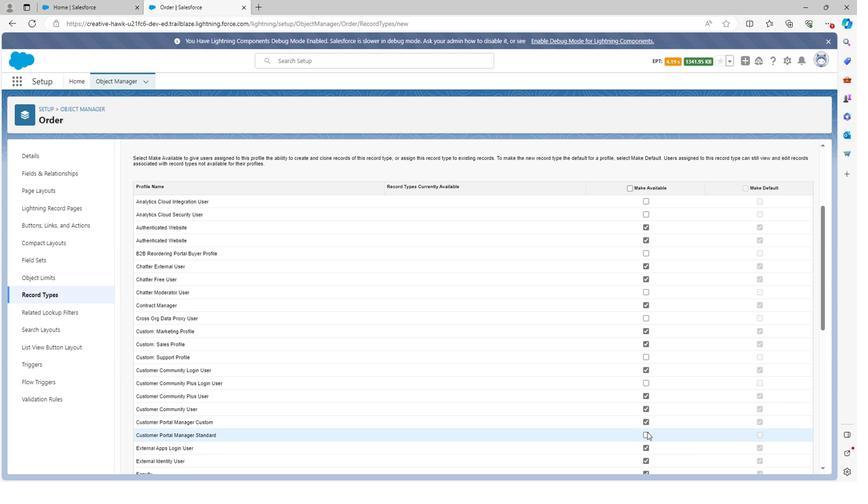 
Action: Mouse scrolled (644, 435) with delta (0, 0)
Screenshot: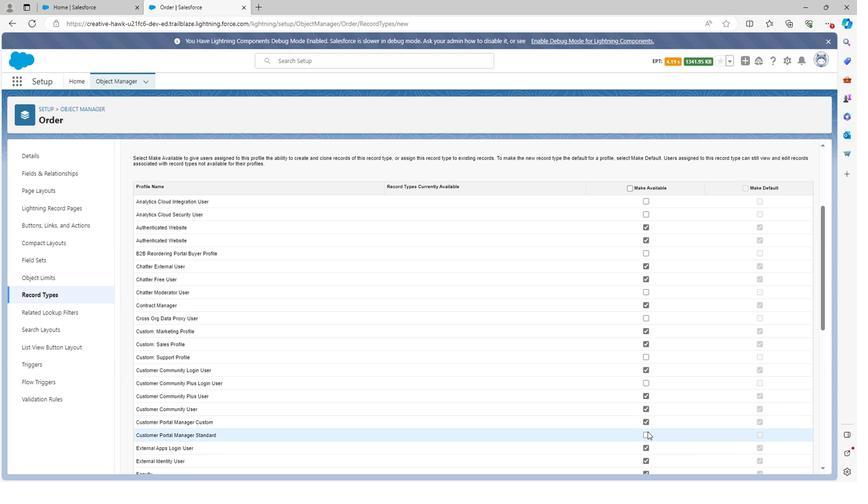 
Action: Mouse moved to (644, 413)
Screenshot: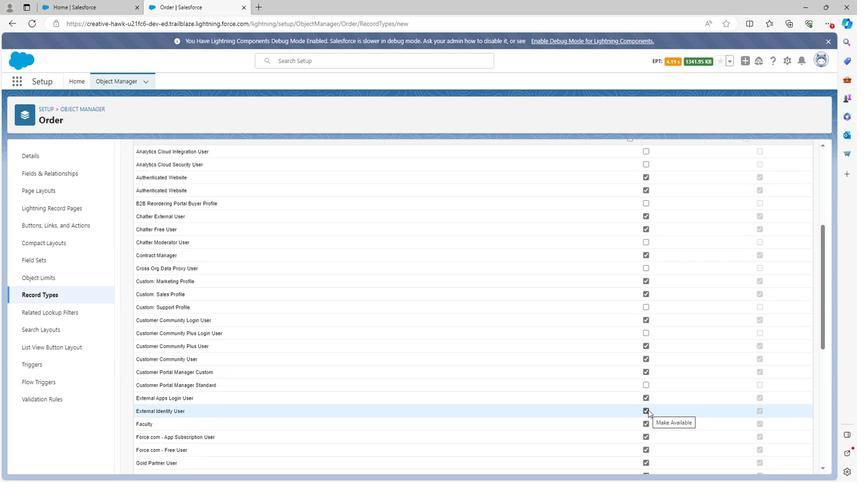 
Action: Mouse pressed left at (644, 413)
Screenshot: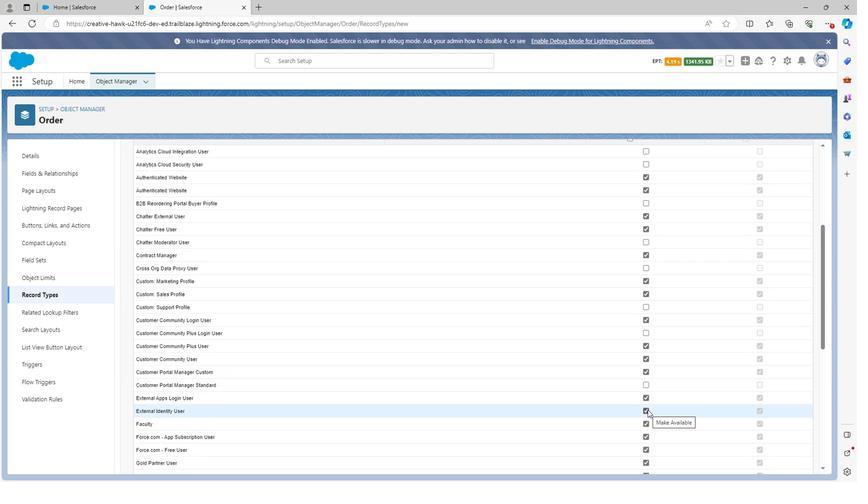 
Action: Mouse moved to (644, 426)
Screenshot: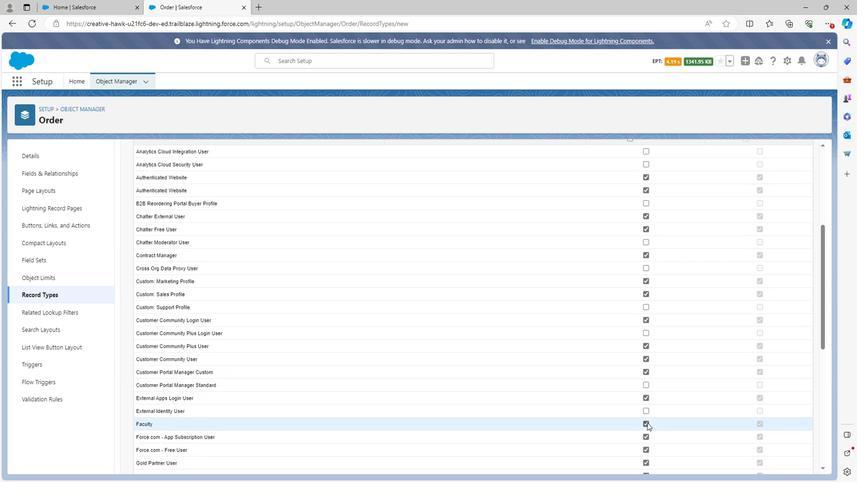
Action: Mouse pressed left at (644, 426)
Screenshot: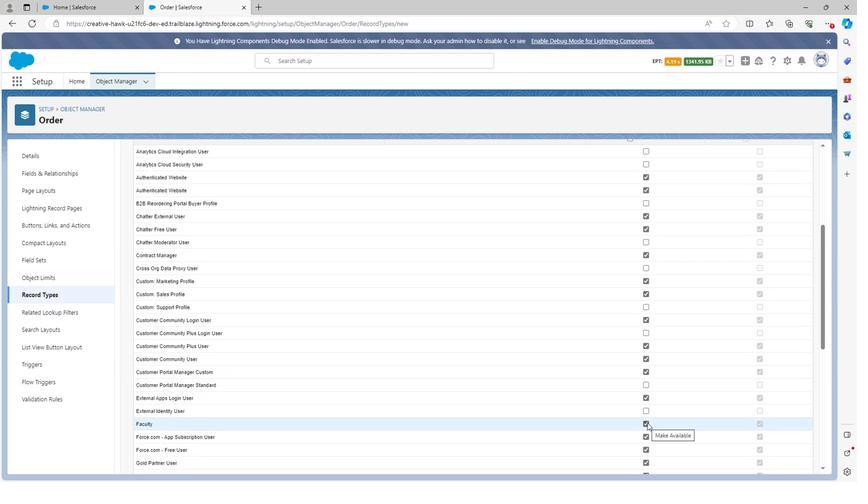 
Action: Mouse scrolled (644, 425) with delta (0, 0)
Screenshot: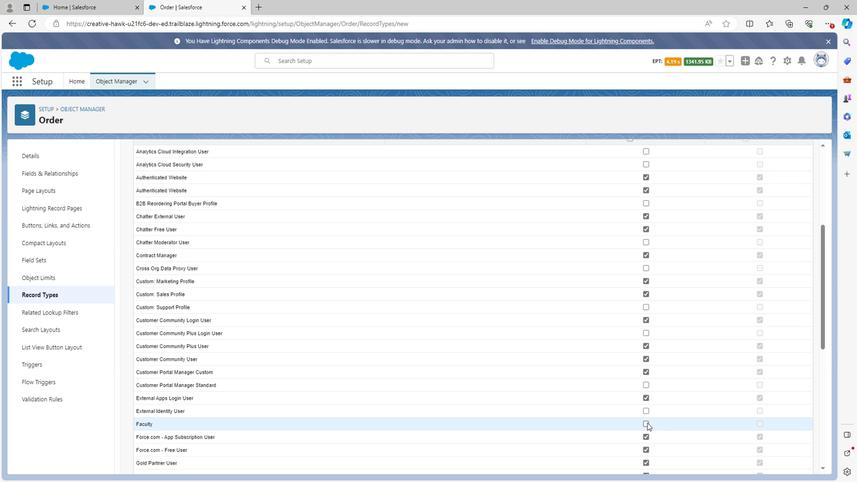 
Action: Mouse moved to (645, 390)
Screenshot: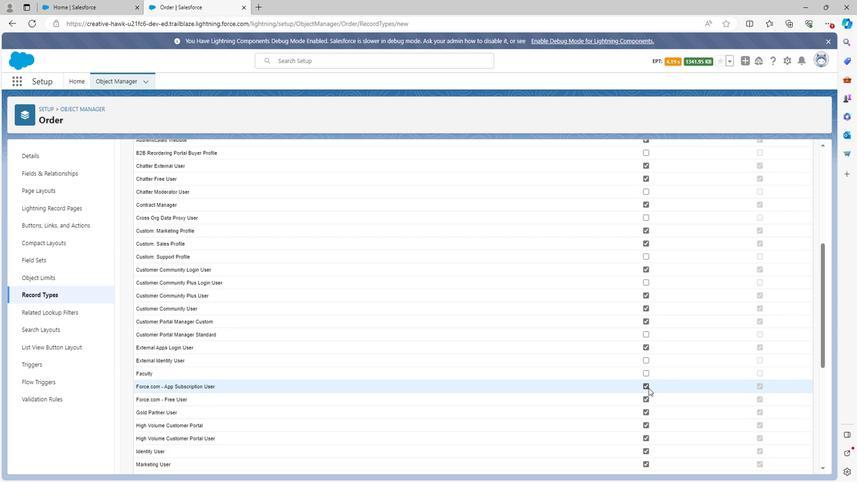
Action: Mouse pressed left at (645, 390)
Screenshot: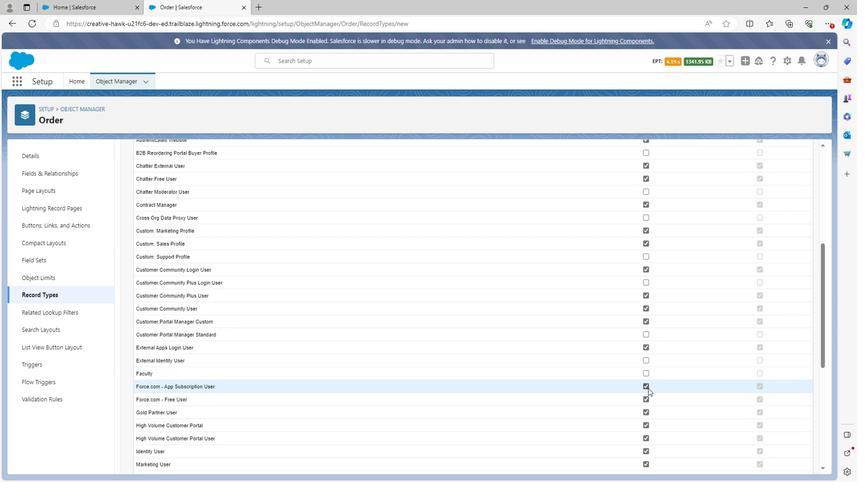
Action: Mouse moved to (642, 413)
Screenshot: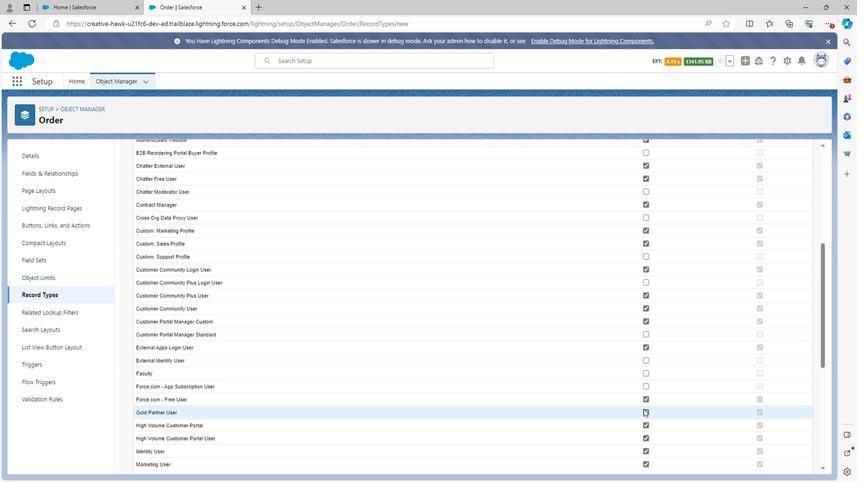 
Action: Mouse pressed left at (642, 413)
Screenshot: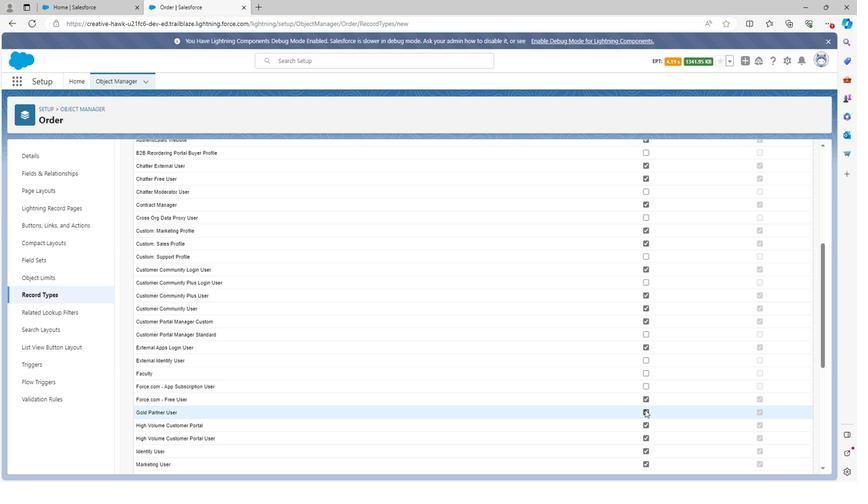 
Action: Mouse moved to (642, 429)
Screenshot: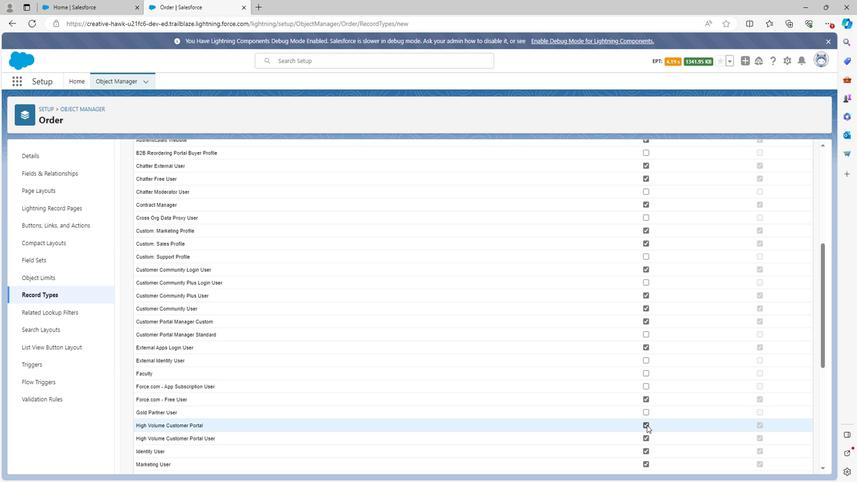 
Action: Mouse pressed left at (642, 429)
Screenshot: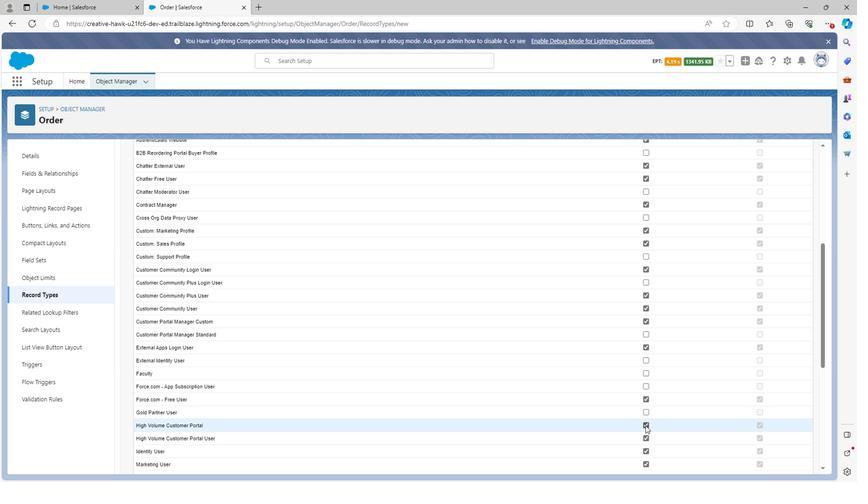 
Action: Mouse moved to (642, 443)
Screenshot: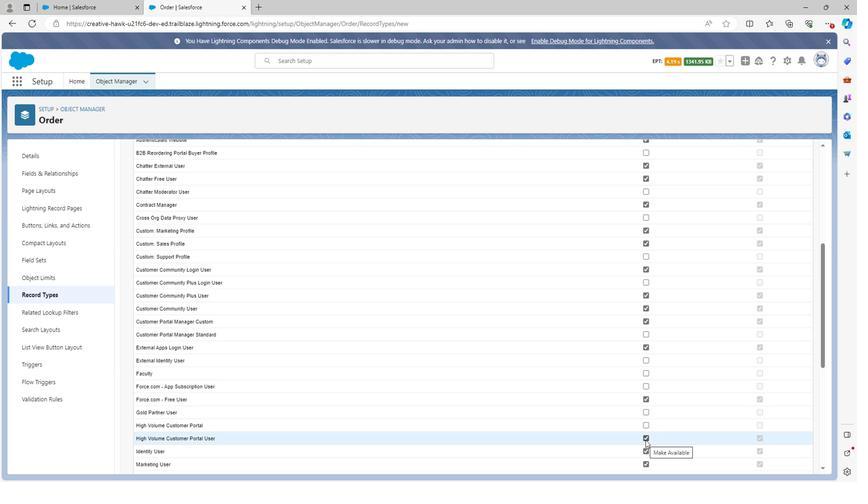 
Action: Mouse pressed left at (642, 443)
Screenshot: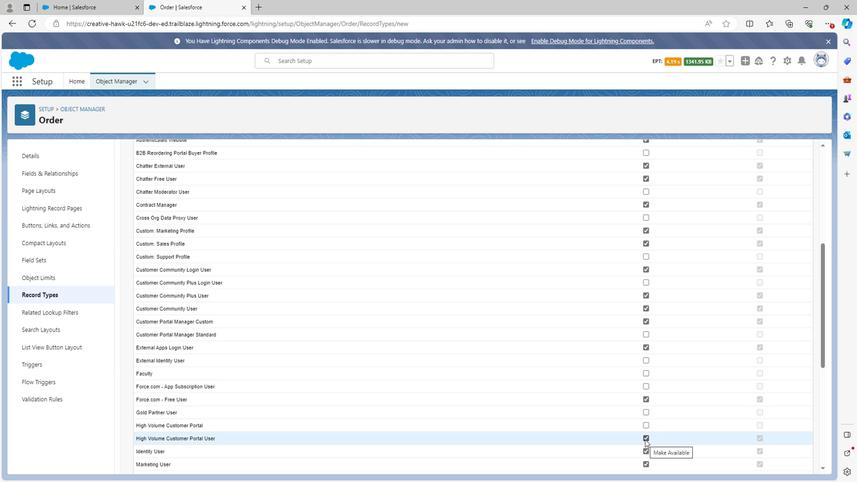 
Action: Mouse moved to (642, 441)
Screenshot: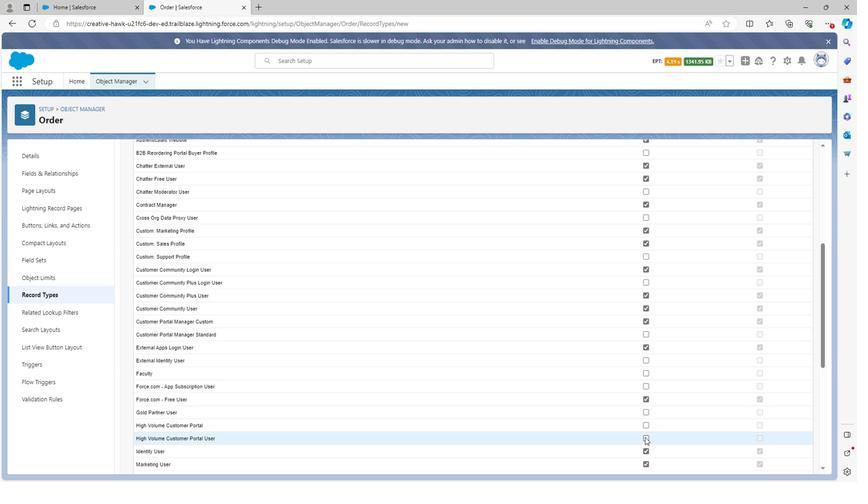 
Action: Mouse scrolled (642, 440) with delta (0, 0)
Screenshot: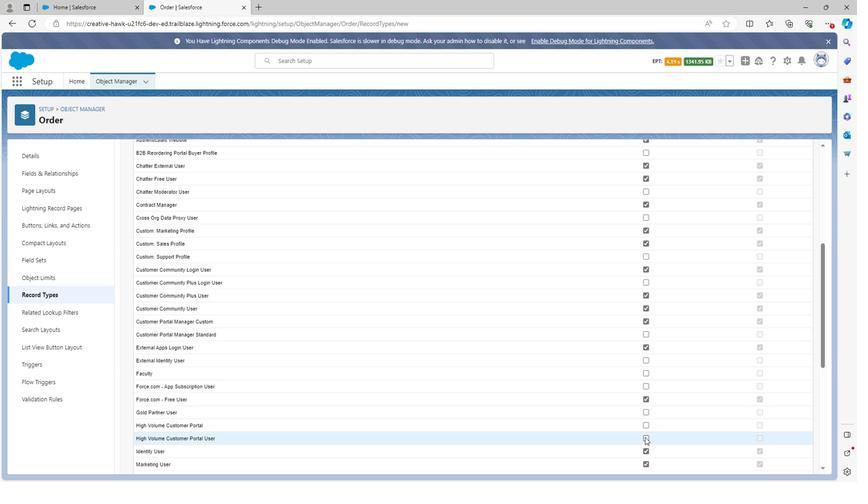 
Action: Mouse moved to (644, 443)
Screenshot: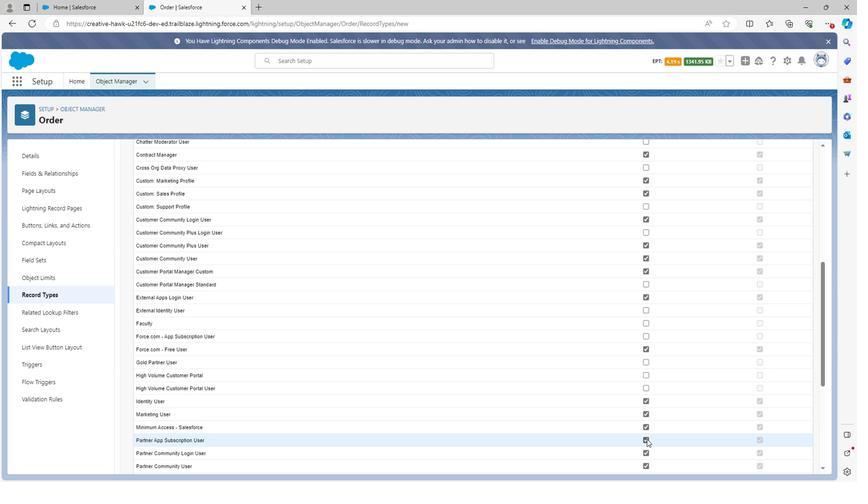 
Action: Mouse pressed left at (644, 443)
Screenshot: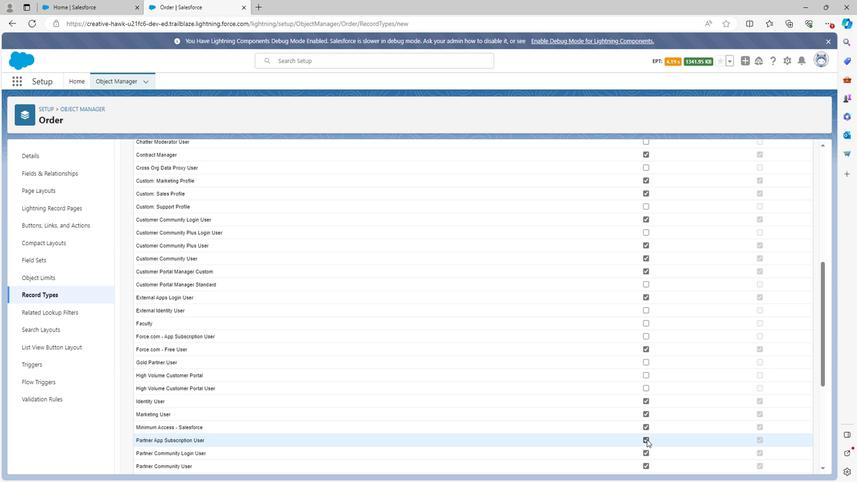 
Action: Mouse moved to (644, 441)
Screenshot: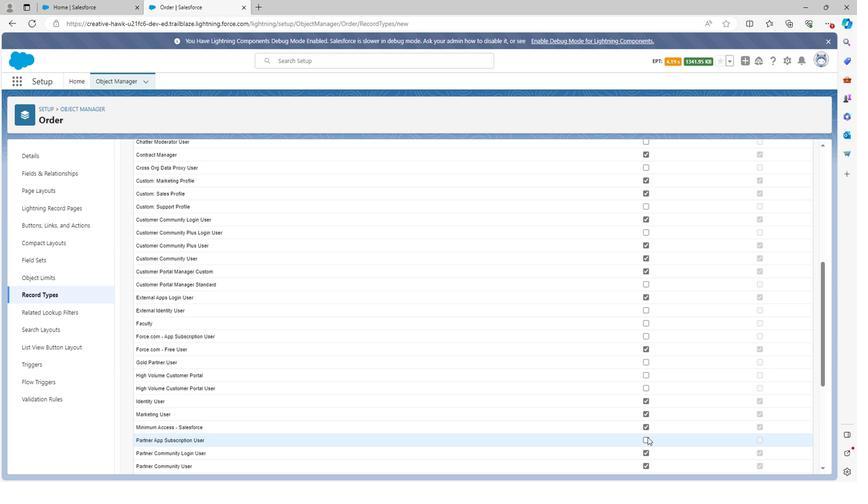 
Action: Mouse scrolled (644, 441) with delta (0, 0)
Screenshot: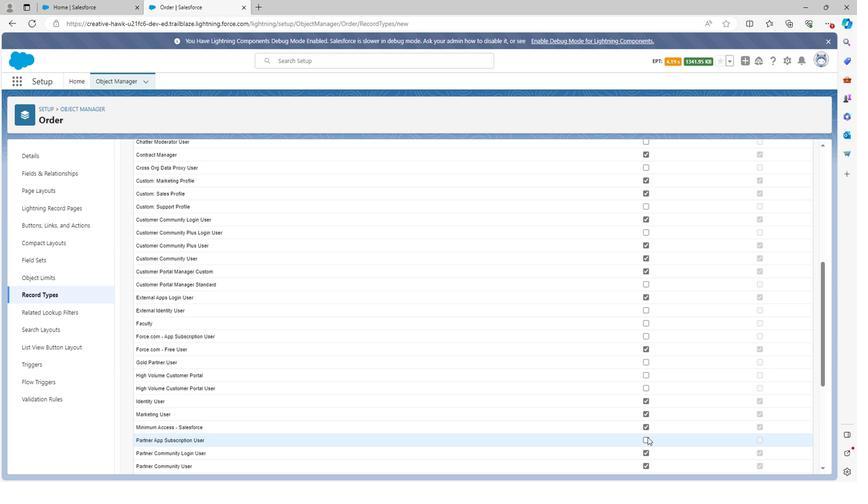 
Action: Mouse moved to (644, 439)
Screenshot: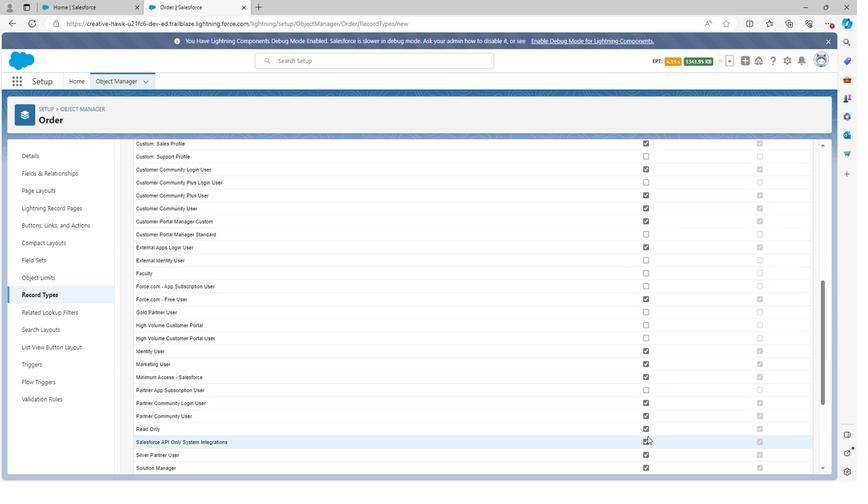 
Action: Mouse scrolled (644, 439) with delta (0, 0)
Screenshot: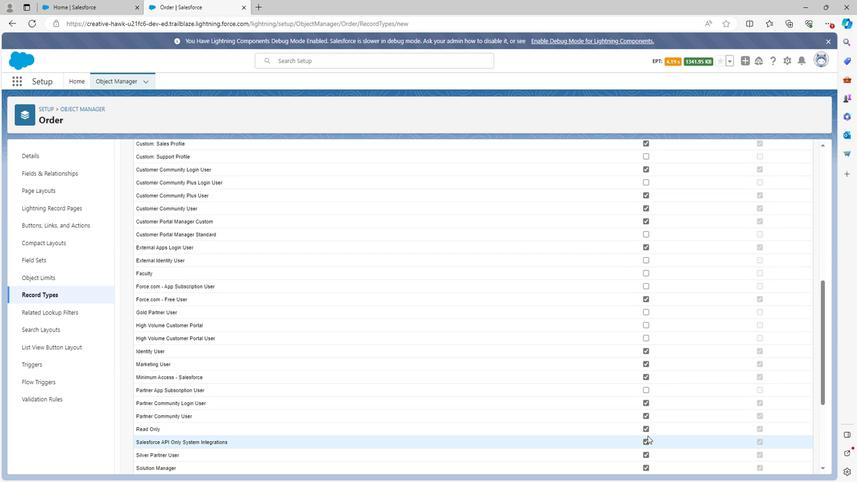 
Action: Mouse moved to (643, 395)
Screenshot: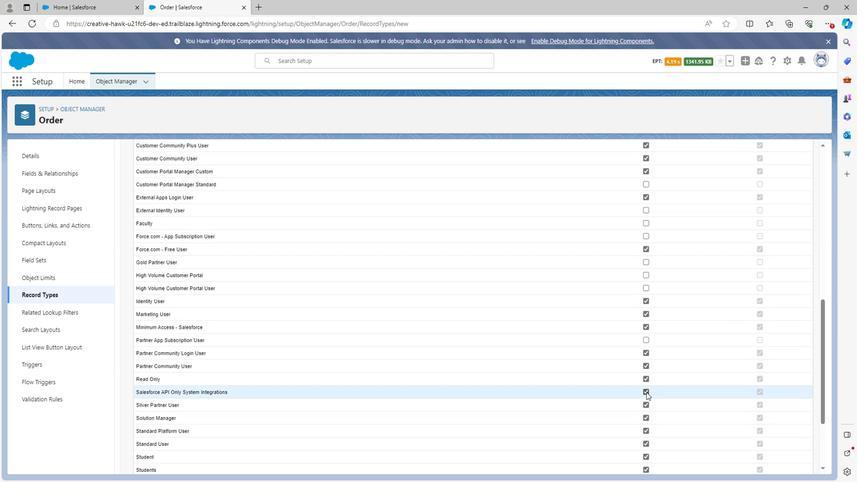 
Action: Mouse pressed left at (643, 395)
Screenshot: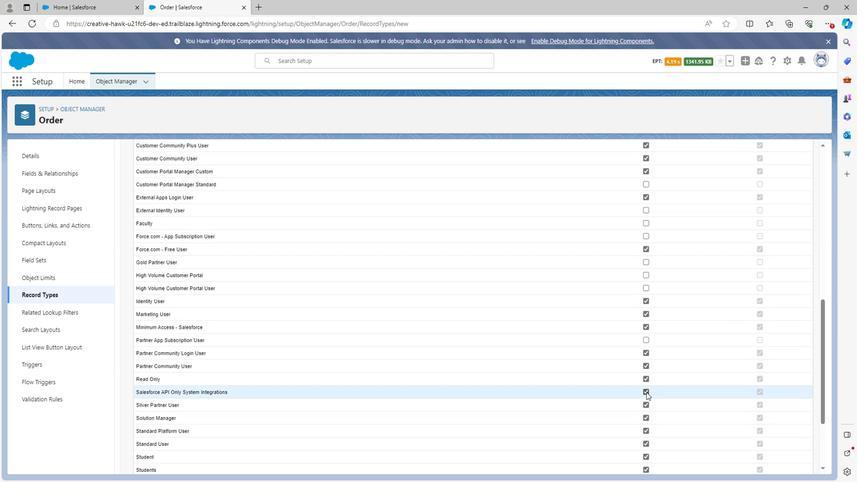 
Action: Mouse moved to (645, 407)
Screenshot: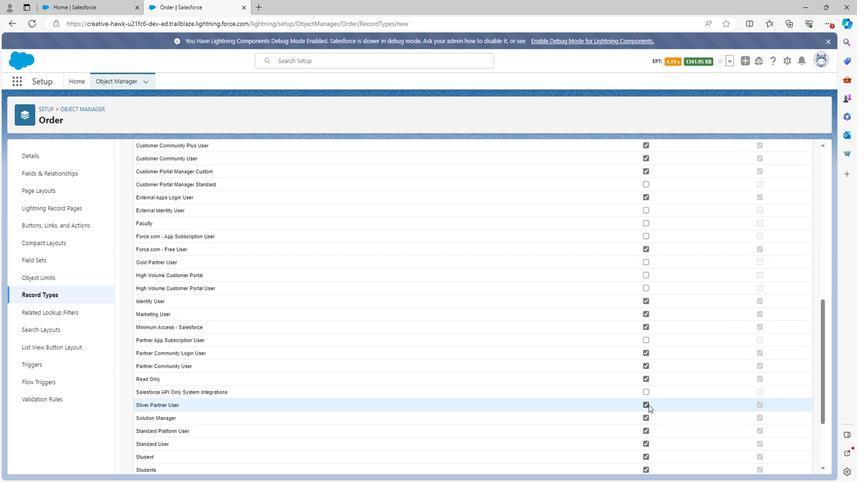 
Action: Mouse pressed left at (645, 407)
Screenshot: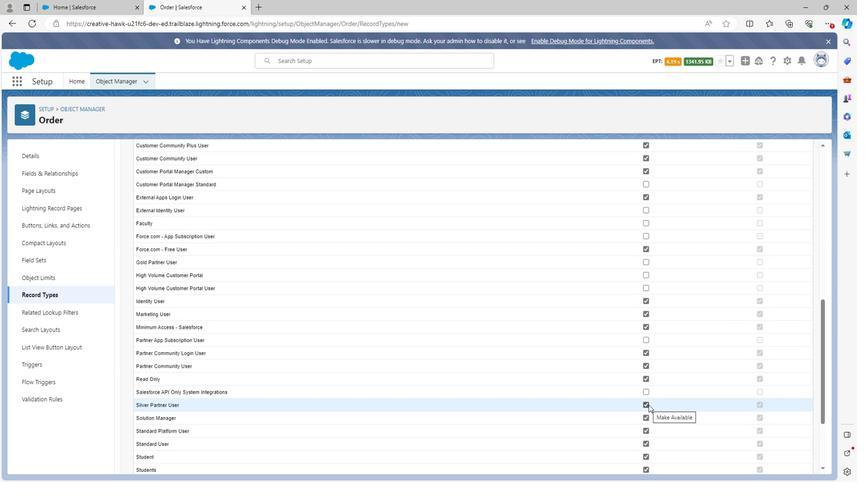 
Action: Mouse moved to (642, 425)
Screenshot: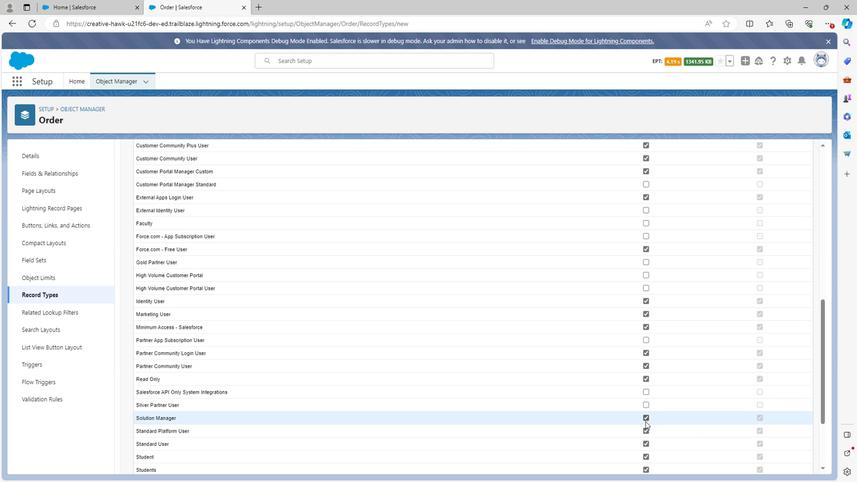 
Action: Mouse scrolled (642, 425) with delta (0, 0)
Screenshot: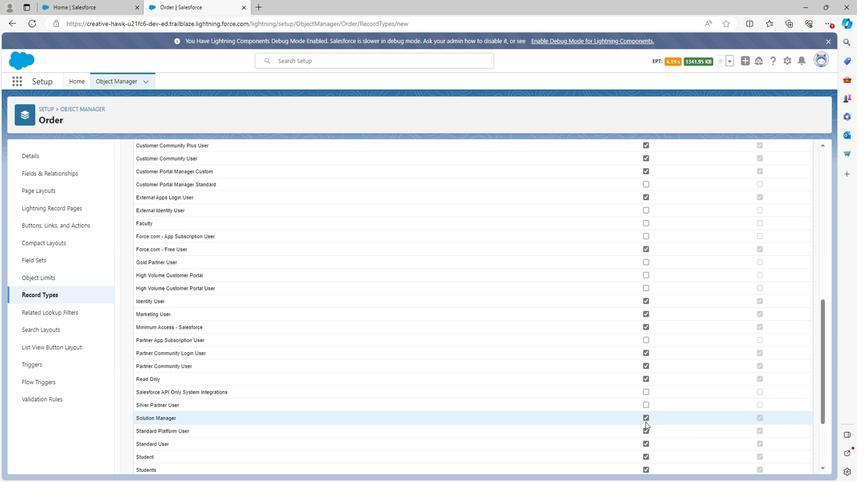 
Action: Mouse moved to (646, 409)
Screenshot: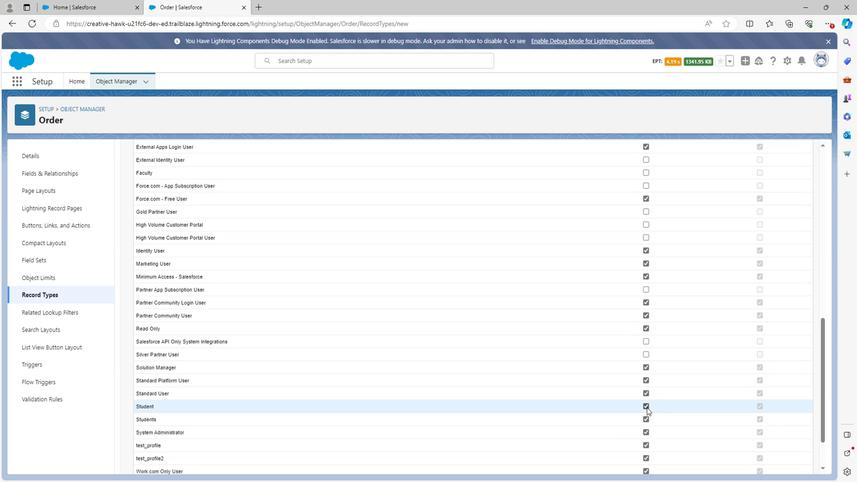 
Action: Mouse pressed left at (646, 409)
Screenshot: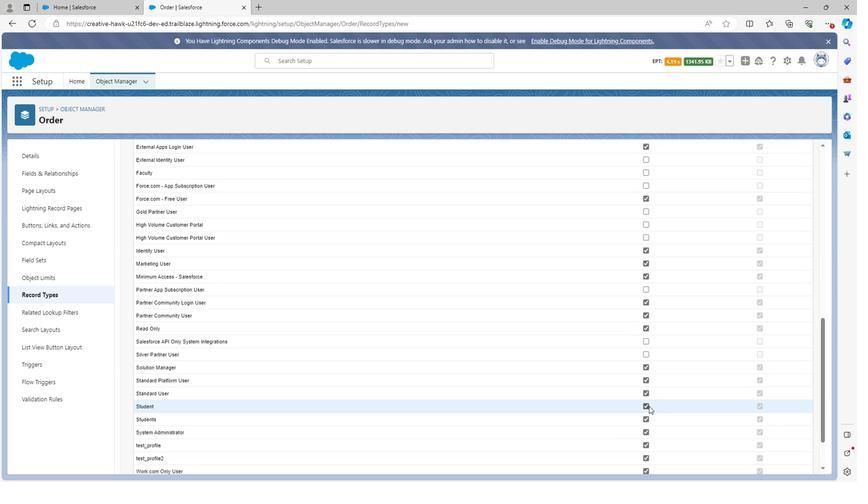 
Action: Mouse moved to (642, 423)
Screenshot: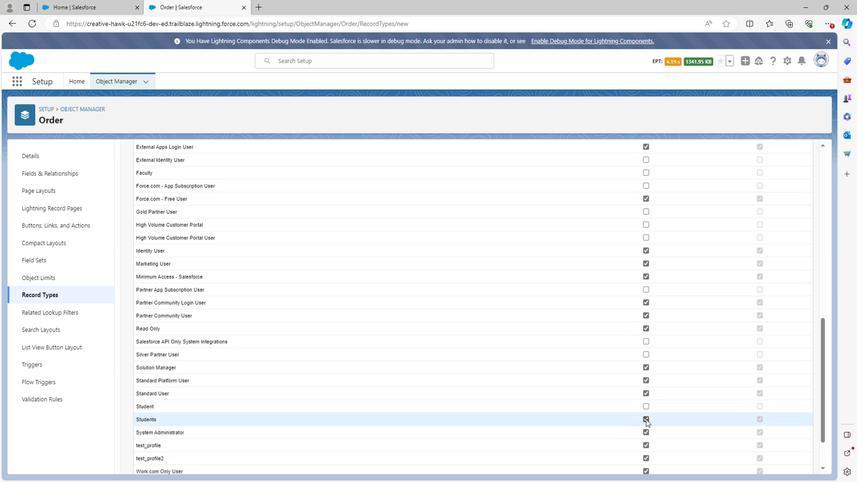 
Action: Mouse pressed left at (642, 423)
Screenshot: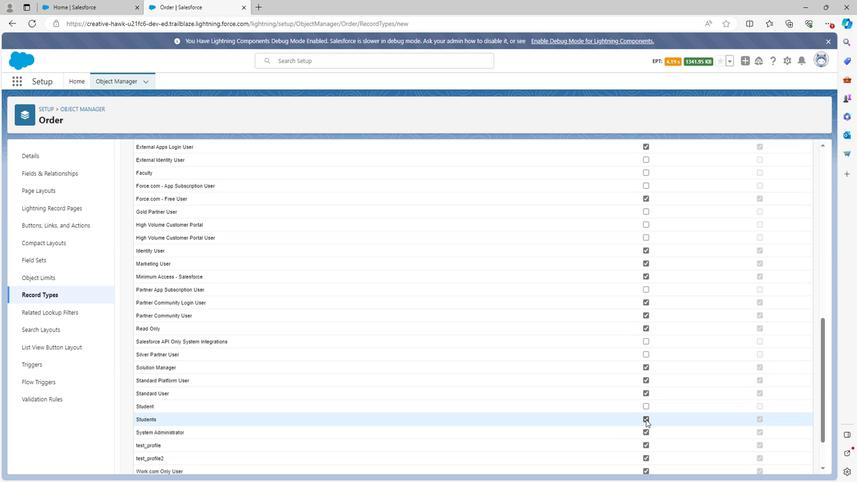 
Action: Mouse scrolled (642, 422) with delta (0, 0)
Screenshot: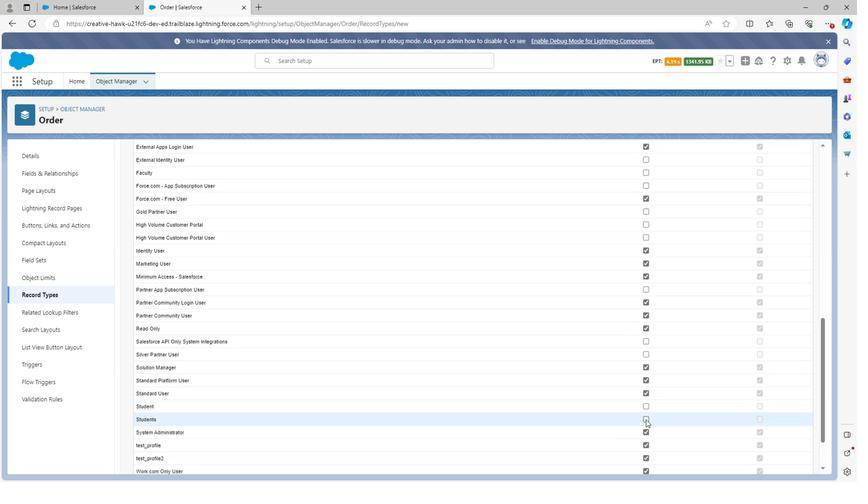 
Action: Mouse moved to (644, 400)
Screenshot: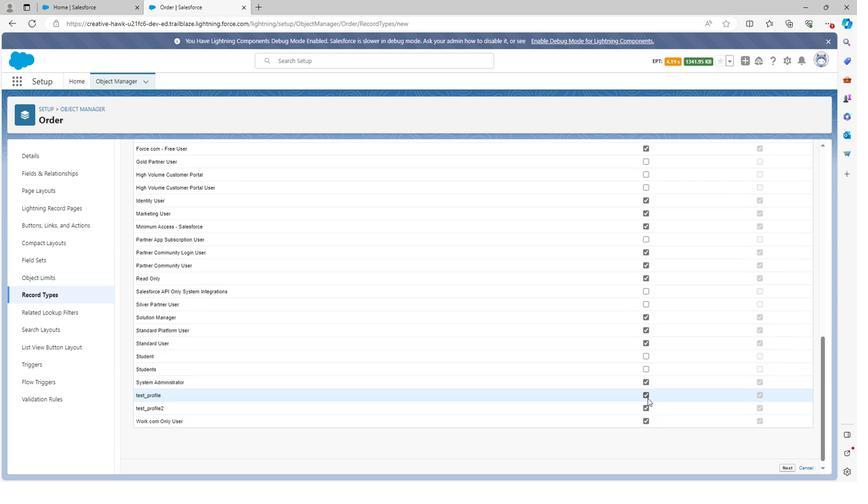 
Action: Mouse pressed left at (644, 400)
Screenshot: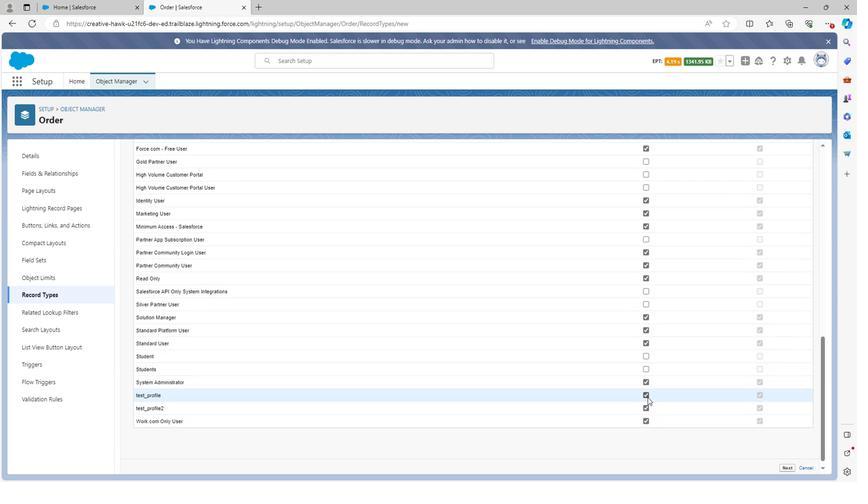 
Action: Mouse moved to (644, 411)
Screenshot: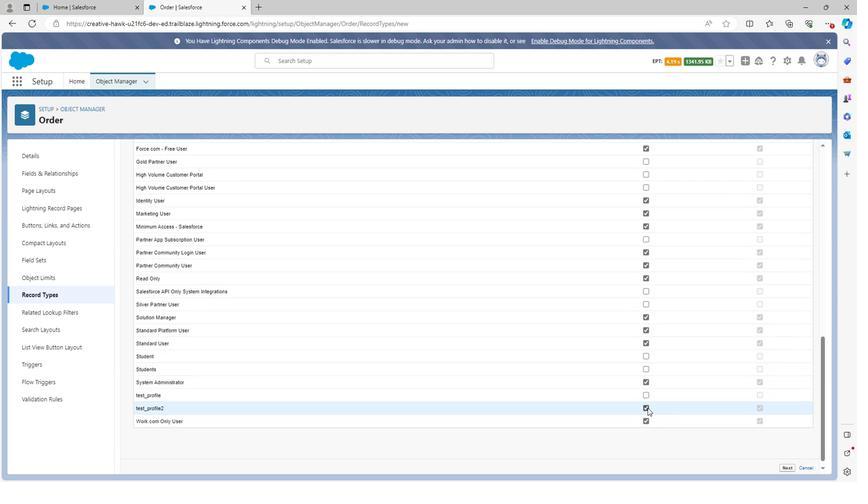 
Action: Mouse pressed left at (644, 411)
Screenshot: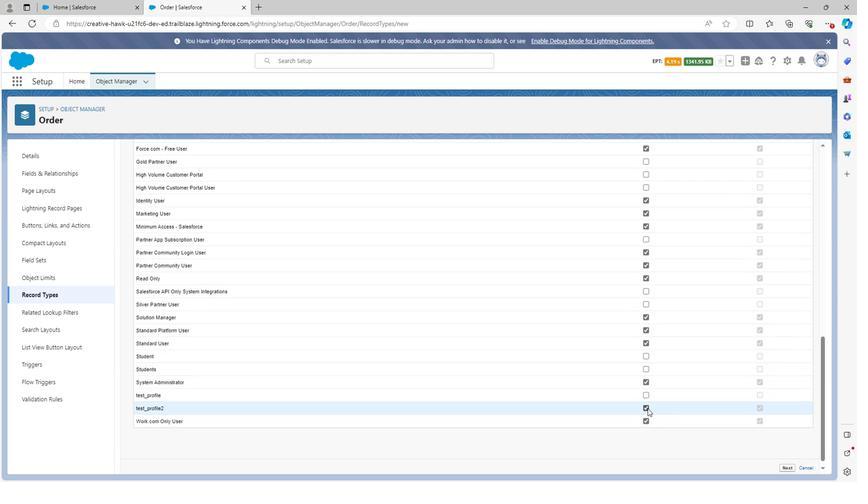 
Action: Mouse moved to (640, 422)
Screenshot: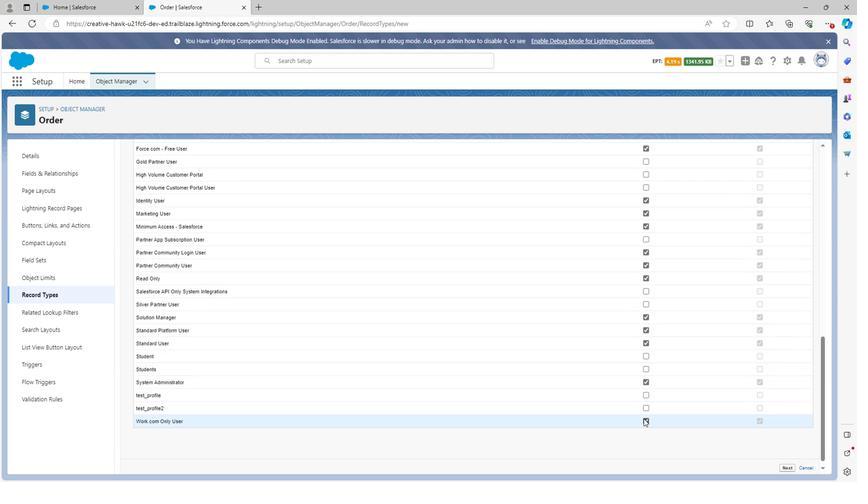 
Action: Mouse pressed left at (640, 422)
Screenshot: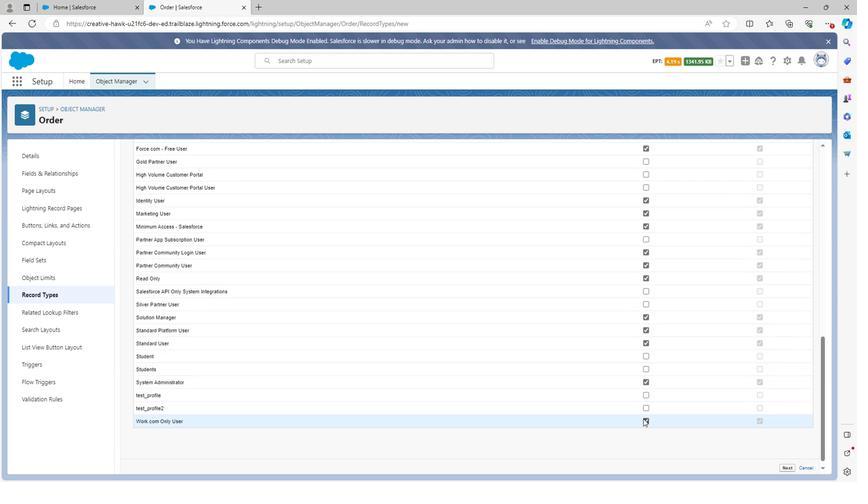 
Action: Mouse moved to (780, 472)
Screenshot: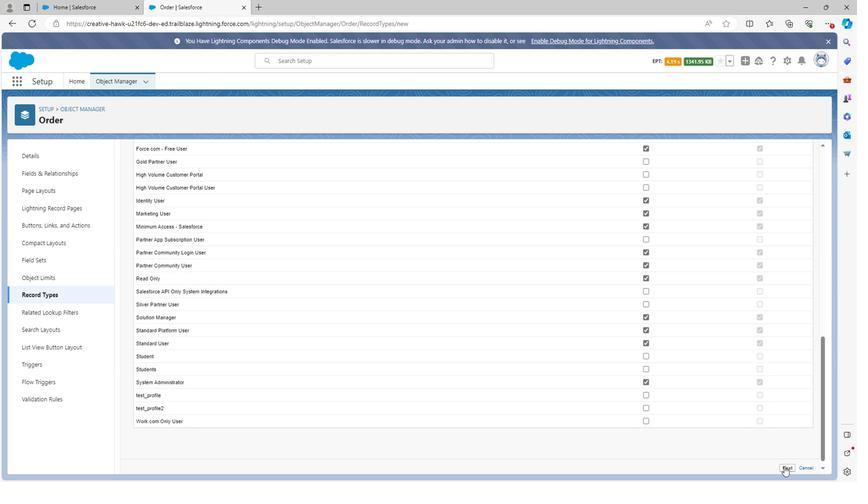 
Action: Mouse pressed left at (780, 472)
Screenshot: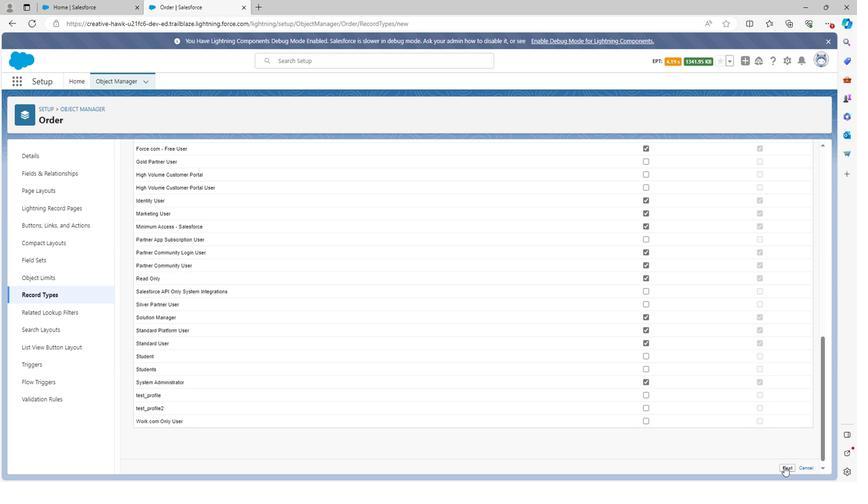 
Action: Mouse moved to (649, 354)
Screenshot: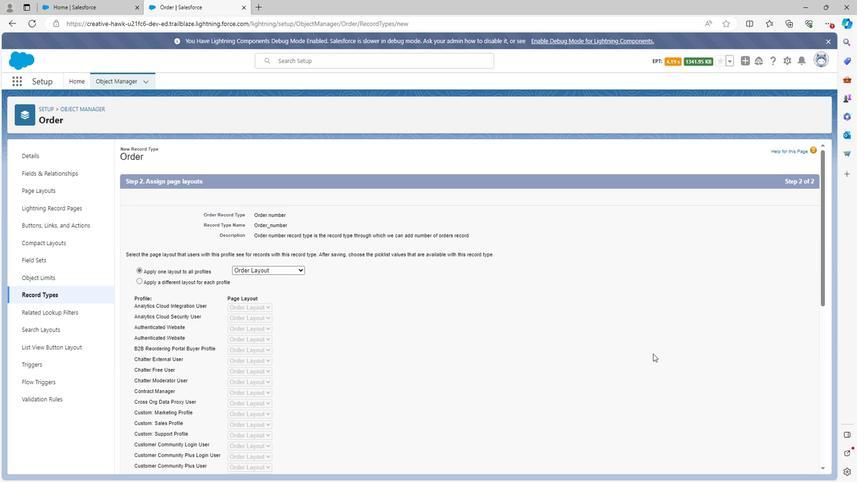 
Action: Mouse scrolled (649, 354) with delta (0, 0)
Screenshot: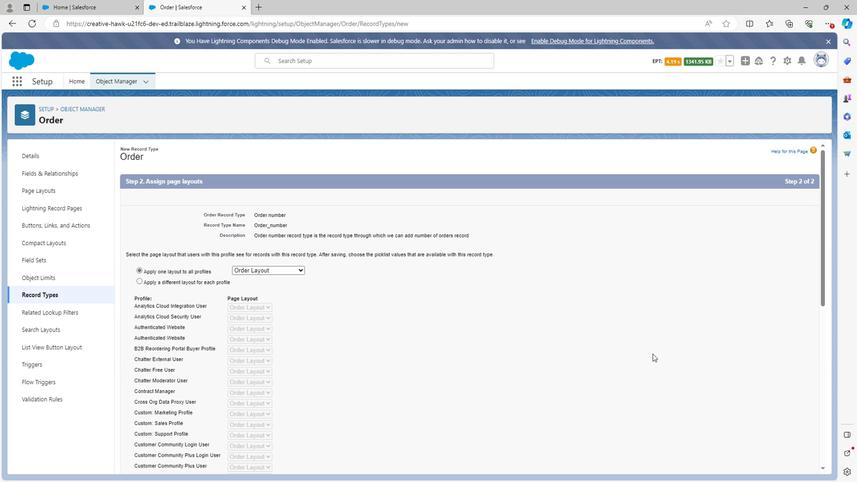 
Action: Mouse scrolled (649, 354) with delta (0, 0)
Screenshot: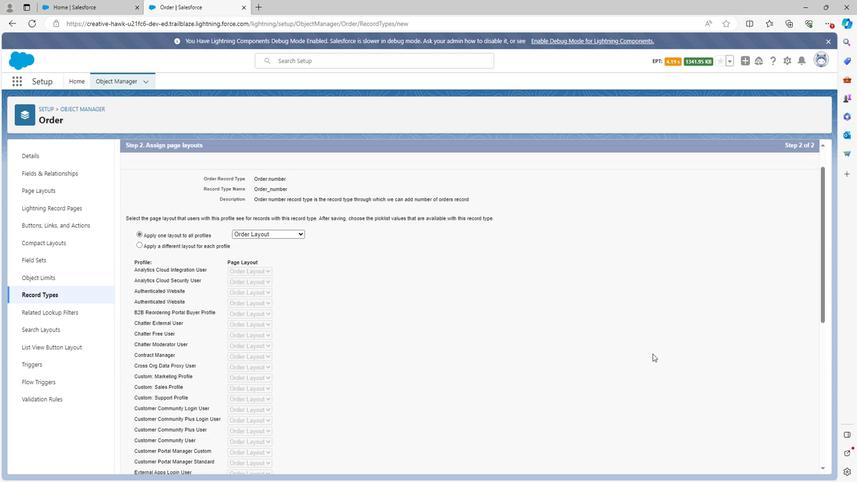 
Action: Mouse moved to (649, 354)
Screenshot: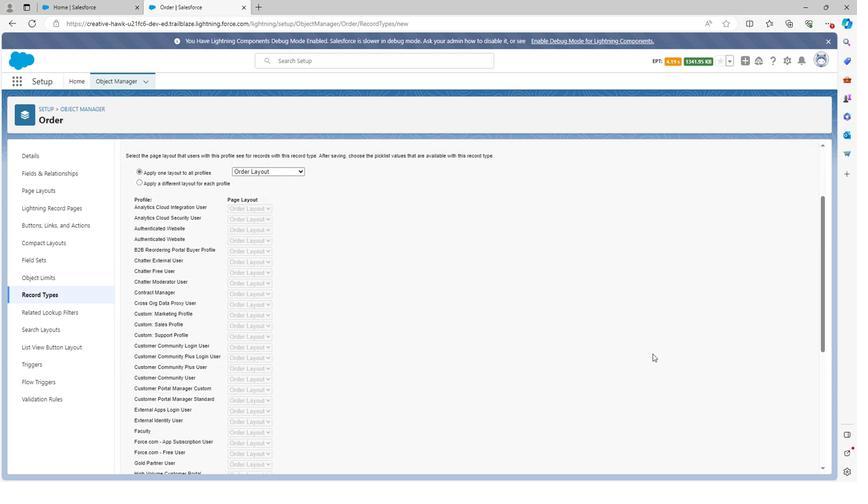 
Action: Mouse scrolled (649, 354) with delta (0, 0)
Screenshot: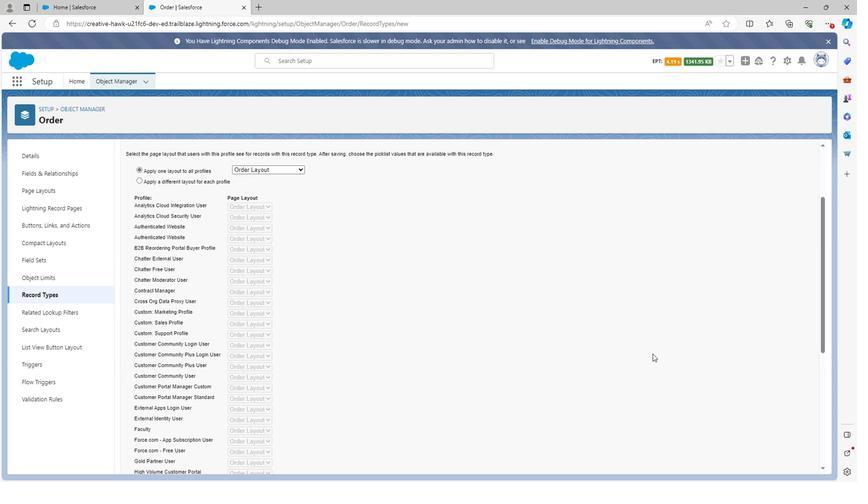 
Action: Mouse moved to (649, 355)
Screenshot: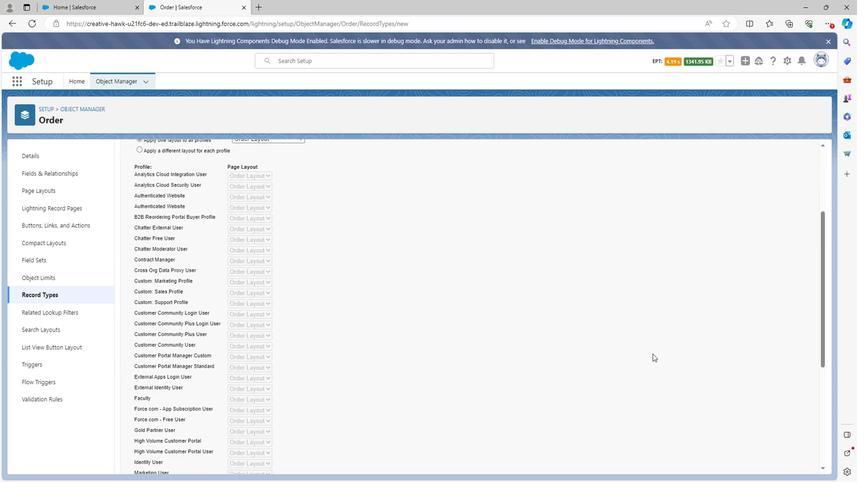 
Action: Mouse scrolled (649, 354) with delta (0, 0)
Screenshot: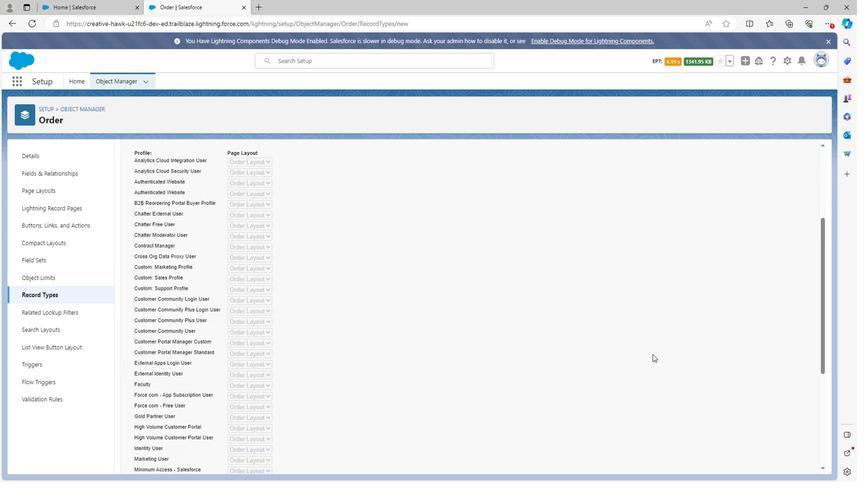 
Action: Mouse scrolled (649, 354) with delta (0, 0)
Screenshot: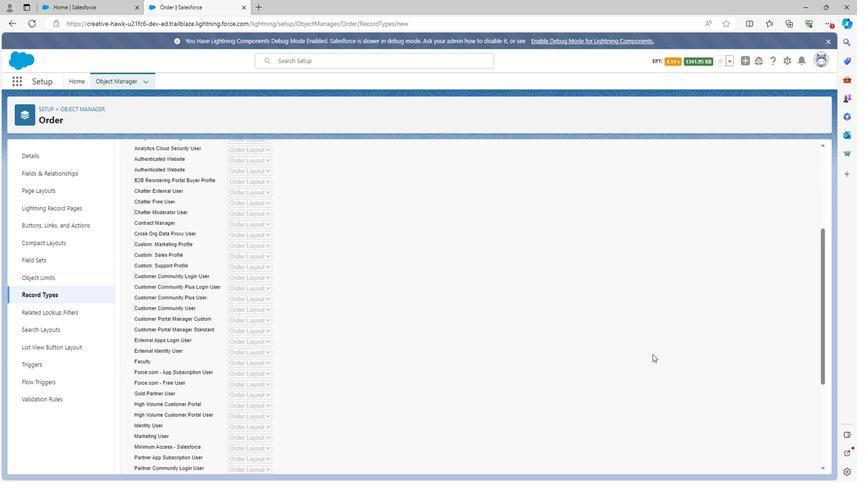 
Action: Mouse scrolled (649, 354) with delta (0, 0)
Screenshot: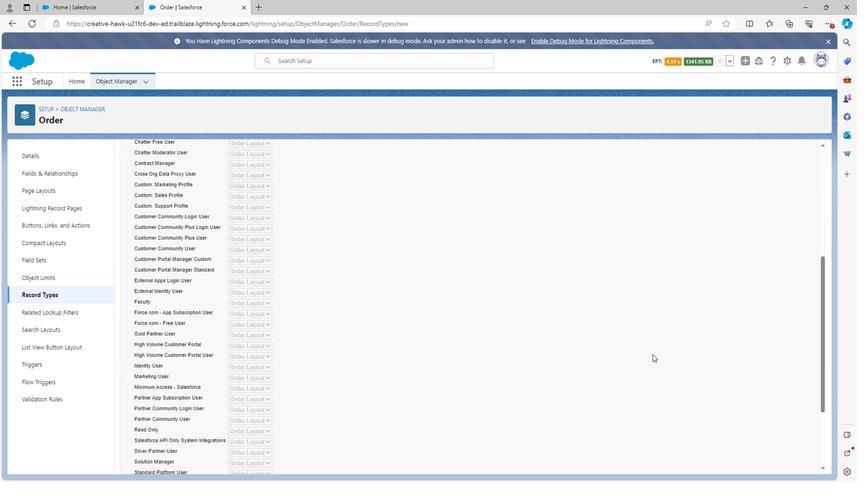 
Action: Mouse scrolled (649, 354) with delta (0, 0)
Screenshot: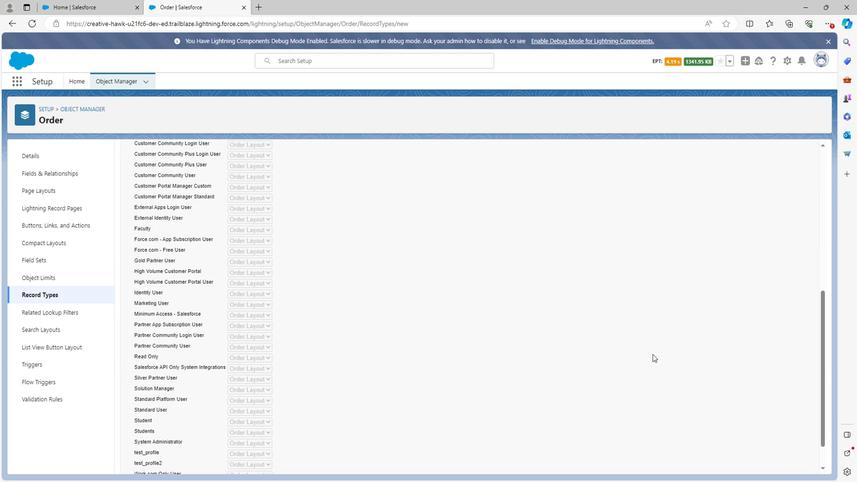 
Action: Mouse scrolled (649, 354) with delta (0, 0)
Screenshot: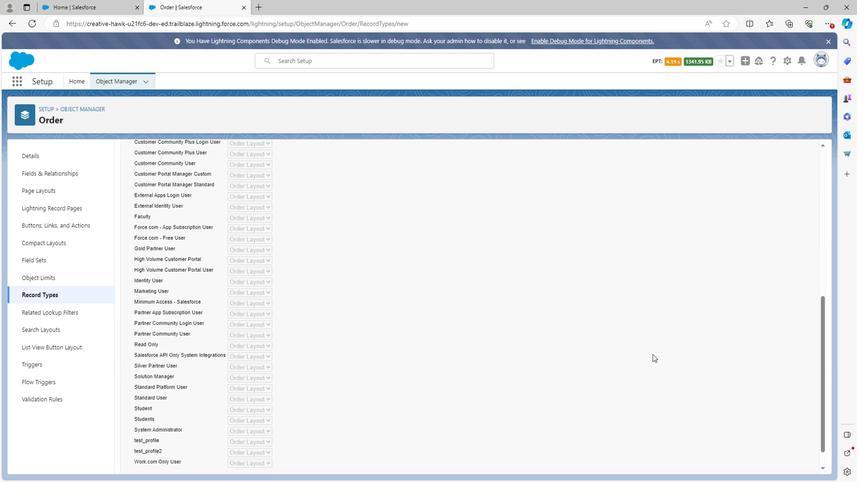 
Action: Mouse moved to (649, 356)
Screenshot: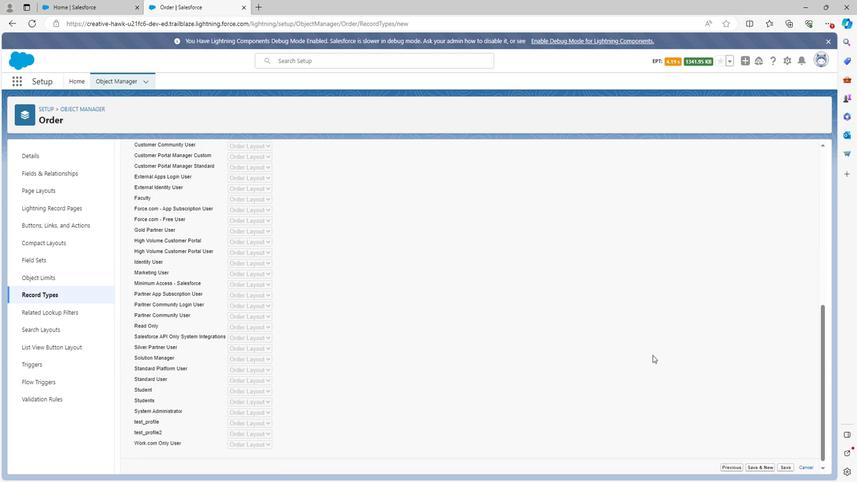
Action: Mouse scrolled (649, 355) with delta (0, 0)
Screenshot: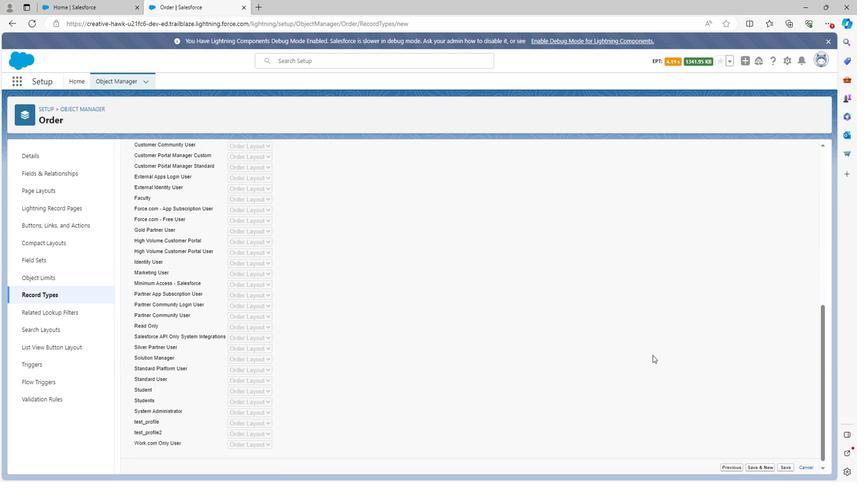 
Action: Mouse moved to (784, 465)
Screenshot: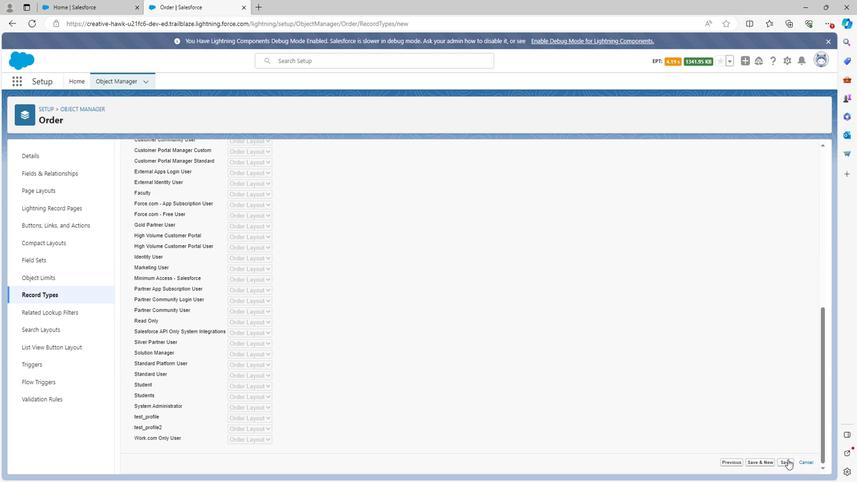 
Action: Mouse pressed left at (784, 465)
Screenshot: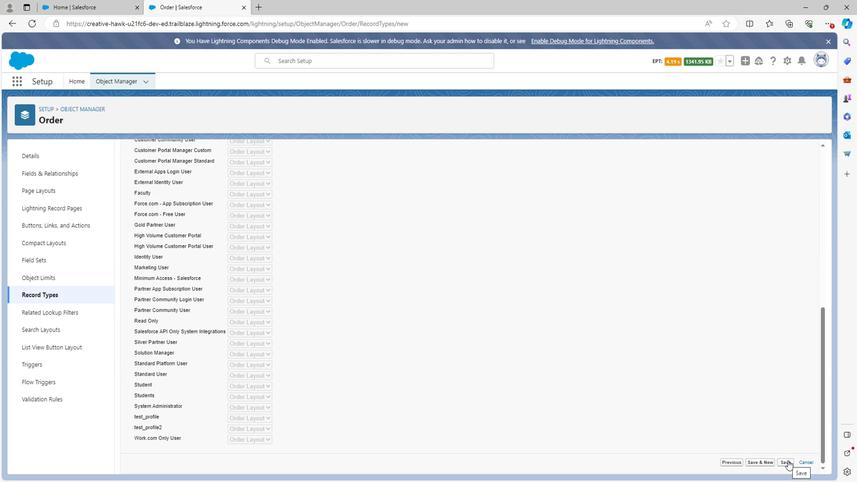 
Action: Mouse moved to (45, 293)
Screenshot: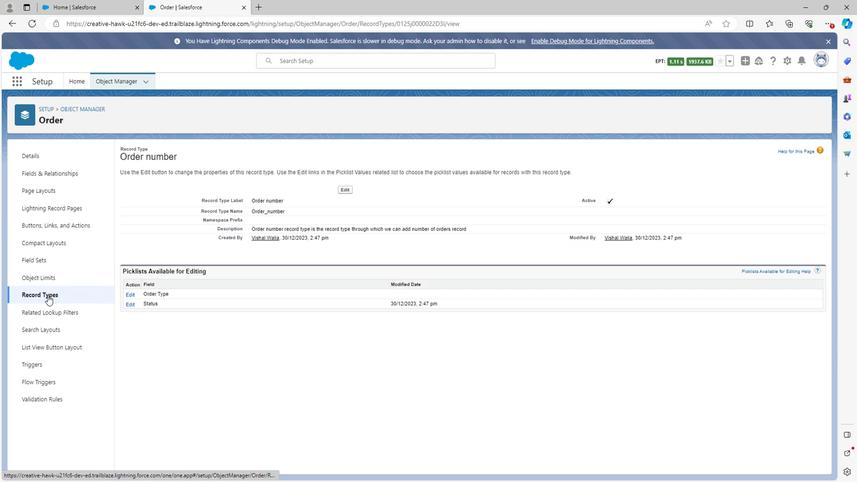 
Action: Mouse pressed left at (45, 293)
Screenshot: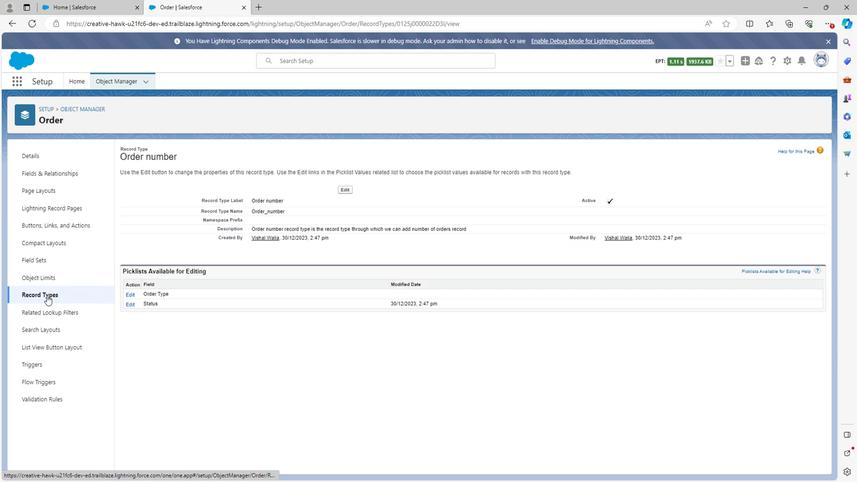 
Action: Mouse moved to (733, 147)
Screenshot: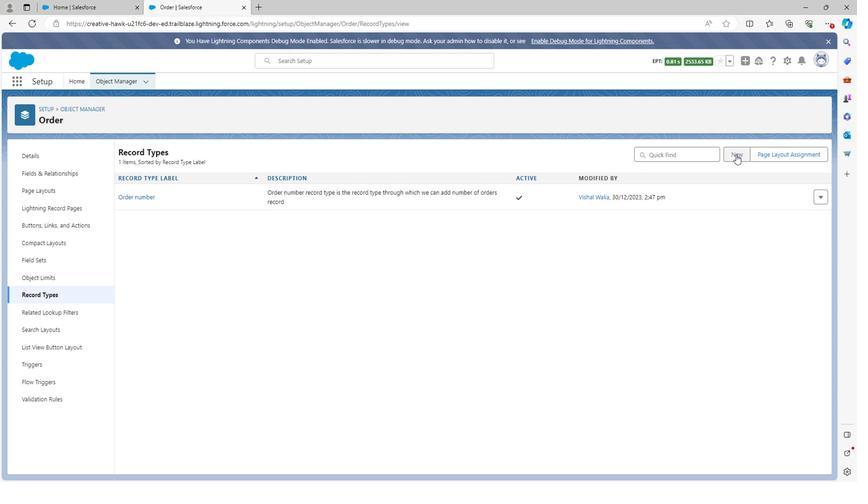 
Action: Mouse pressed left at (733, 147)
Screenshot: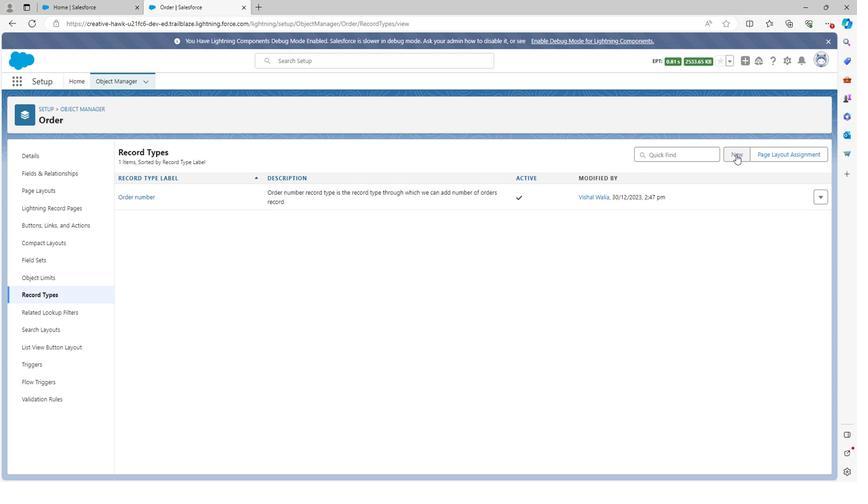 
Action: Mouse moved to (269, 235)
Screenshot: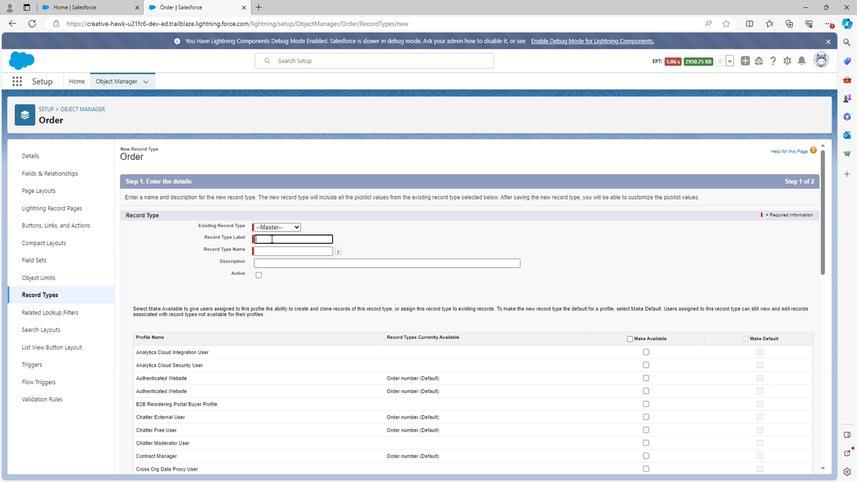 
Action: Mouse pressed left at (269, 235)
Screenshot: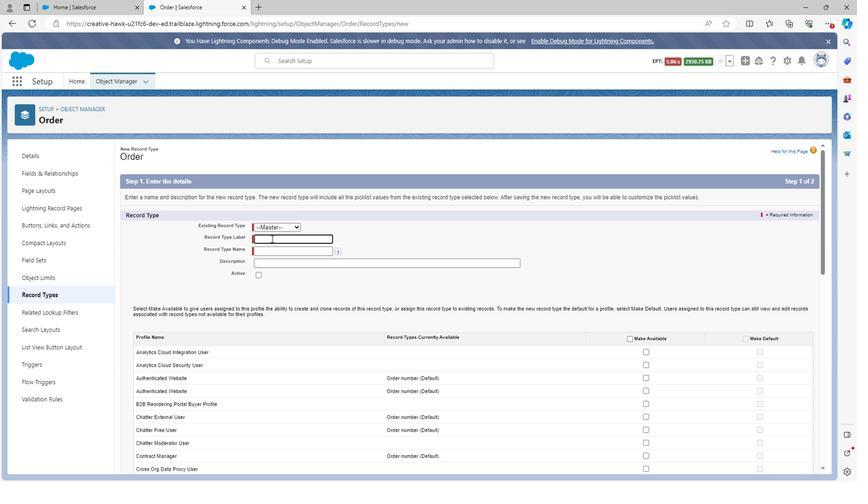 
Action: Key pressed <Key.shift><Key.shift><Key.shift><Key.shift><Key.shift><Key.shift><Key.shift>Order<Key.space>date<Key.space>
Screenshot: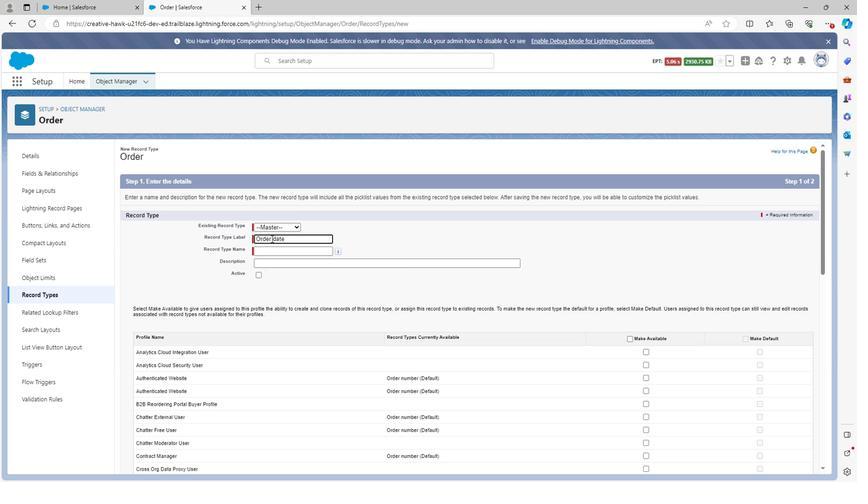 
Action: Mouse moved to (357, 245)
Screenshot: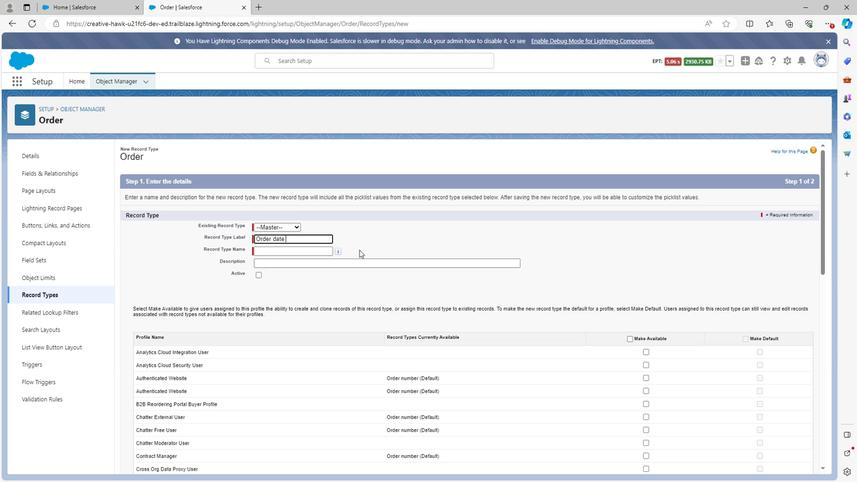 
Action: Mouse pressed left at (357, 245)
Screenshot: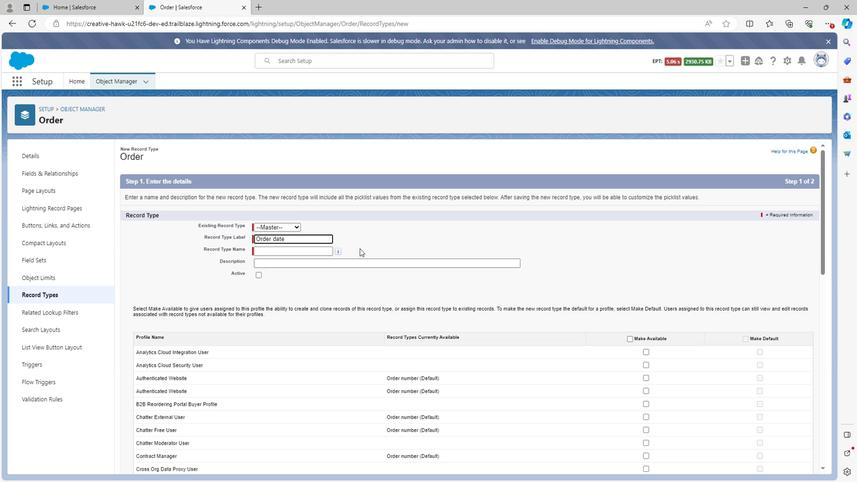 
Action: Mouse moved to (291, 261)
Screenshot: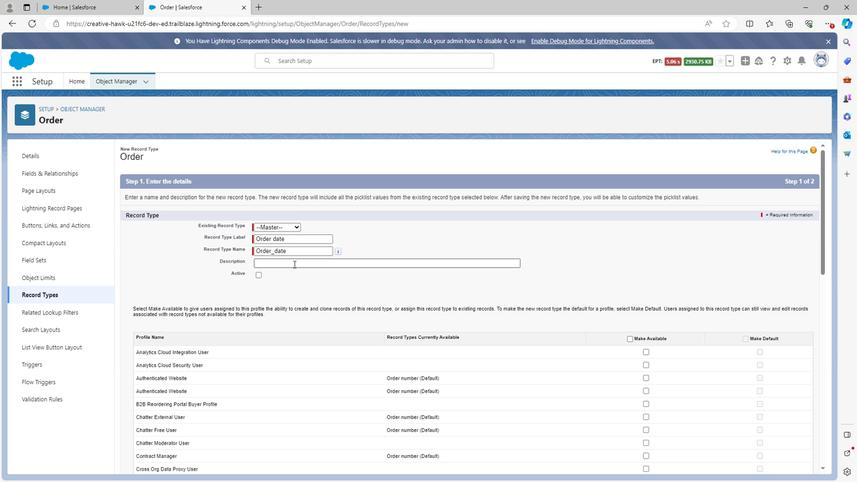 
Action: Mouse pressed left at (291, 261)
Screenshot: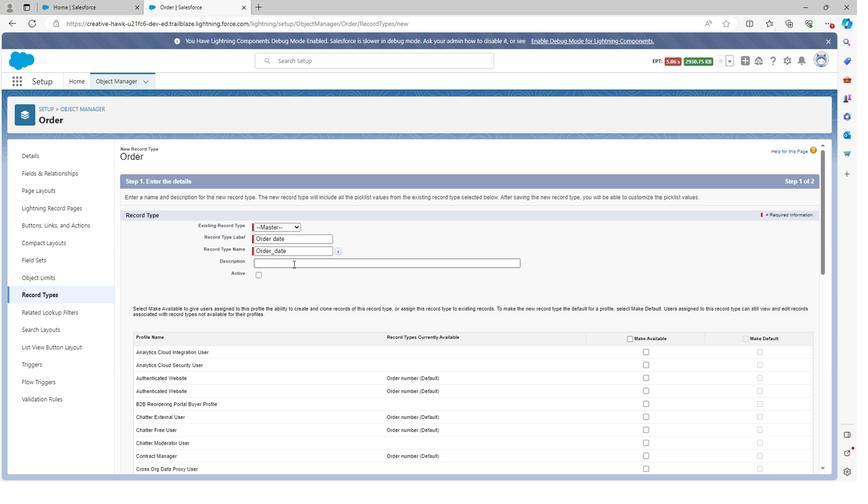 
Action: Mouse moved to (291, 262)
Screenshot: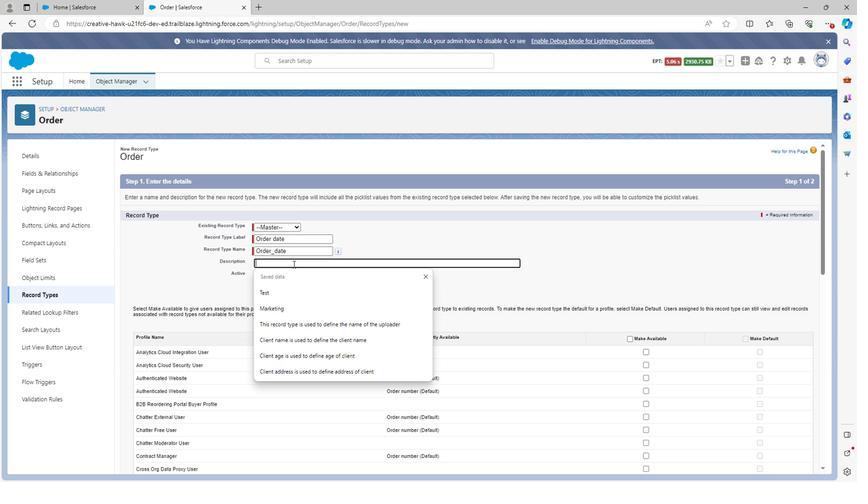 
Action: Key pressed <Key.shift>Order<Key.space>date<Key.space>
Screenshot: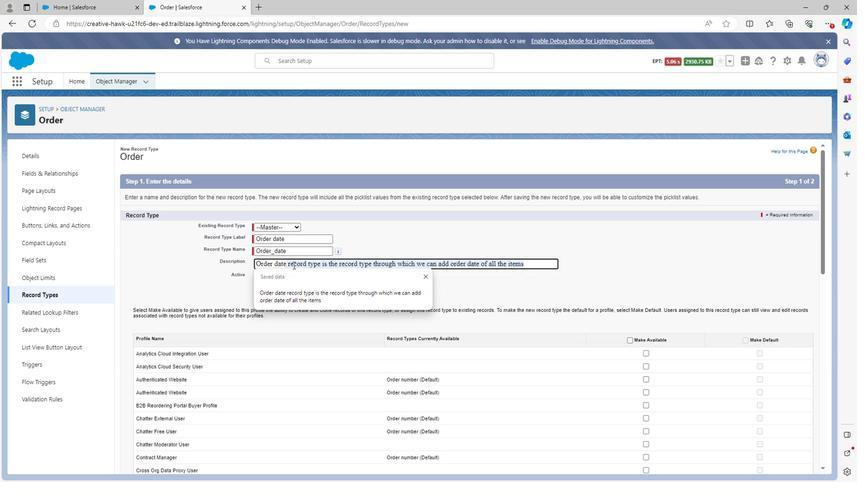
Action: Mouse moved to (296, 265)
Screenshot: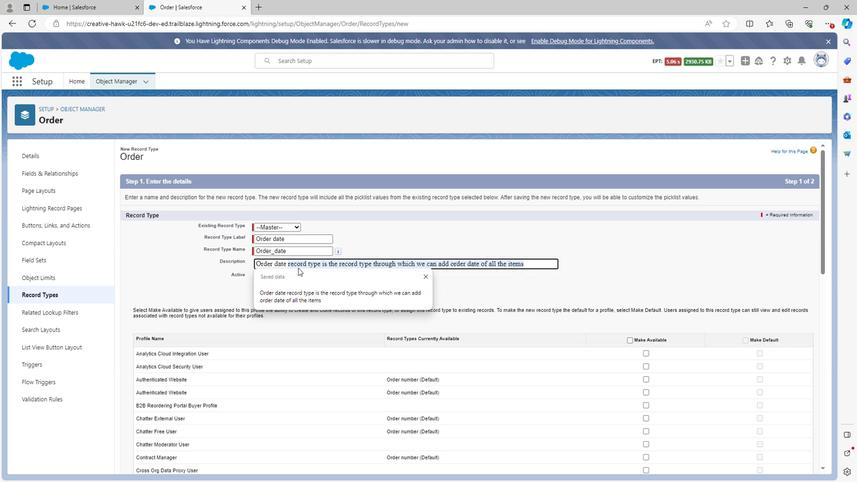 
Action: Key pressed rec
Screenshot: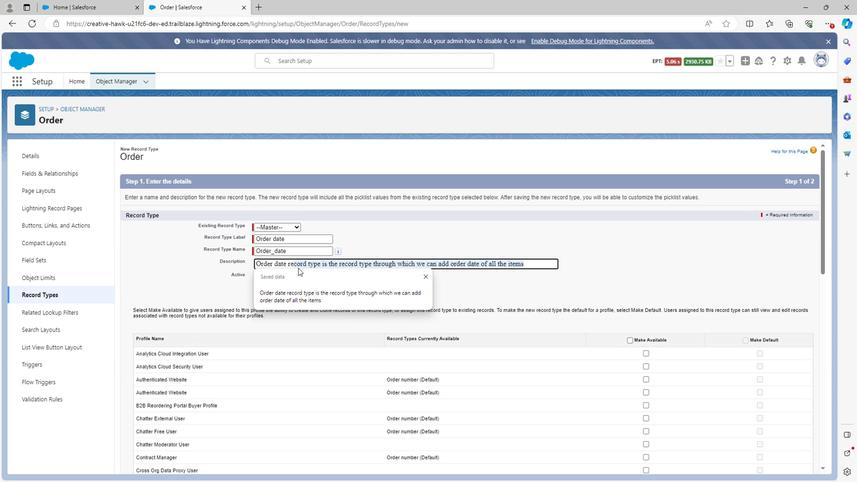 
Action: Mouse moved to (298, 264)
Screenshot: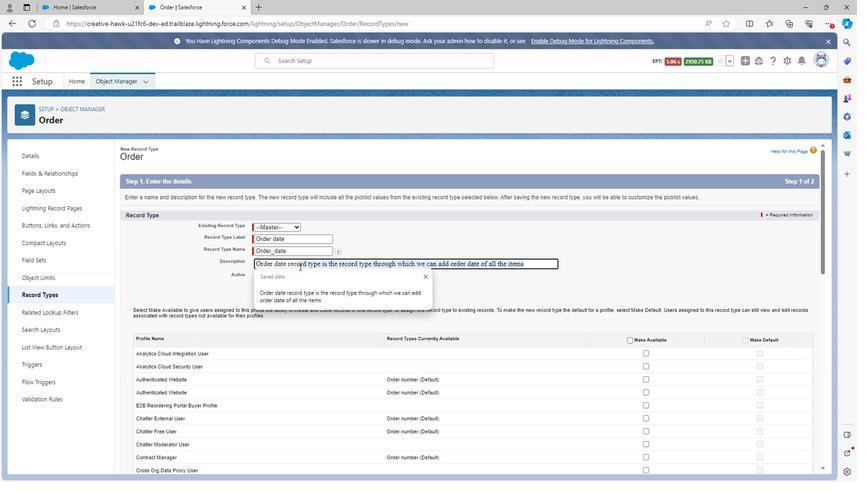 
Action: Key pressed ord<Key.space>t
Screenshot: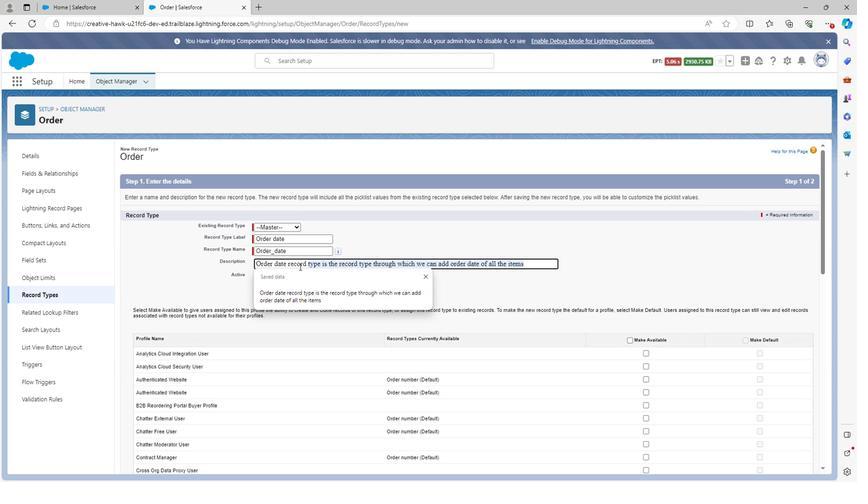 
Action: Mouse moved to (299, 263)
Screenshot: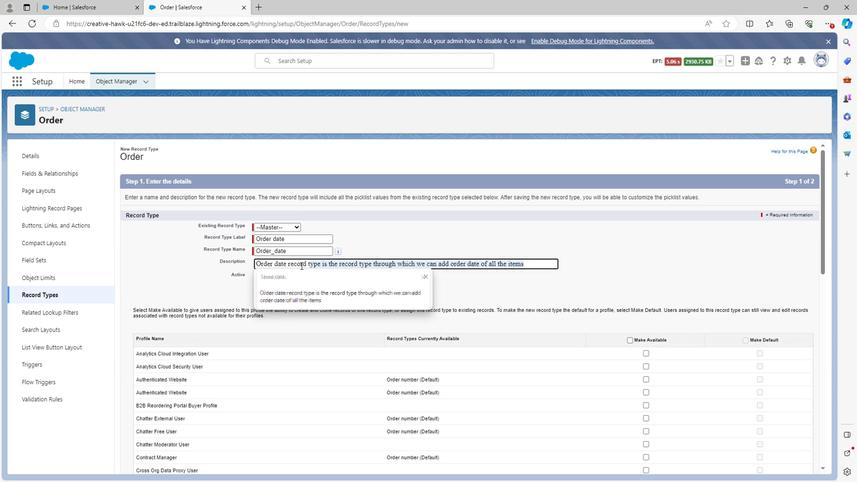 
Action: Key pressed y
Screenshot: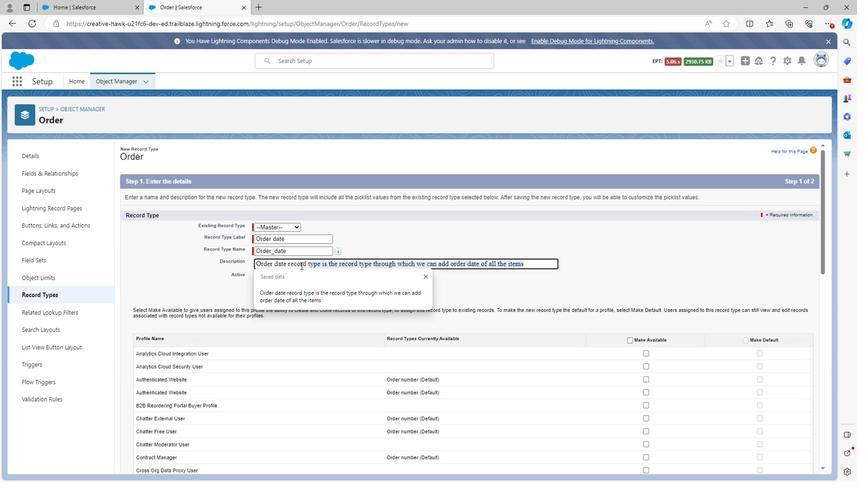
Action: Mouse moved to (300, 261)
Screenshot: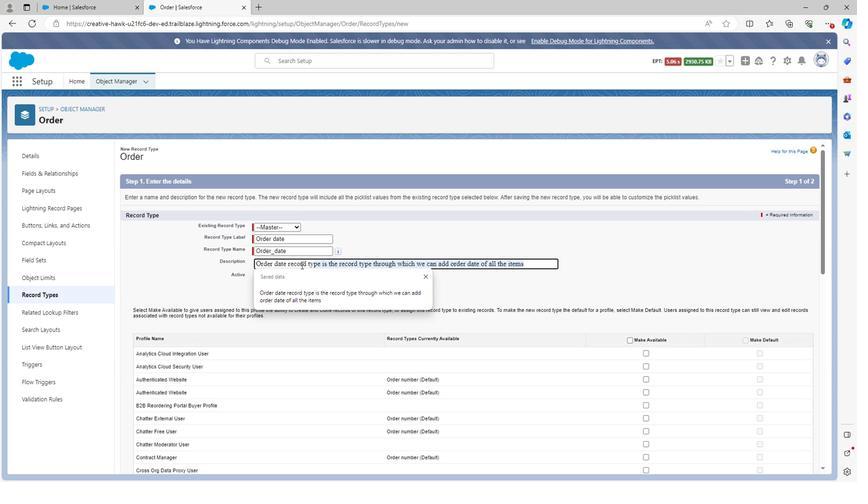 
Action: Key pressed p
Screenshot: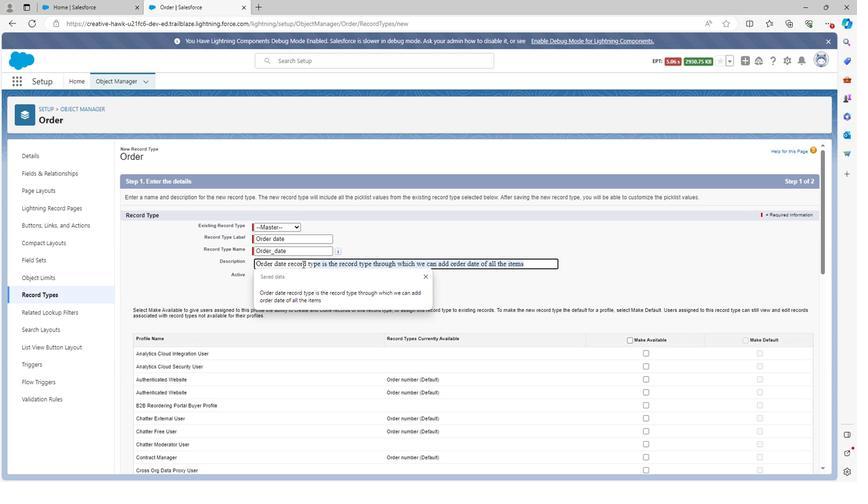 
Action: Mouse moved to (302, 261)
Screenshot: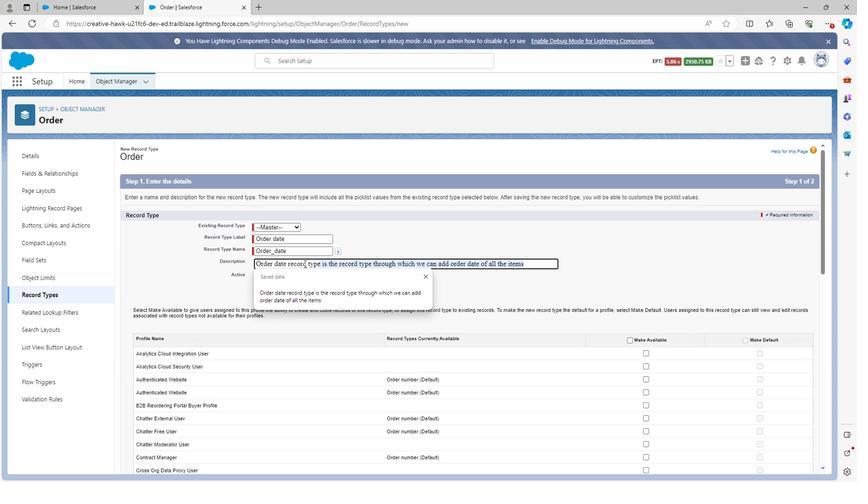 
Action: Key pressed e
Screenshot: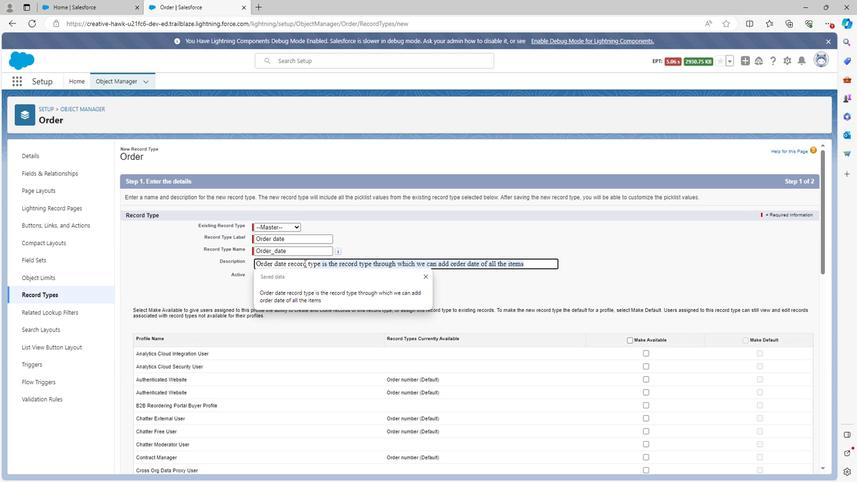 
Action: Mouse moved to (303, 261)
Screenshot: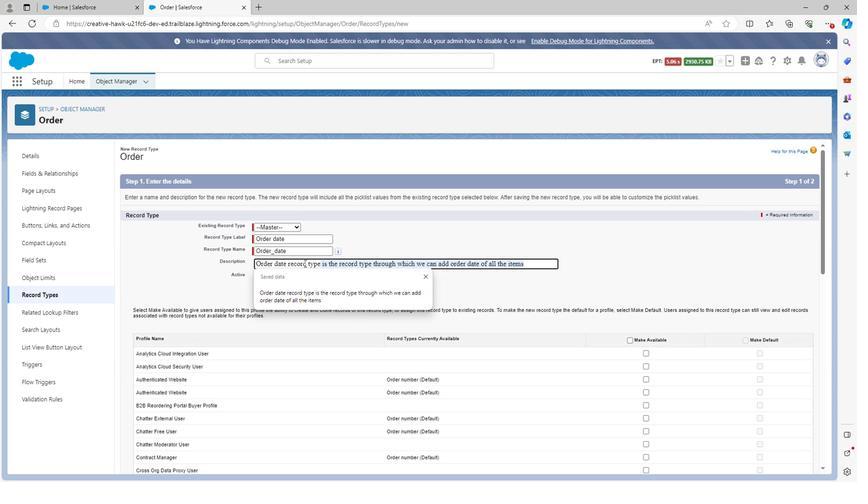 
Action: Key pressed <Key.space>is<Key.space>th
Screenshot: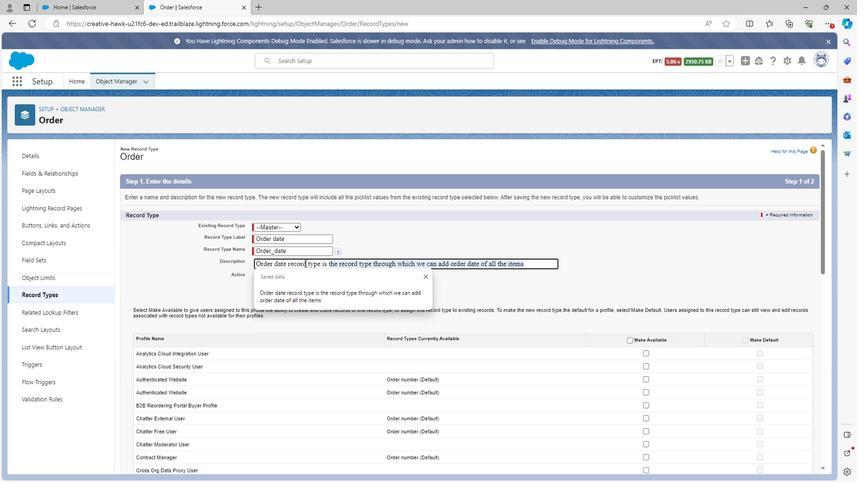 
Action: Mouse moved to (304, 259)
Screenshot: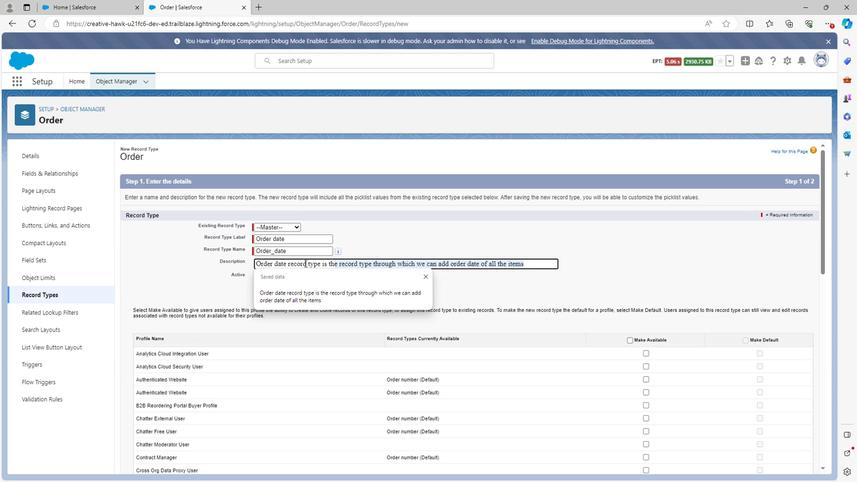 
Action: Key pressed e<Key.space>record<Key.space>type<Key.space>through<Key.space>whic
Screenshot: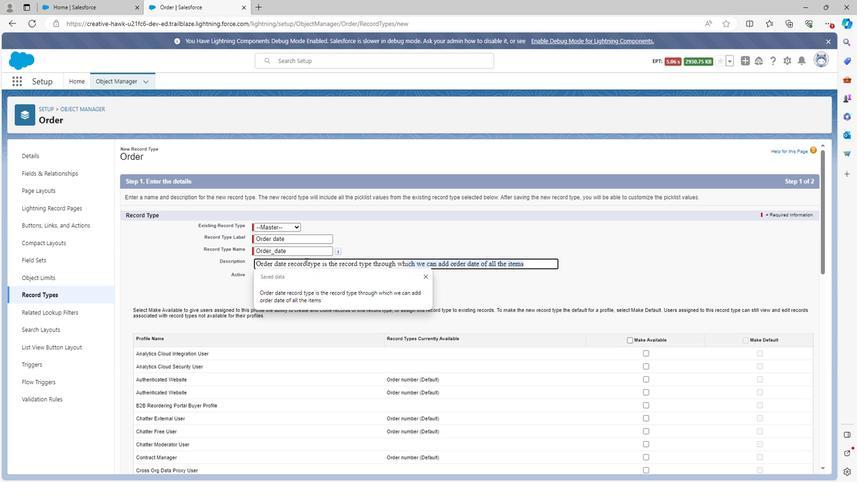 
Action: Mouse moved to (304, 252)
Screenshot: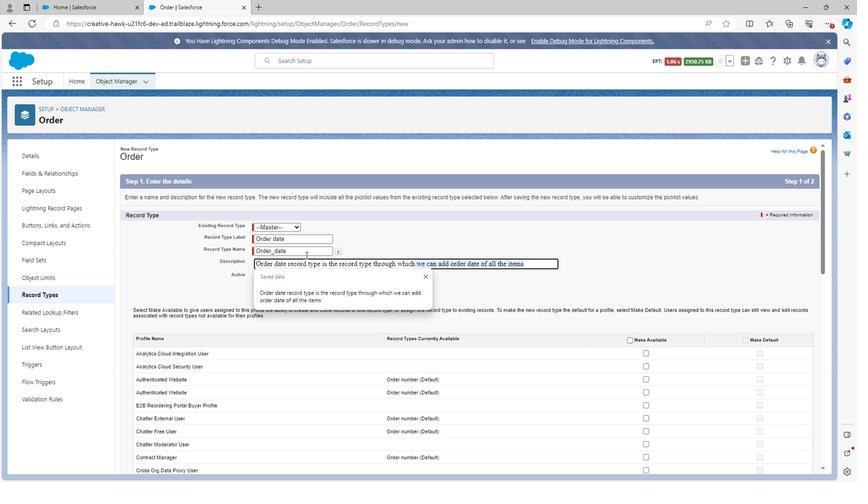 
Action: Key pressed h
Screenshot: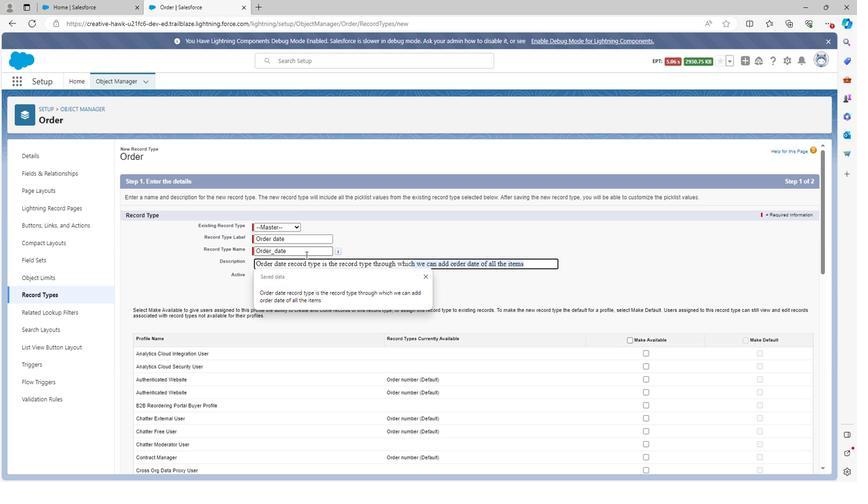 
Action: Mouse moved to (304, 251)
Screenshot: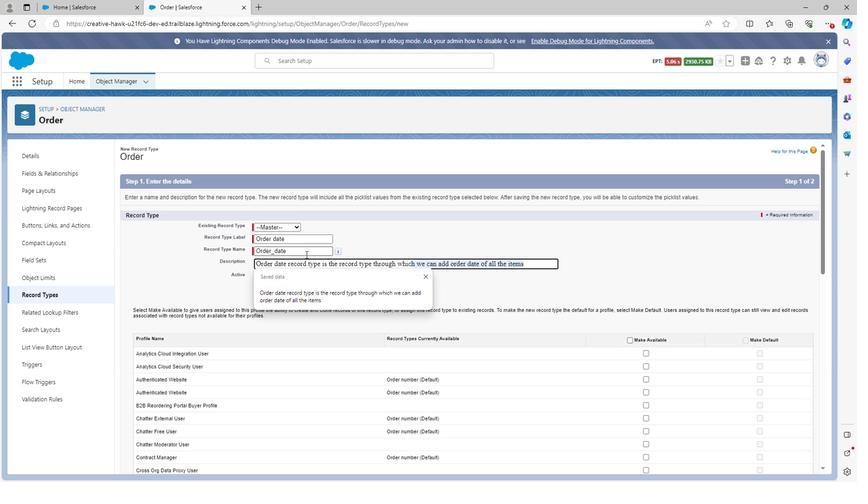 
Action: Key pressed <Key.space>
Screenshot: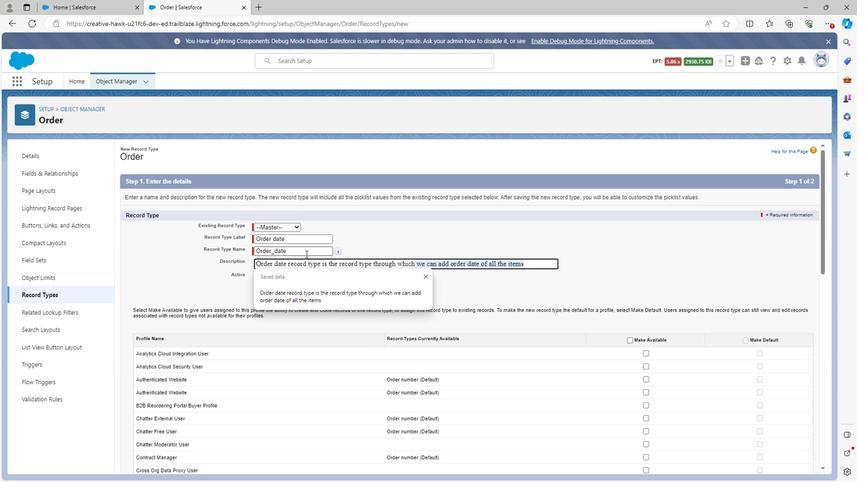 
Action: Mouse moved to (391, 267)
Screenshot: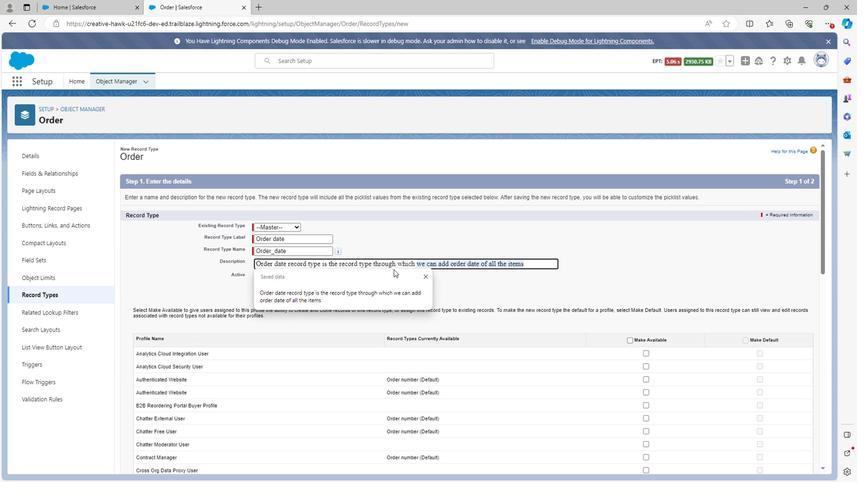 
Action: Key pressed w
Screenshot: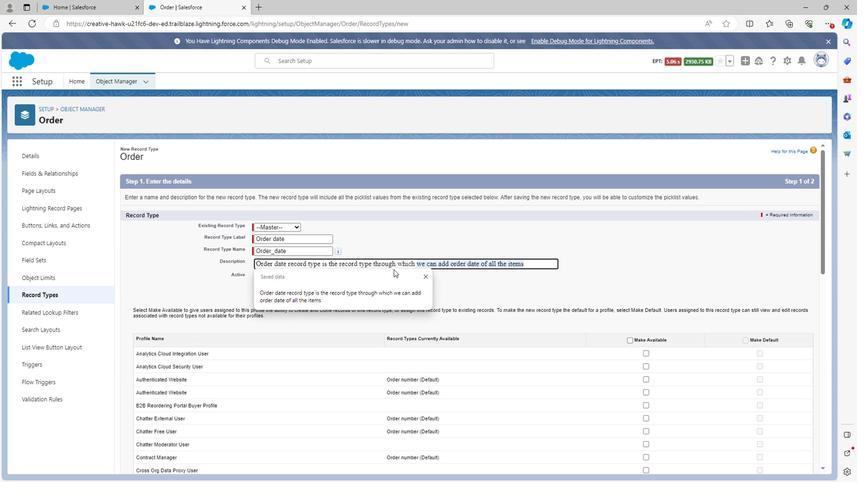 
Action: Mouse moved to (386, 265)
Screenshot: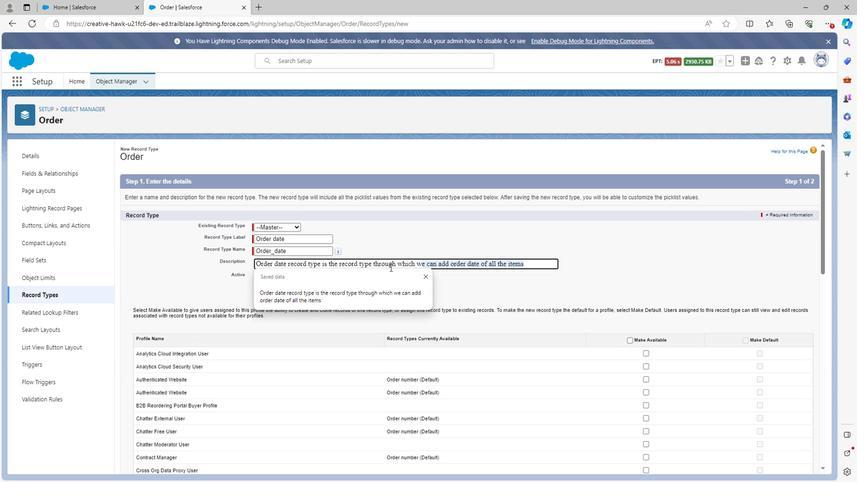
Action: Key pressed e
Screenshot: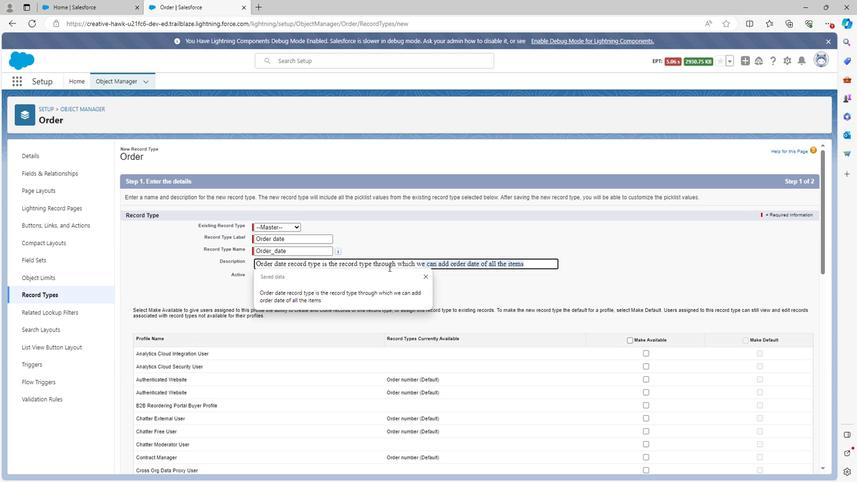 
Action: Mouse moved to (386, 264)
Screenshot: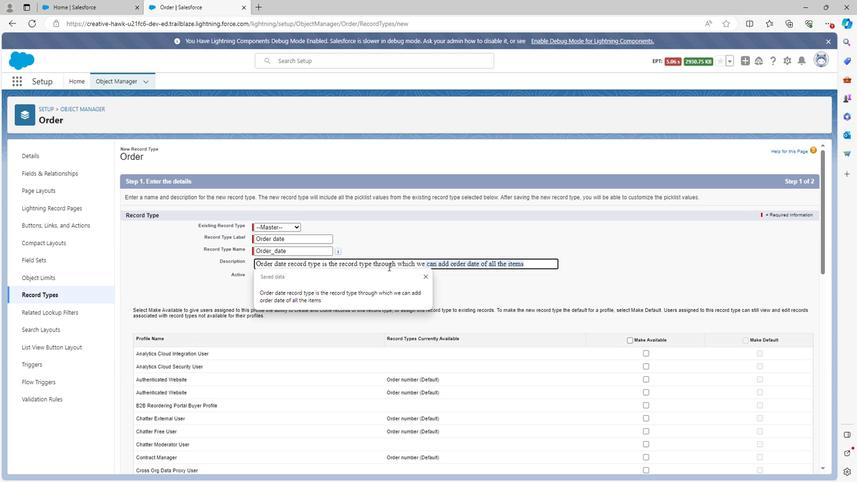 
Action: Key pressed <Key.space>
Screenshot: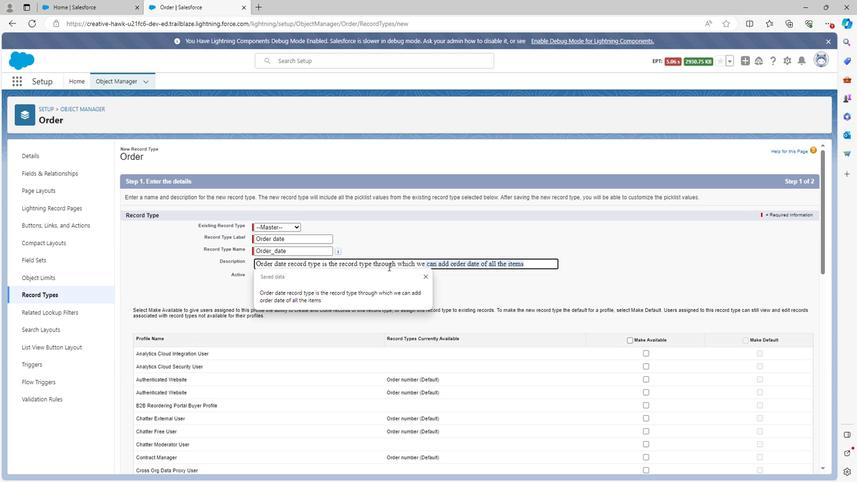 
Action: Mouse moved to (386, 264)
Screenshot: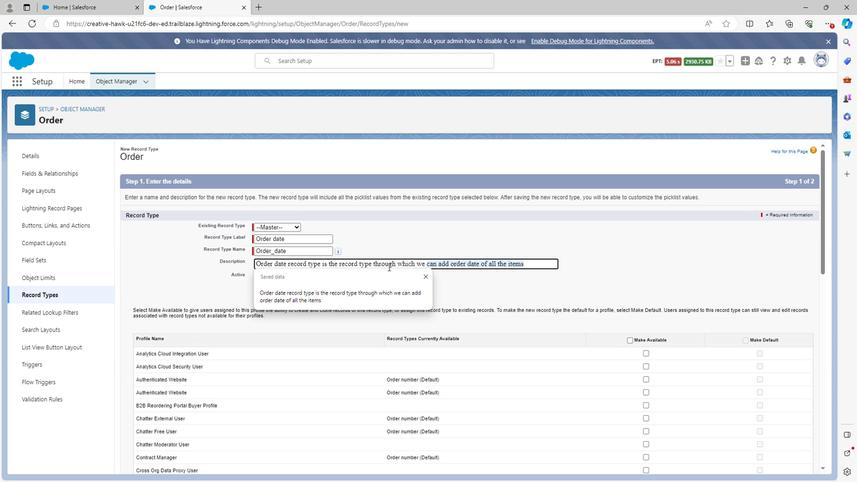 
Action: Key pressed can<Key.space>
